Task: Look for space in Itapagé, Brazil from 10th June, 2023 to 25th June, 2023 for 4 adults in price range Rs.10000 to Rs.15000. Place can be private room with 4 bedrooms having 4 beds and 4 bathrooms. Property type can be house, flat, guest house, hotel. Amenities needed are: wifi, TV, free parkinig on premises, gym, breakfast. Booking option can be shelf check-in. Required host language is English.
Action: Mouse moved to (528, 128)
Screenshot: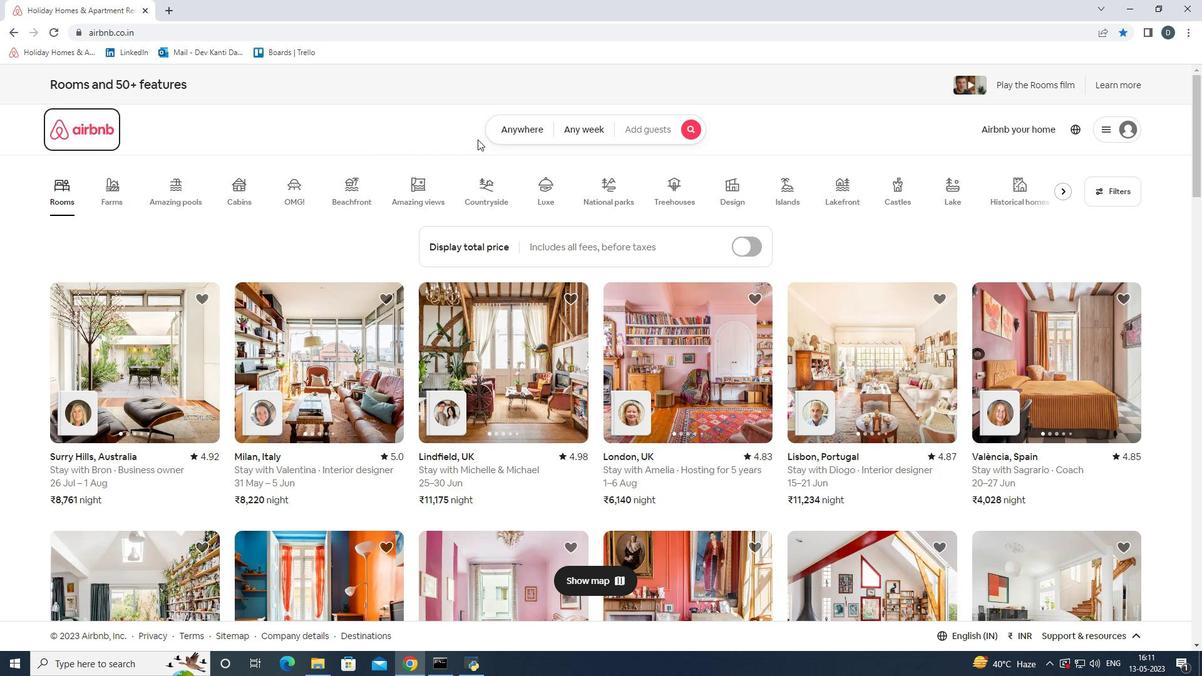
Action: Mouse pressed left at (528, 128)
Screenshot: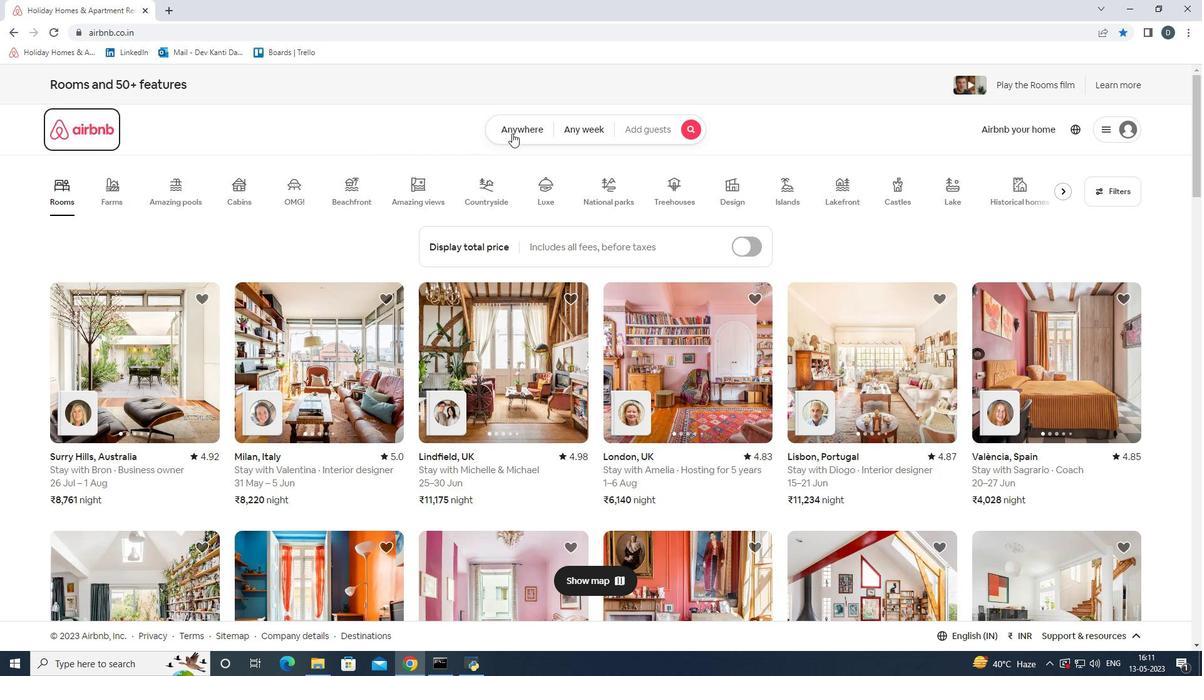 
Action: Mouse moved to (407, 169)
Screenshot: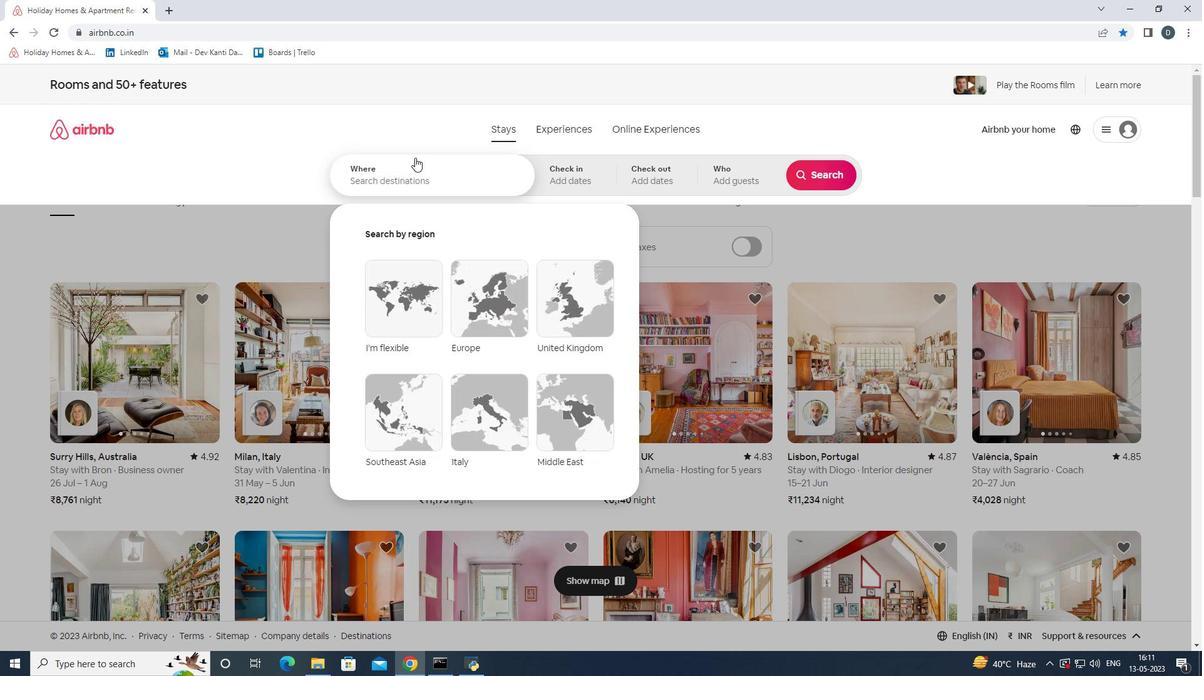 
Action: Mouse pressed left at (407, 169)
Screenshot: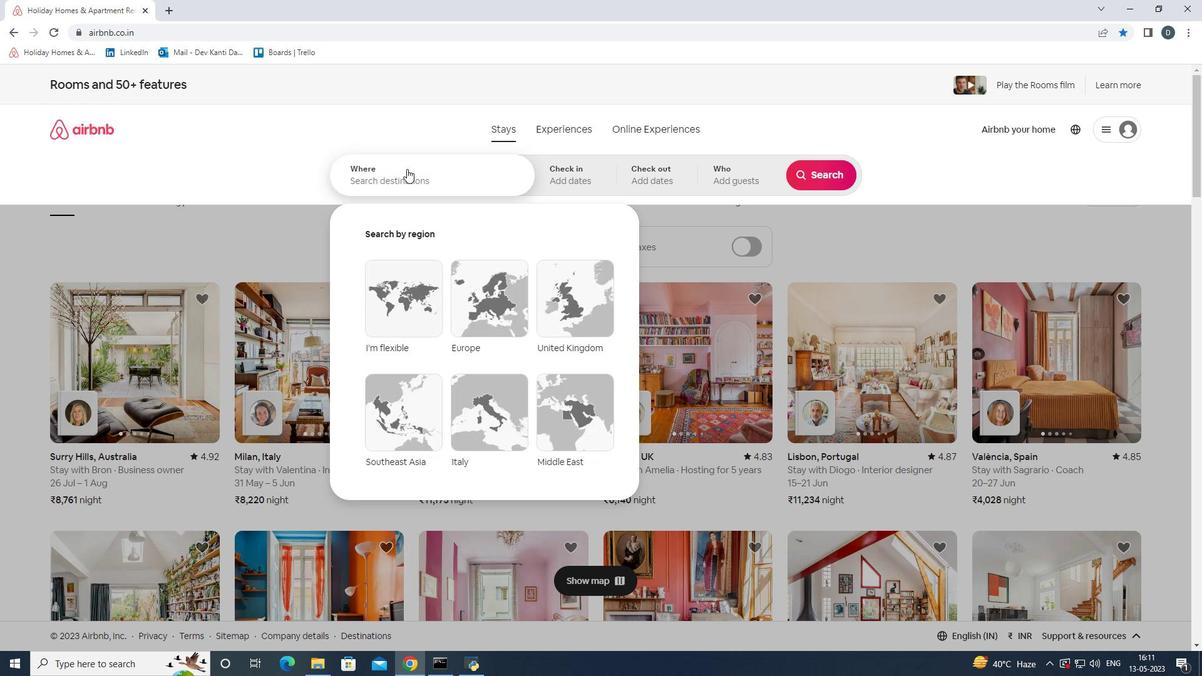 
Action: Key pressed <Key.shift>Itapage,ctrl+B<Key.shift>Brazil
Screenshot: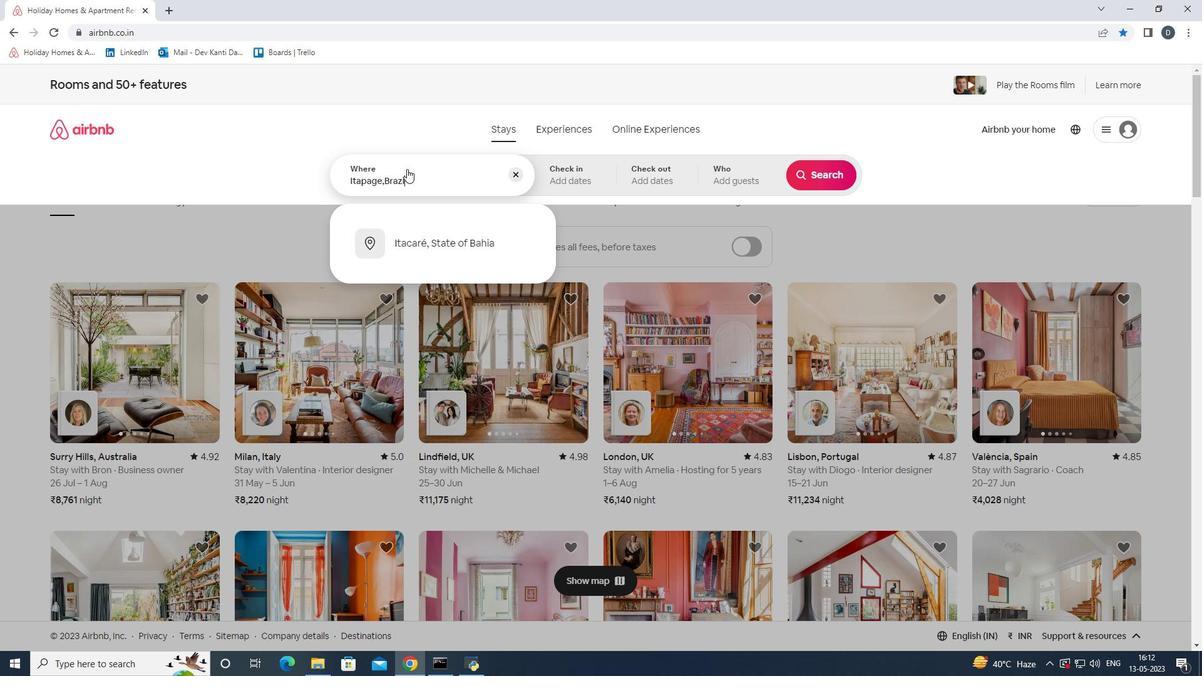 
Action: Mouse moved to (571, 179)
Screenshot: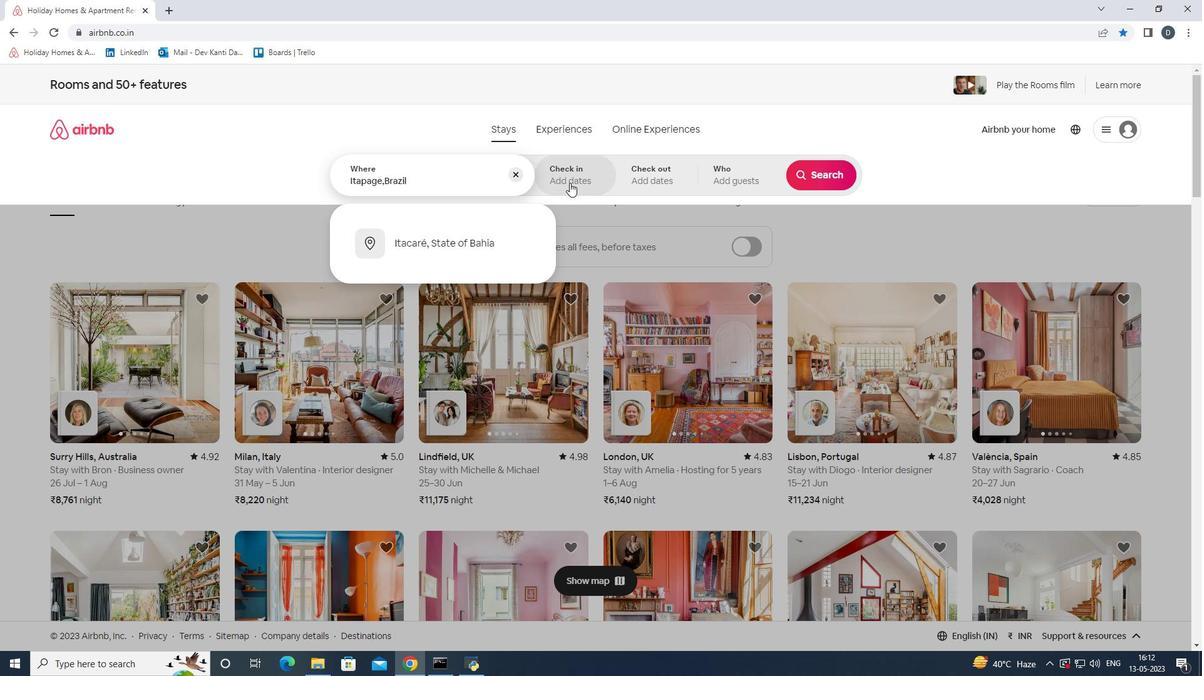
Action: Mouse pressed left at (571, 179)
Screenshot: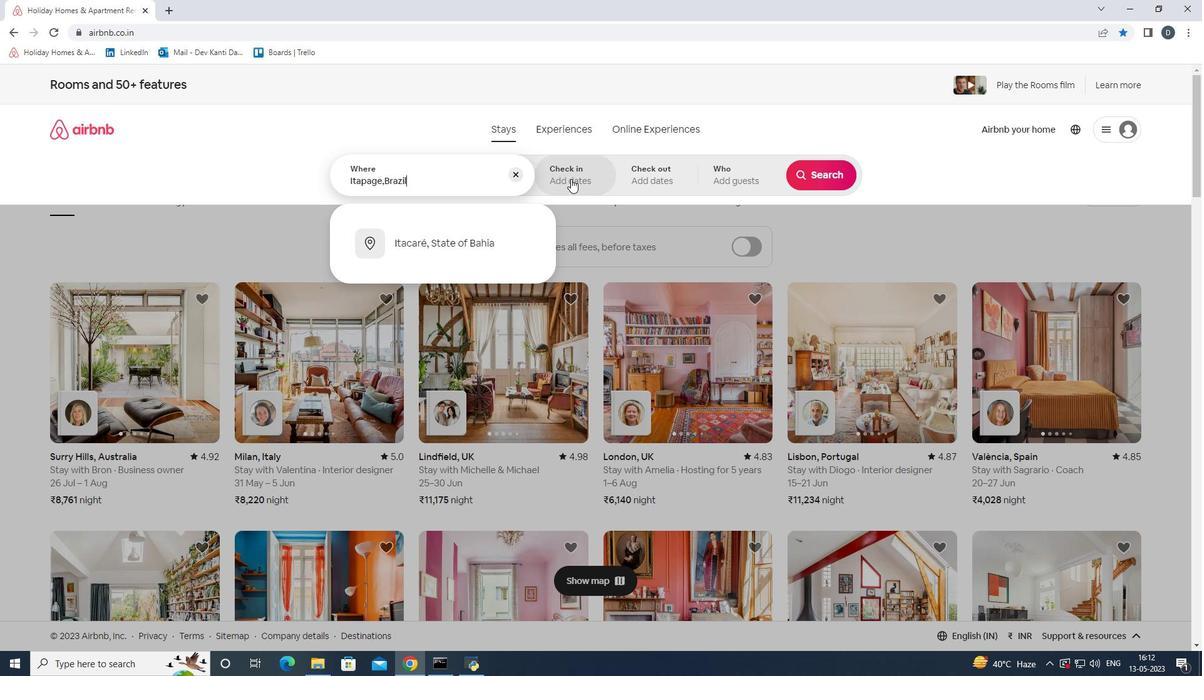 
Action: Mouse moved to (810, 357)
Screenshot: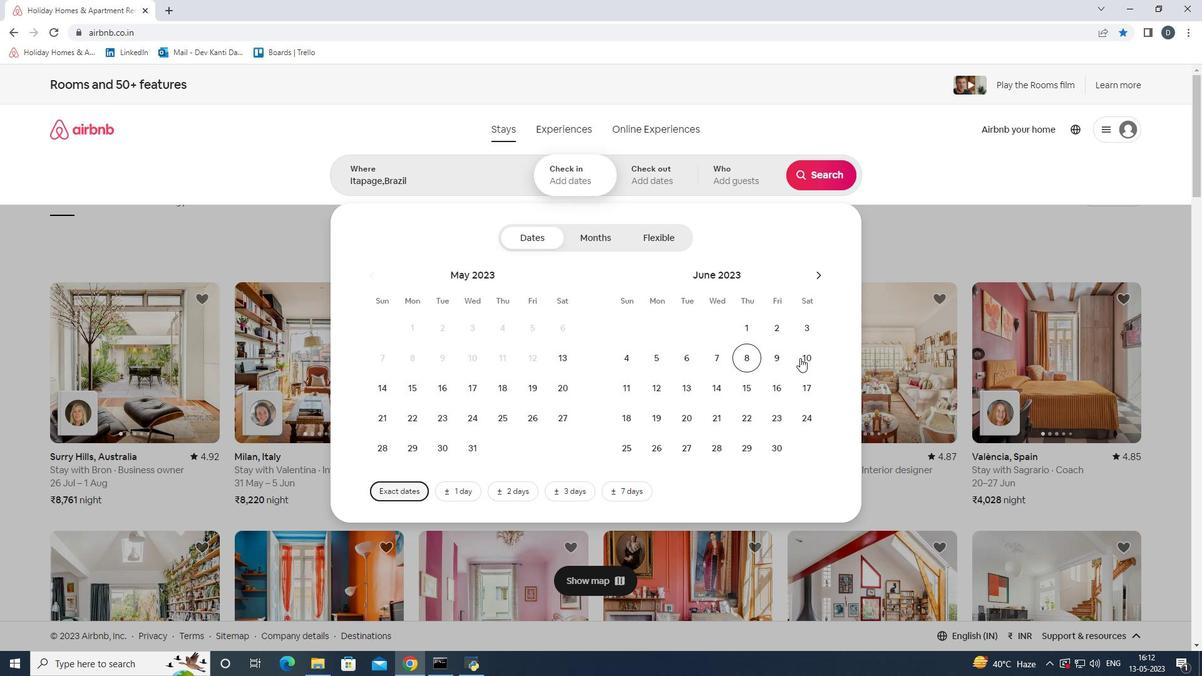 
Action: Mouse pressed left at (810, 357)
Screenshot: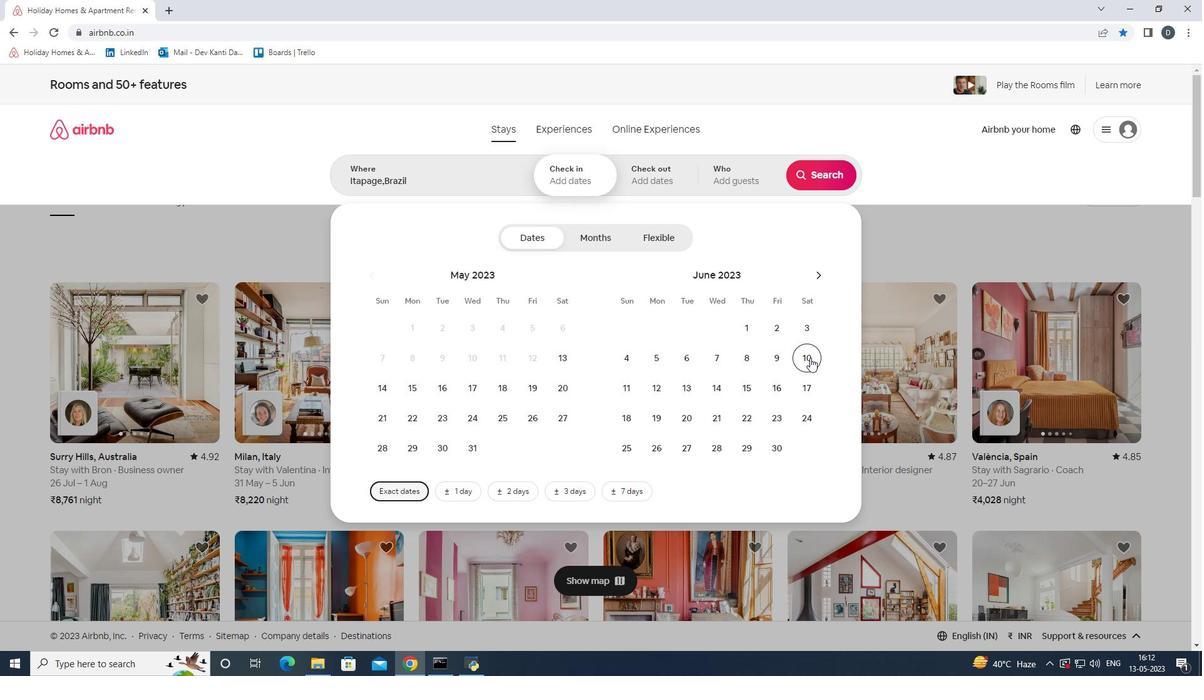 
Action: Mouse moved to (633, 441)
Screenshot: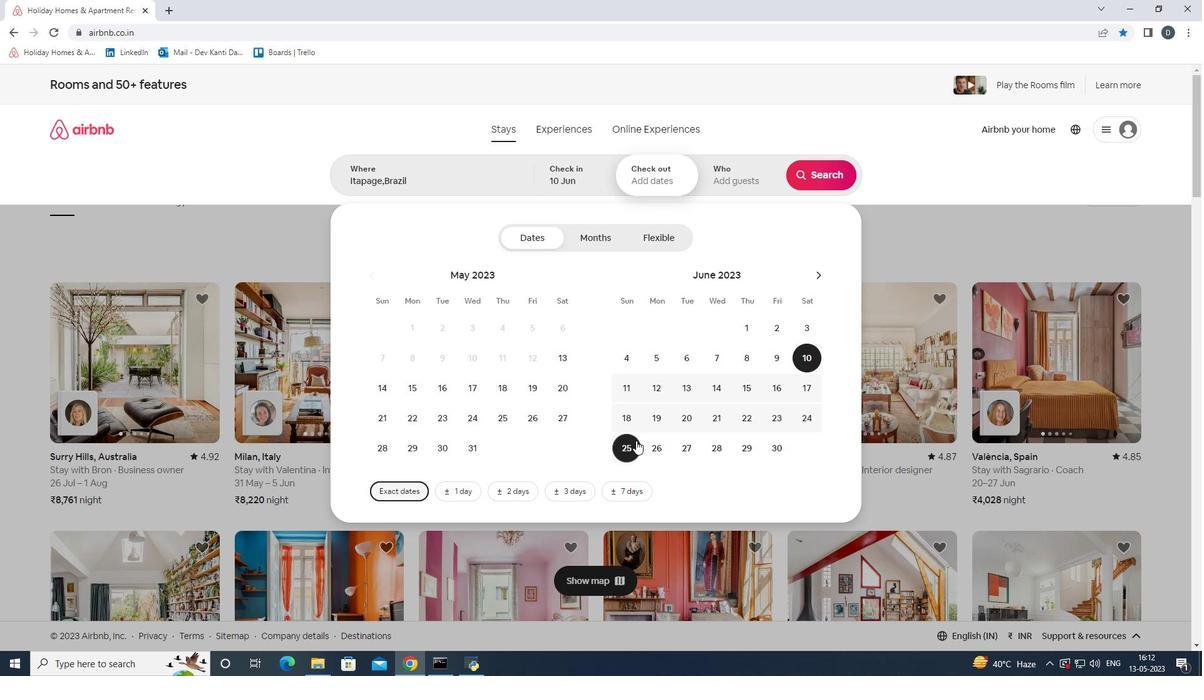 
Action: Mouse pressed left at (633, 441)
Screenshot: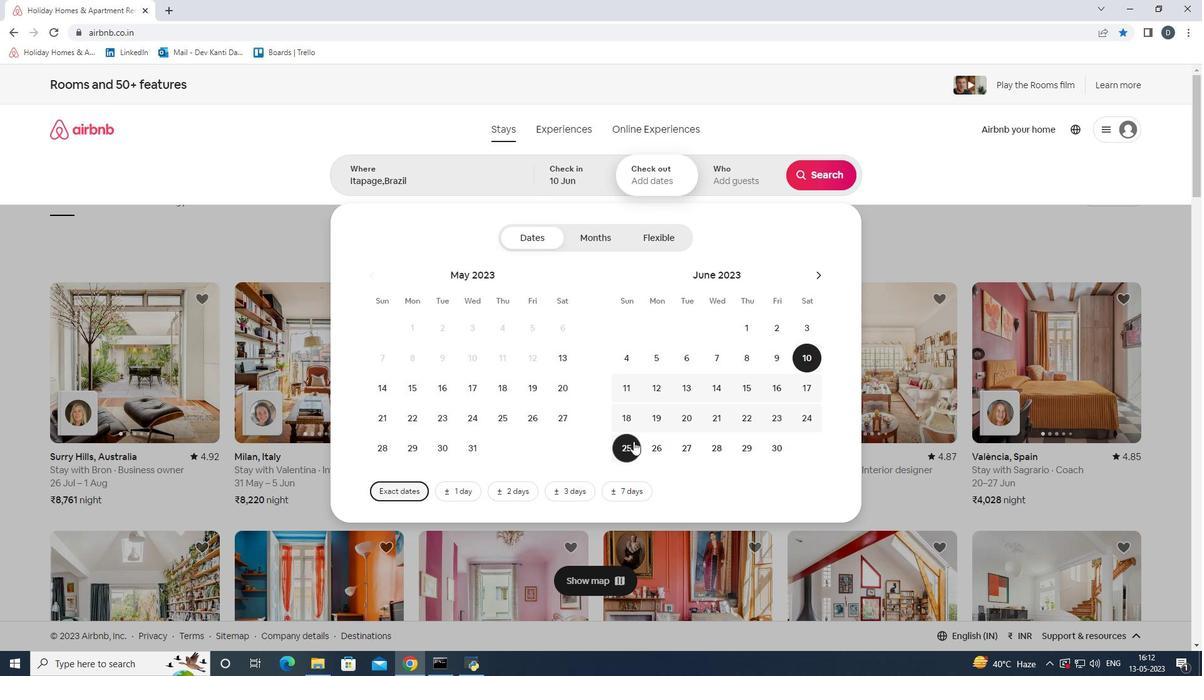 
Action: Mouse moved to (756, 182)
Screenshot: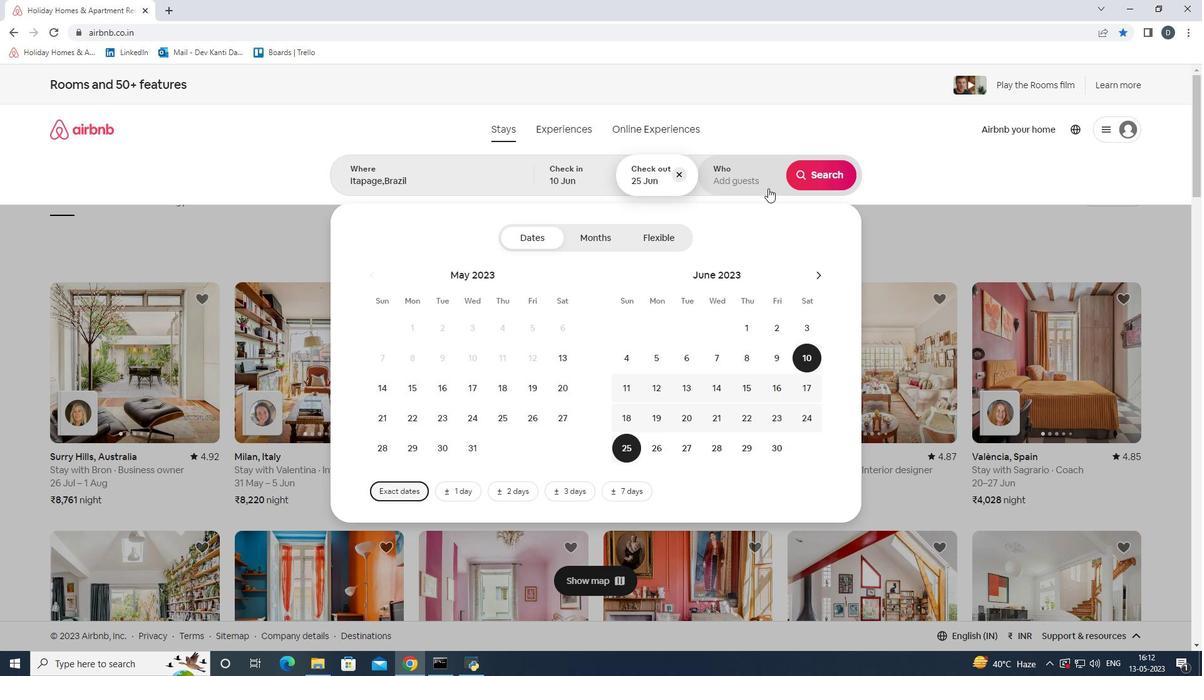 
Action: Mouse pressed left at (756, 182)
Screenshot: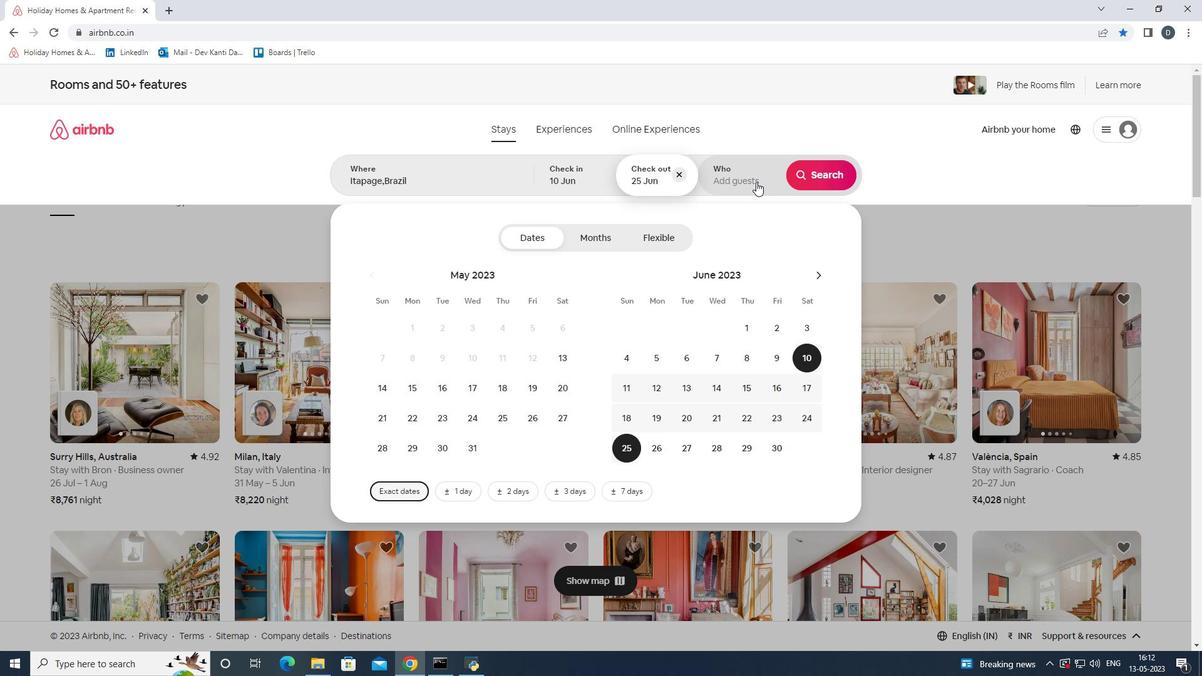 
Action: Mouse moved to (821, 242)
Screenshot: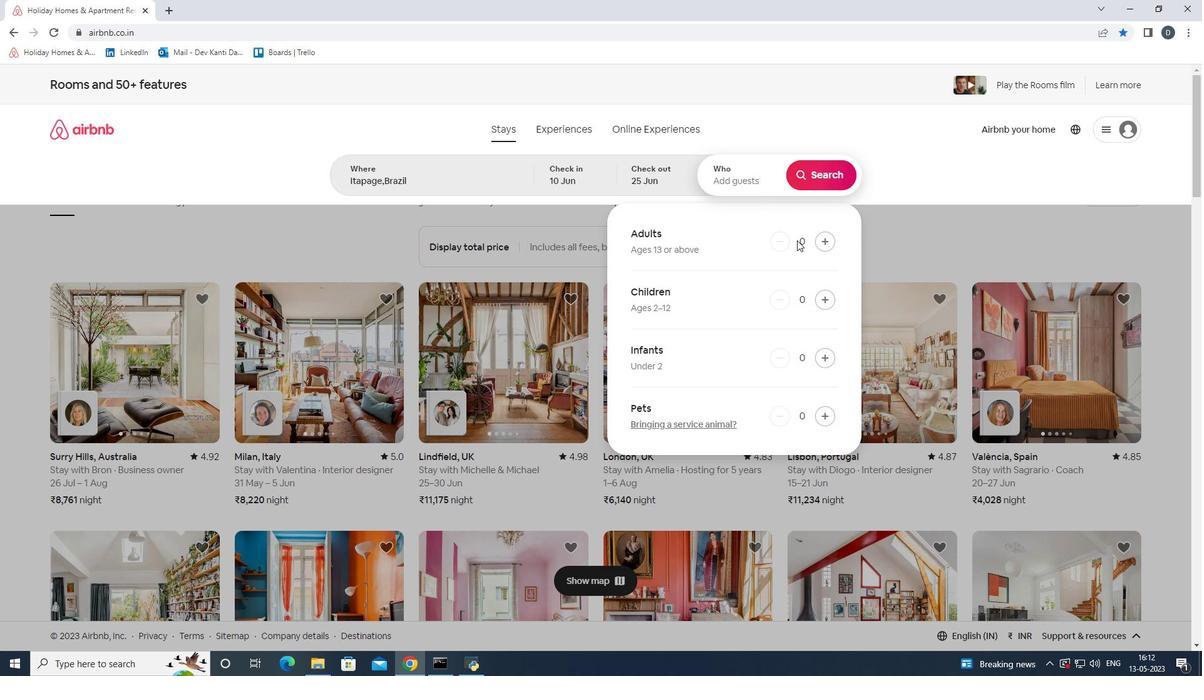 
Action: Mouse pressed left at (821, 242)
Screenshot: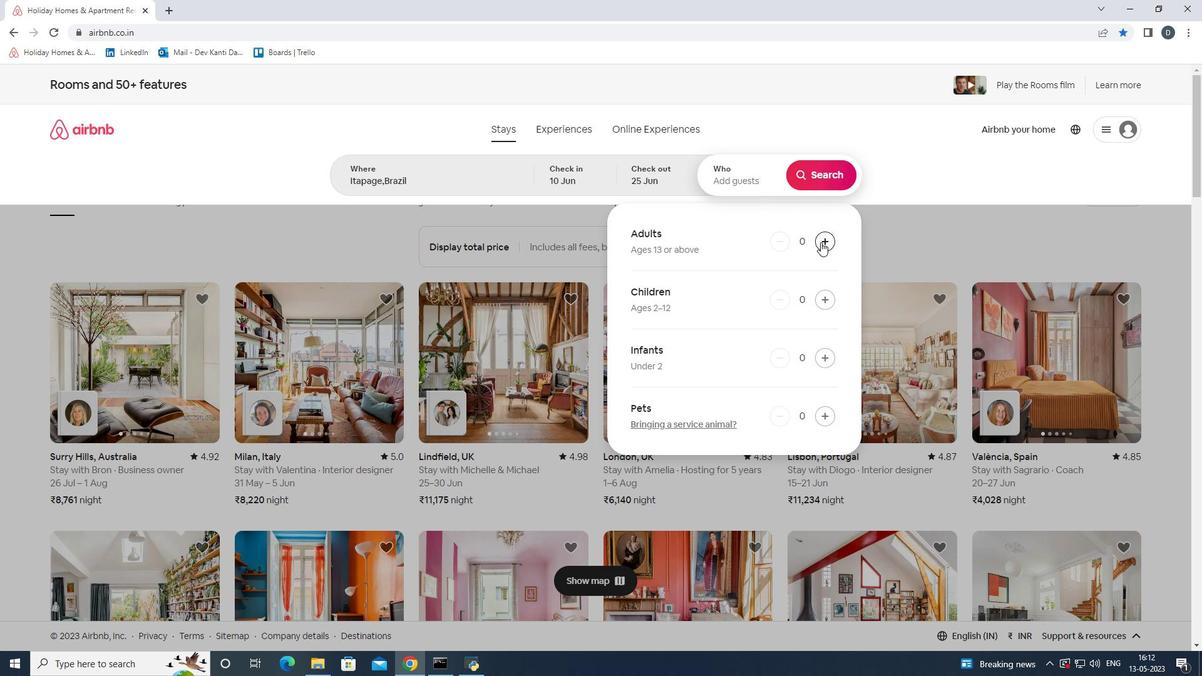 
Action: Mouse pressed left at (821, 242)
Screenshot: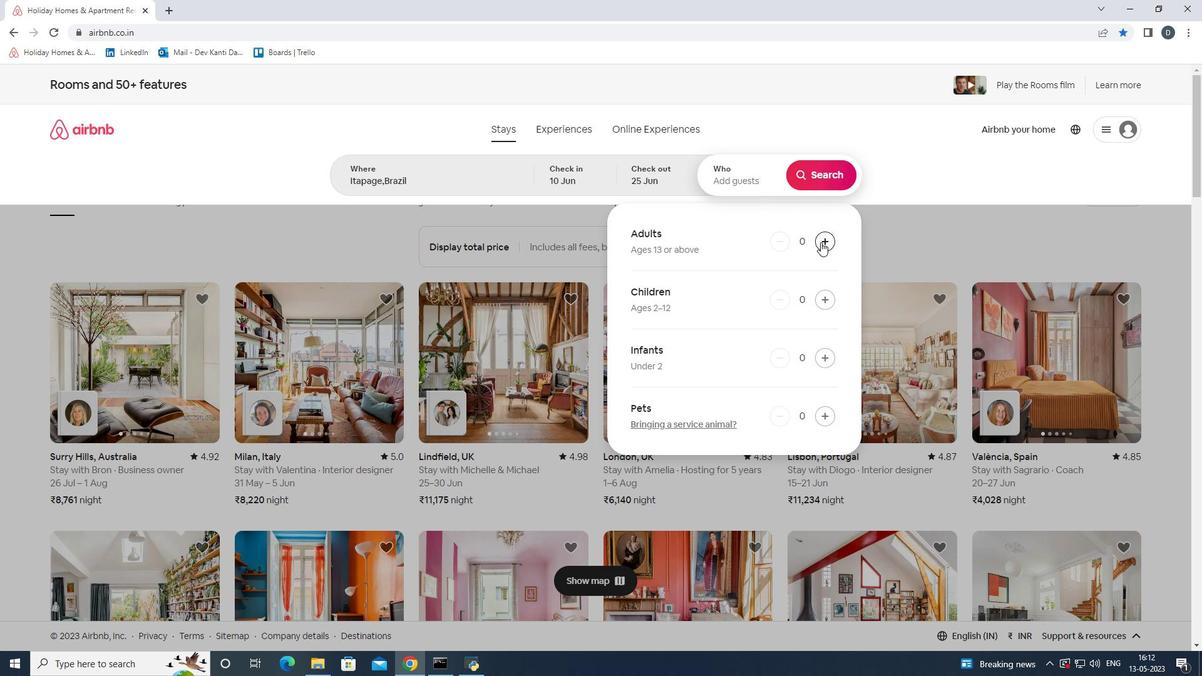 
Action: Mouse pressed left at (821, 242)
Screenshot: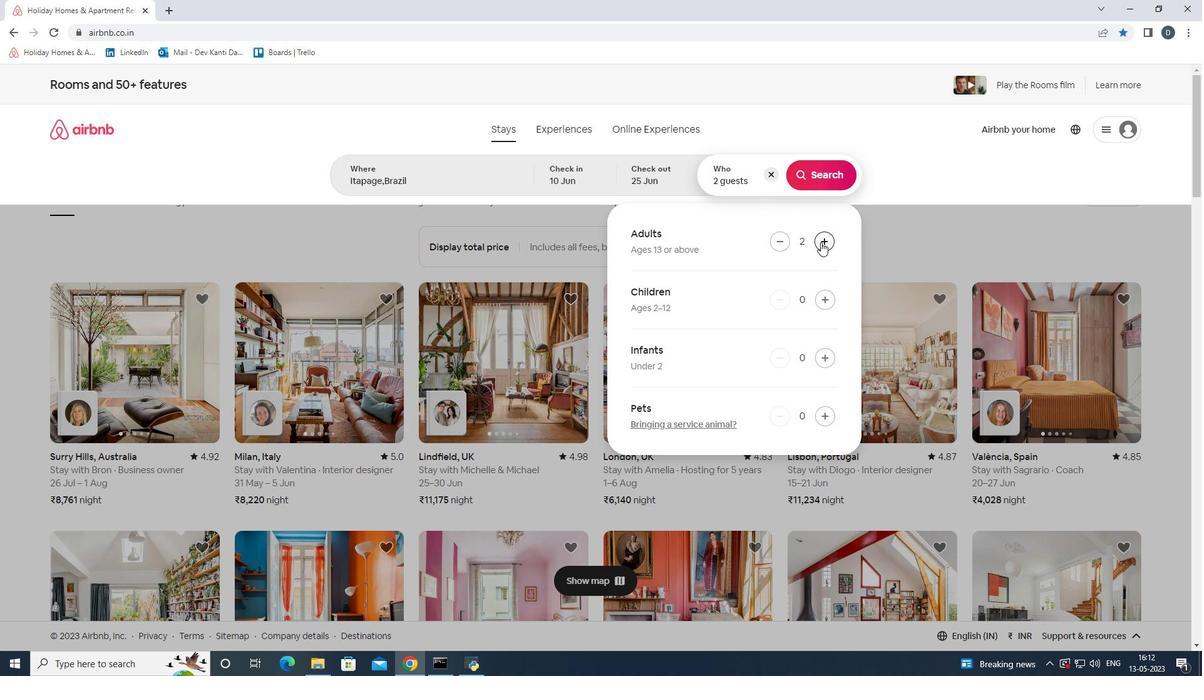
Action: Mouse pressed left at (821, 242)
Screenshot: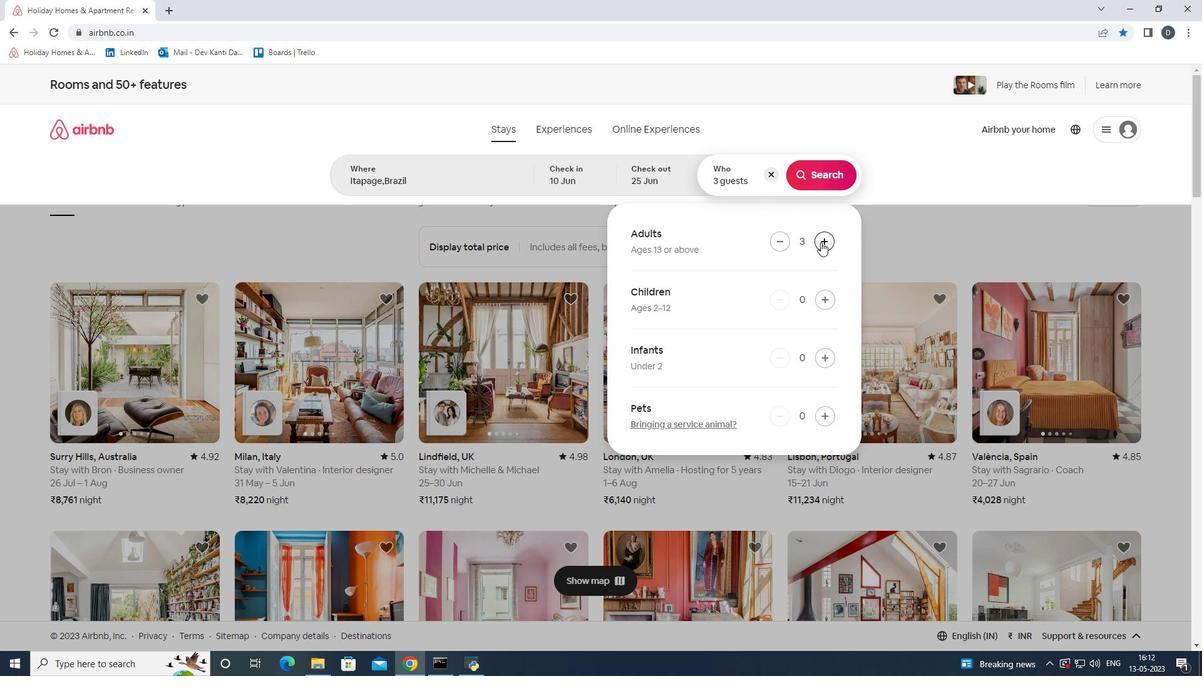 
Action: Mouse moved to (828, 174)
Screenshot: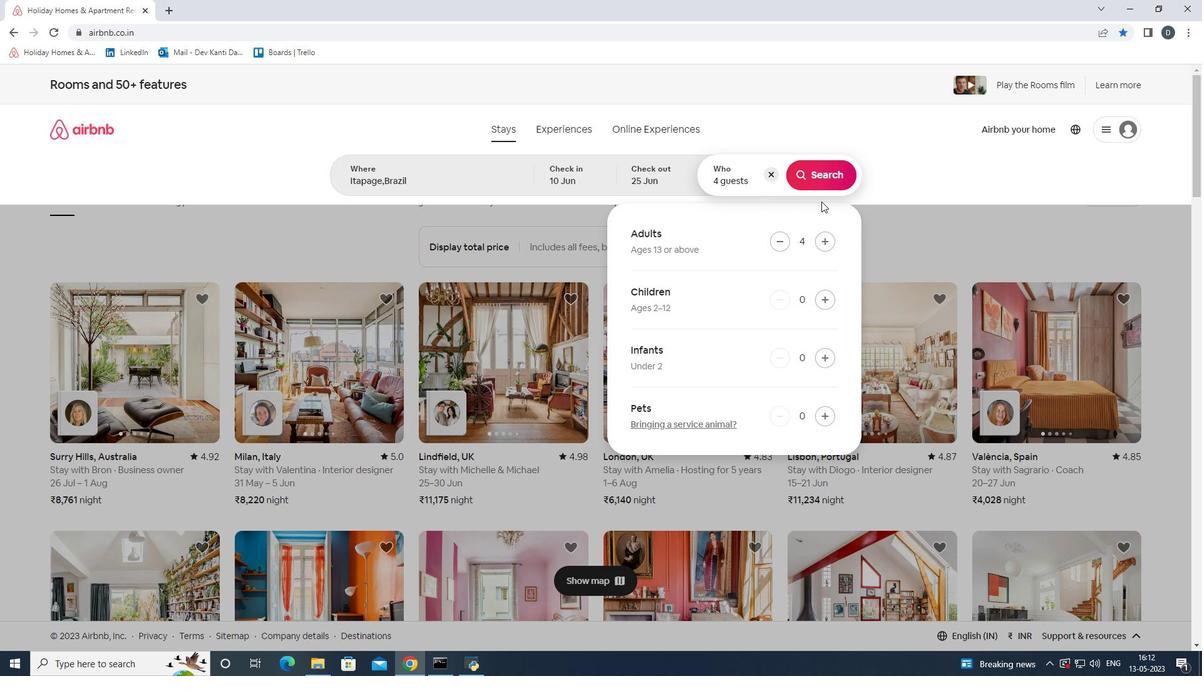 
Action: Mouse pressed left at (828, 174)
Screenshot: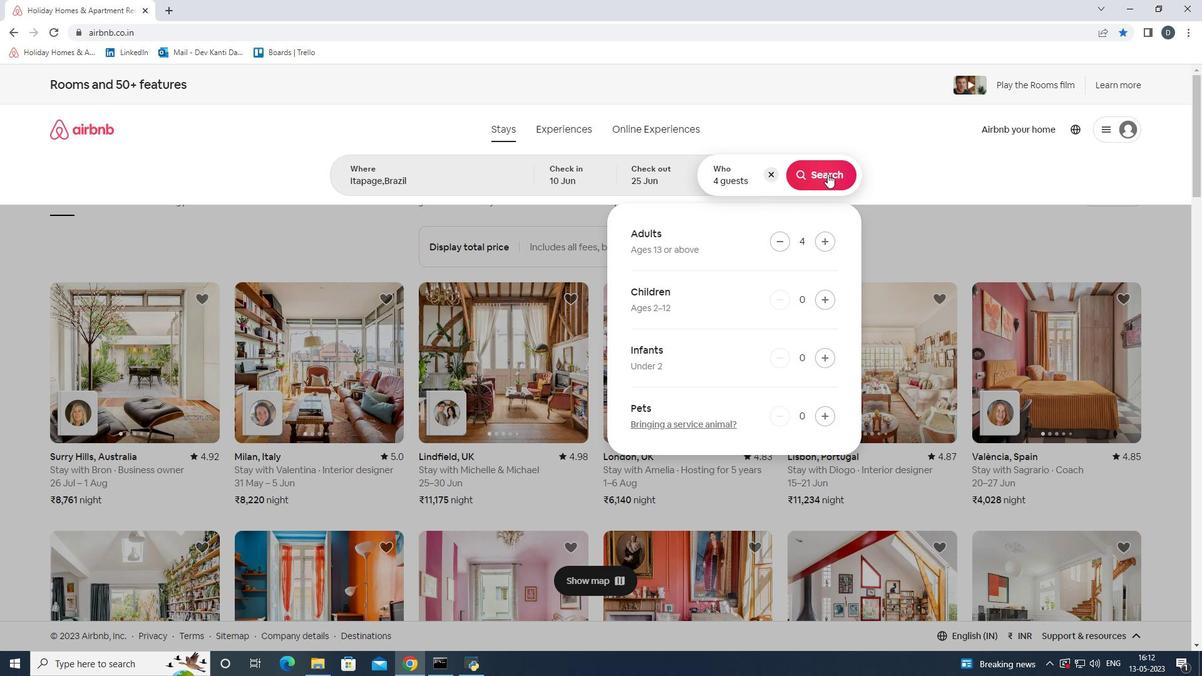 
Action: Mouse moved to (1164, 135)
Screenshot: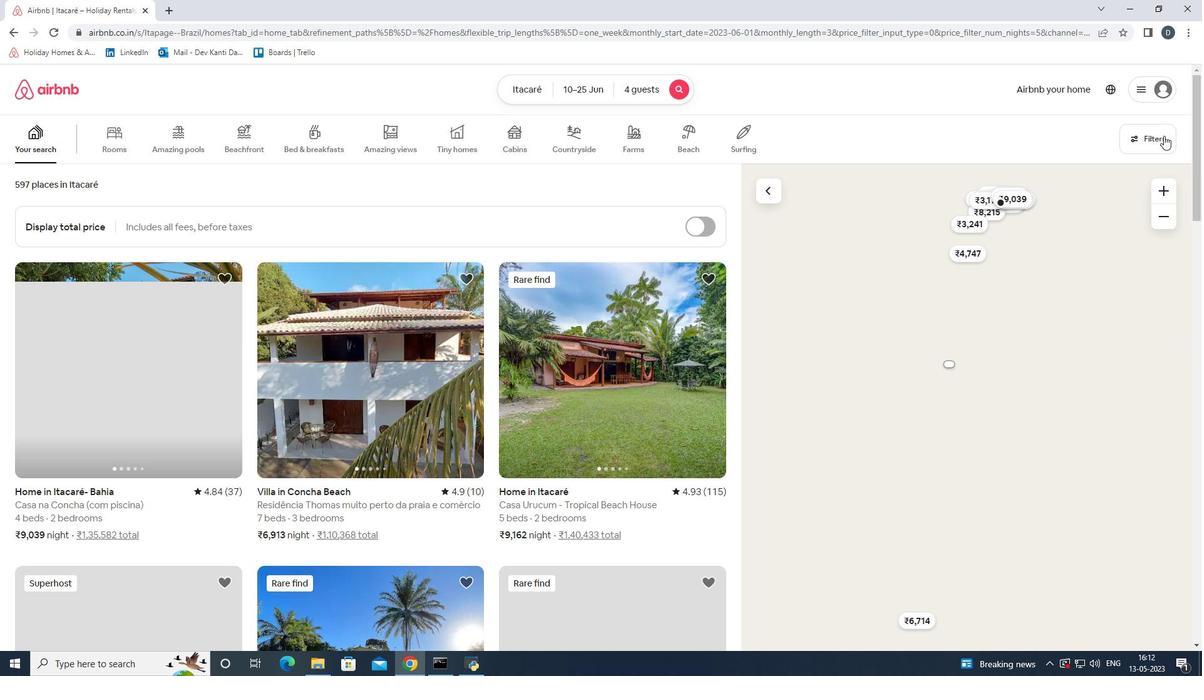 
Action: Mouse pressed left at (1164, 135)
Screenshot: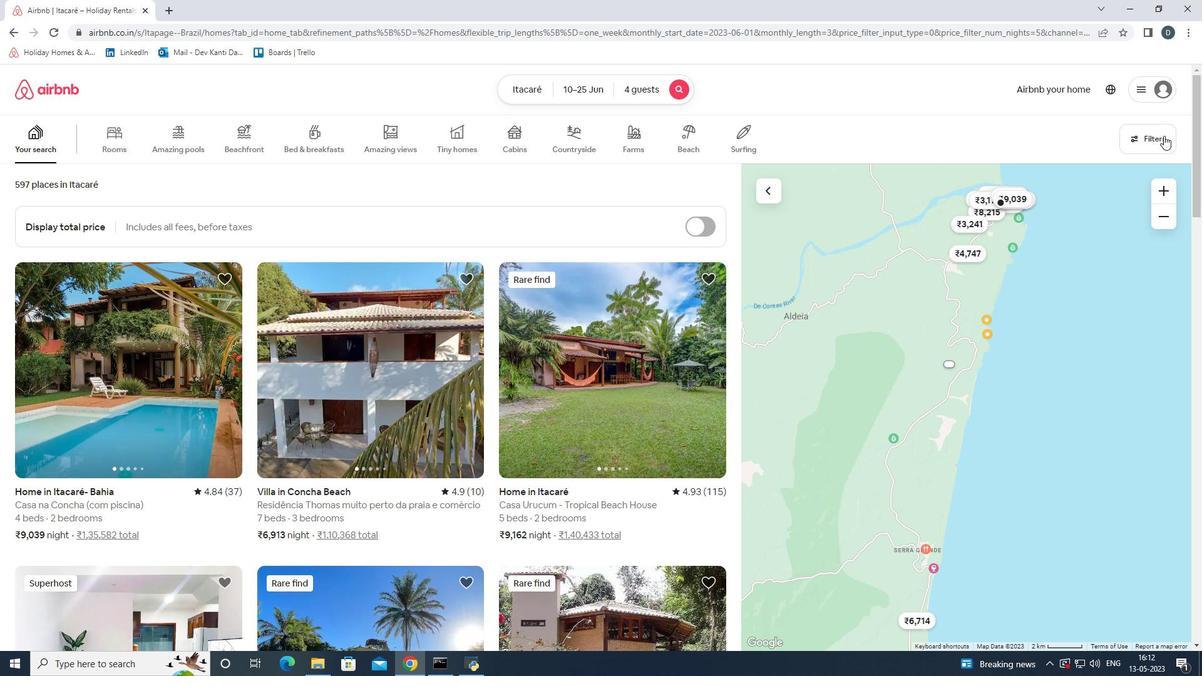 
Action: Mouse moved to (442, 300)
Screenshot: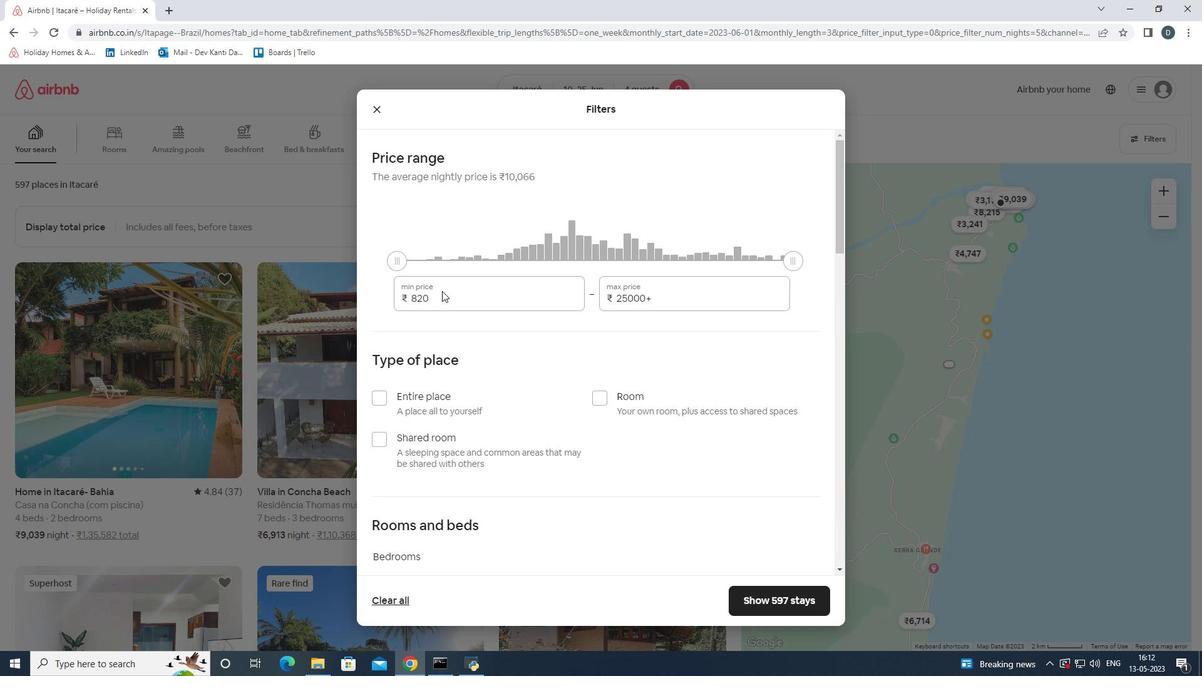 
Action: Mouse pressed left at (442, 300)
Screenshot: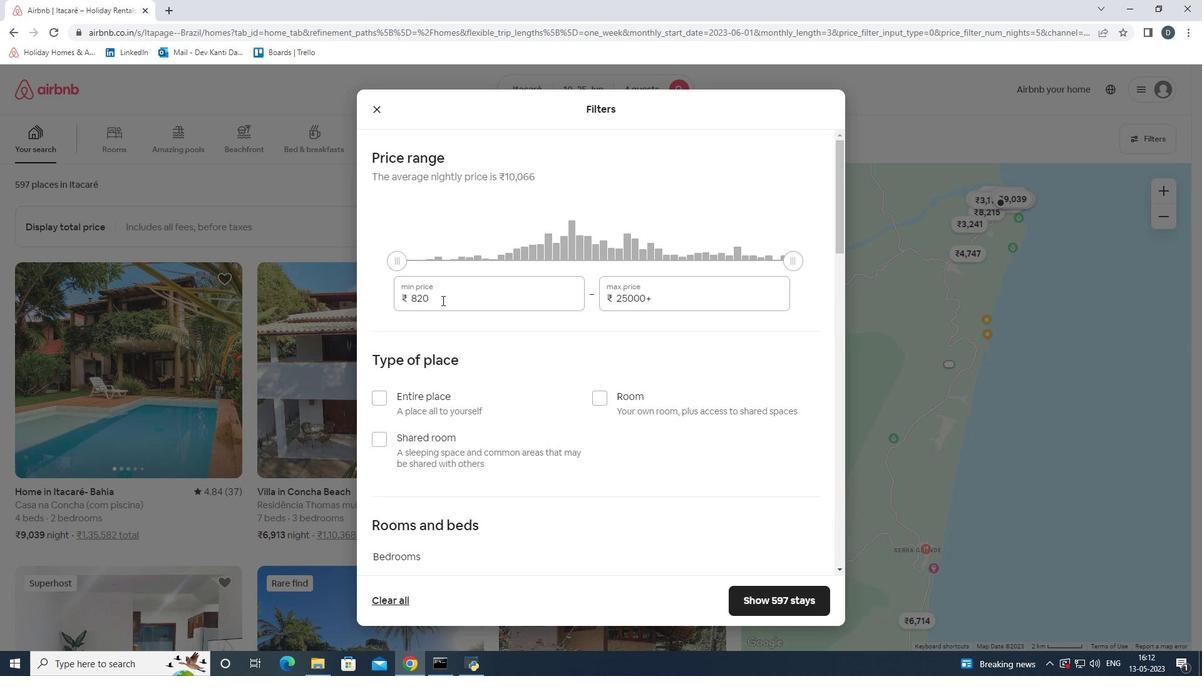 
Action: Mouse moved to (398, 298)
Screenshot: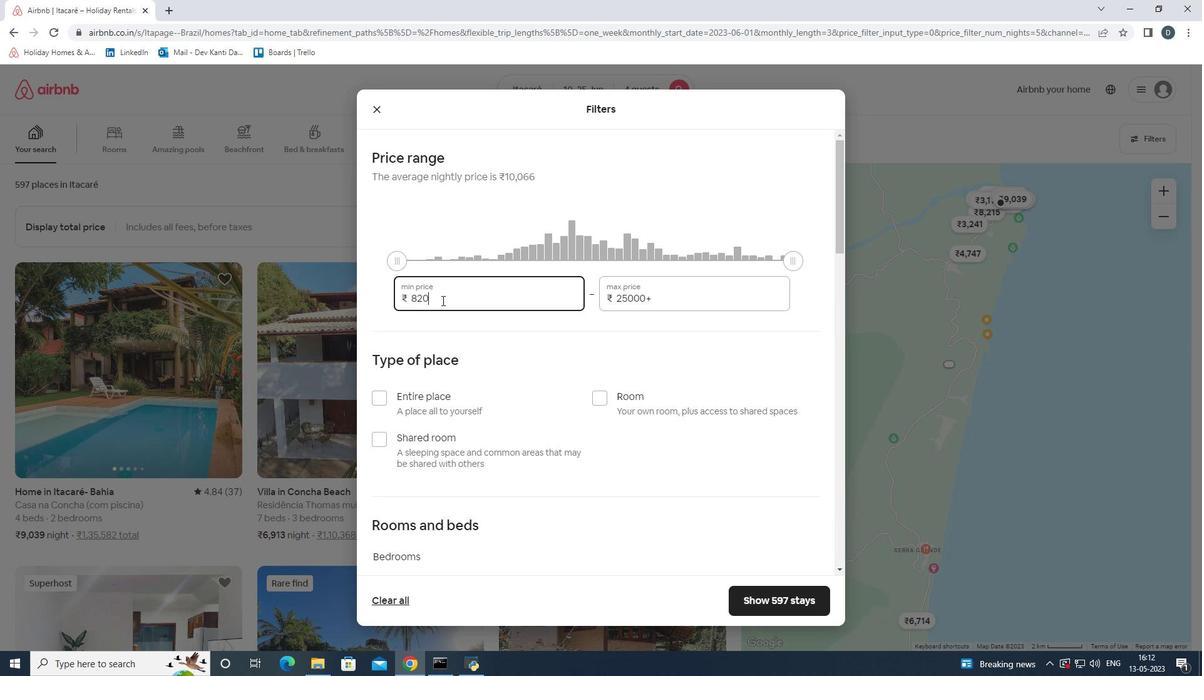 
Action: Key pressed 10000
Screenshot: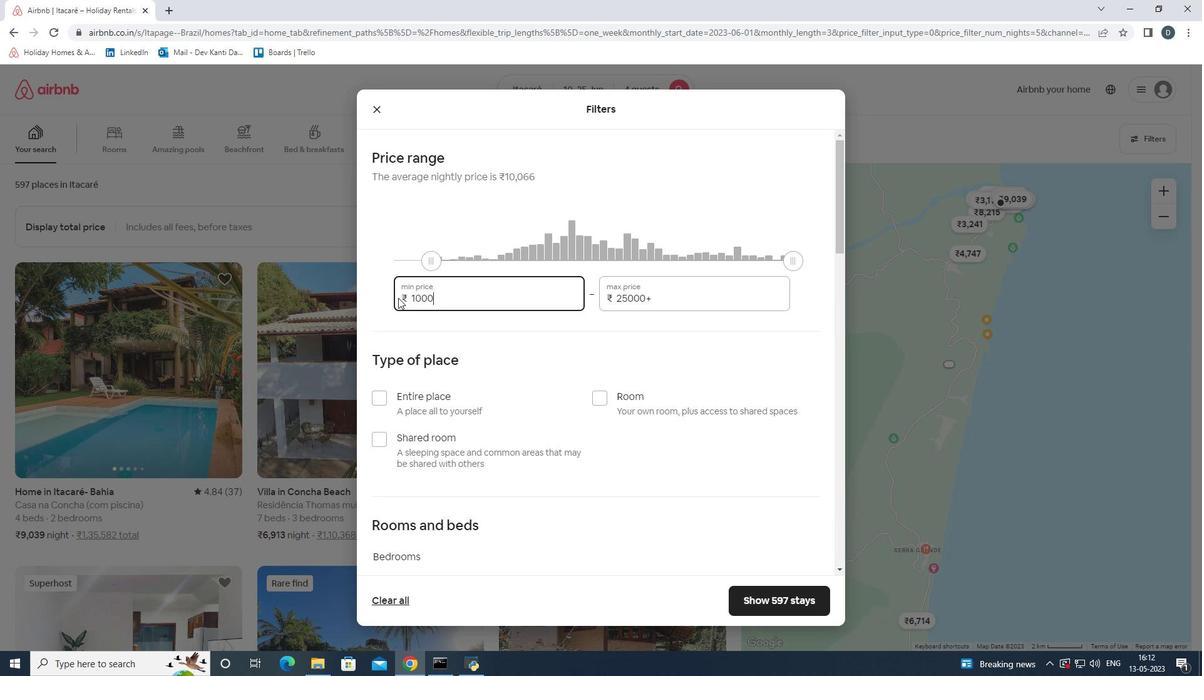 
Action: Mouse moved to (652, 298)
Screenshot: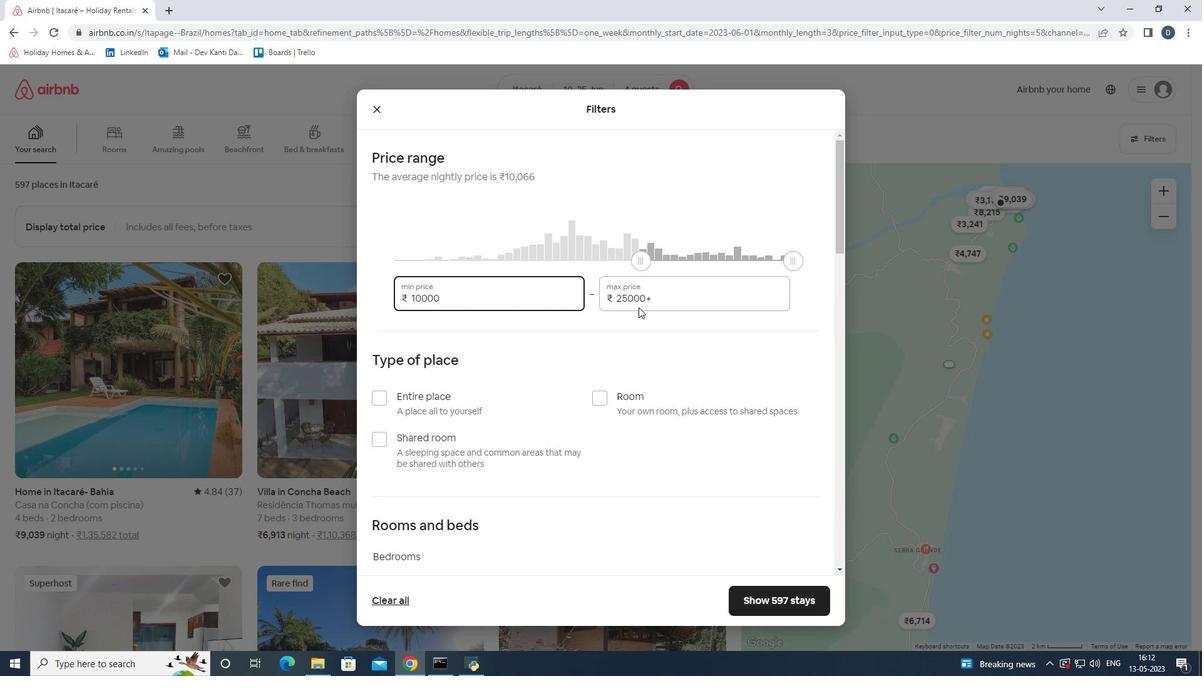 
Action: Mouse pressed left at (652, 298)
Screenshot: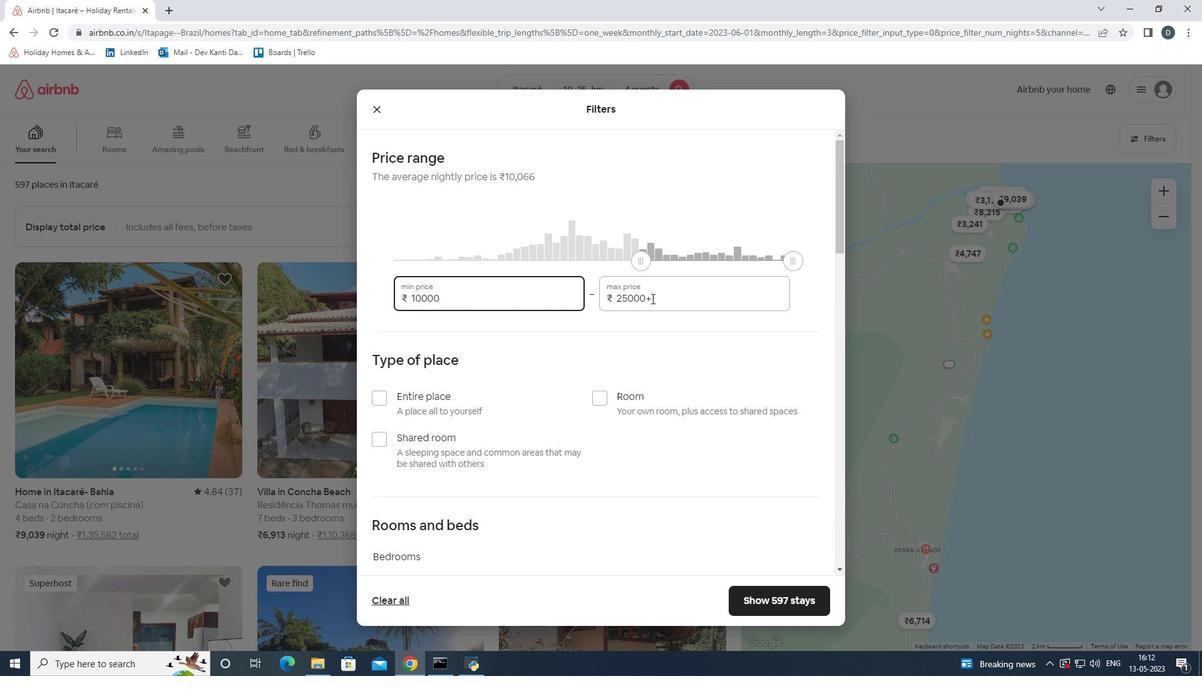 
Action: Mouse moved to (598, 292)
Screenshot: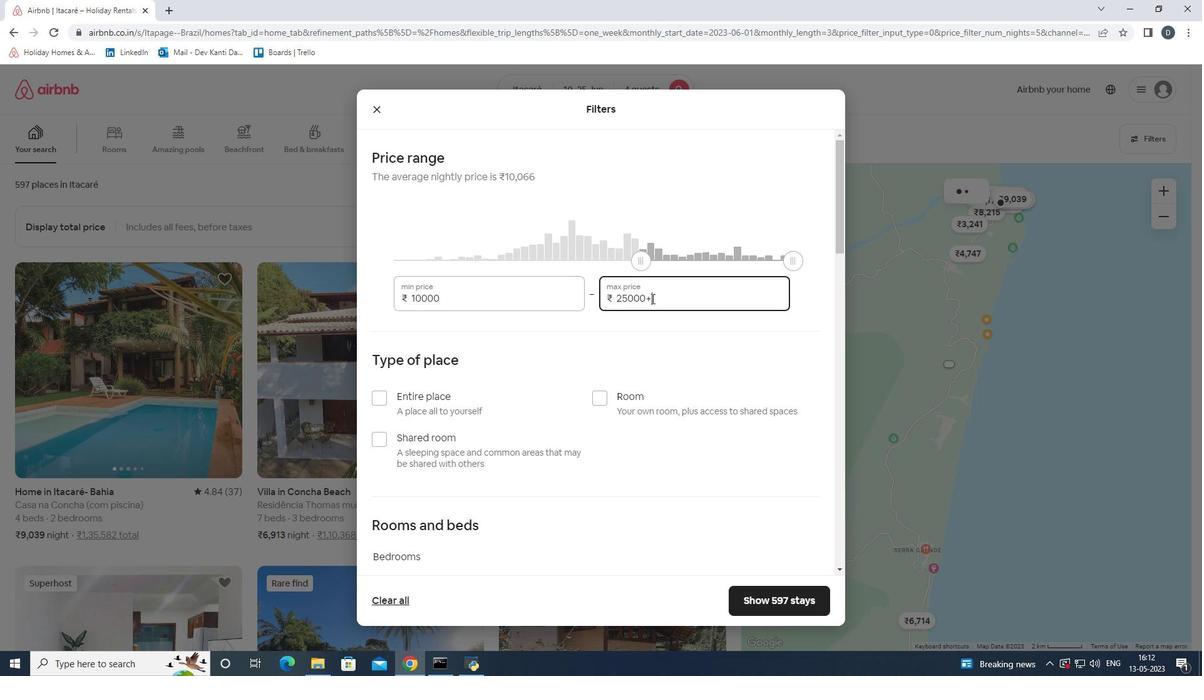 
Action: Key pressed 15000
Screenshot: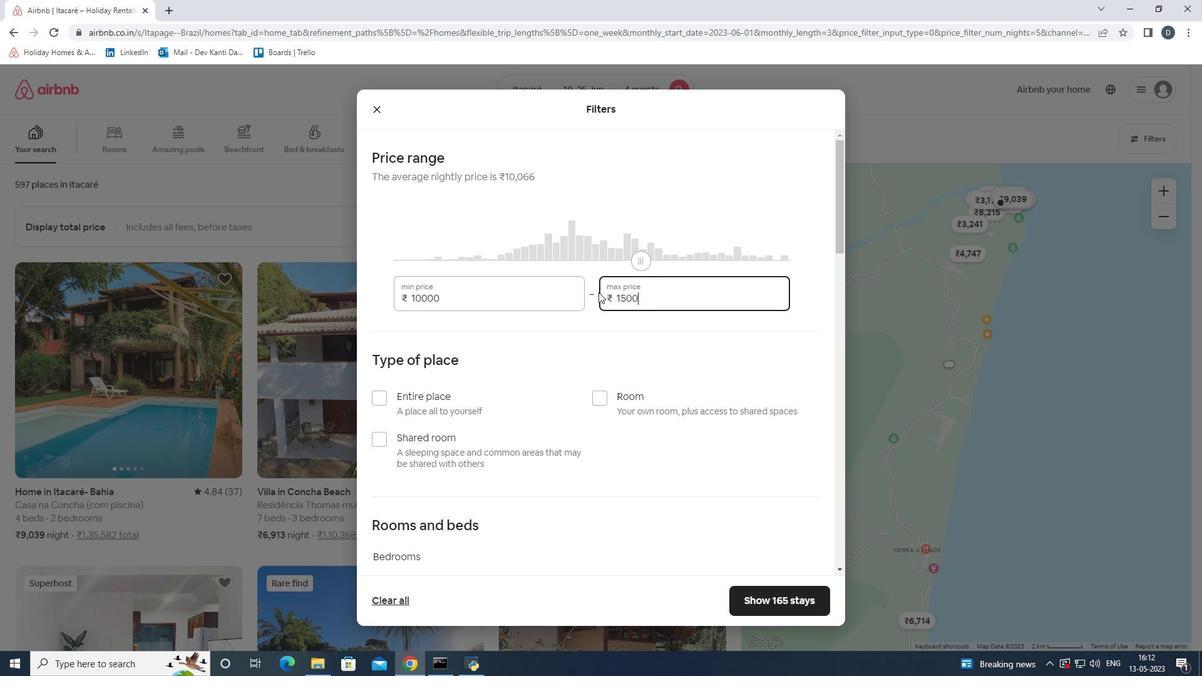 
Action: Mouse scrolled (598, 291) with delta (0, 0)
Screenshot: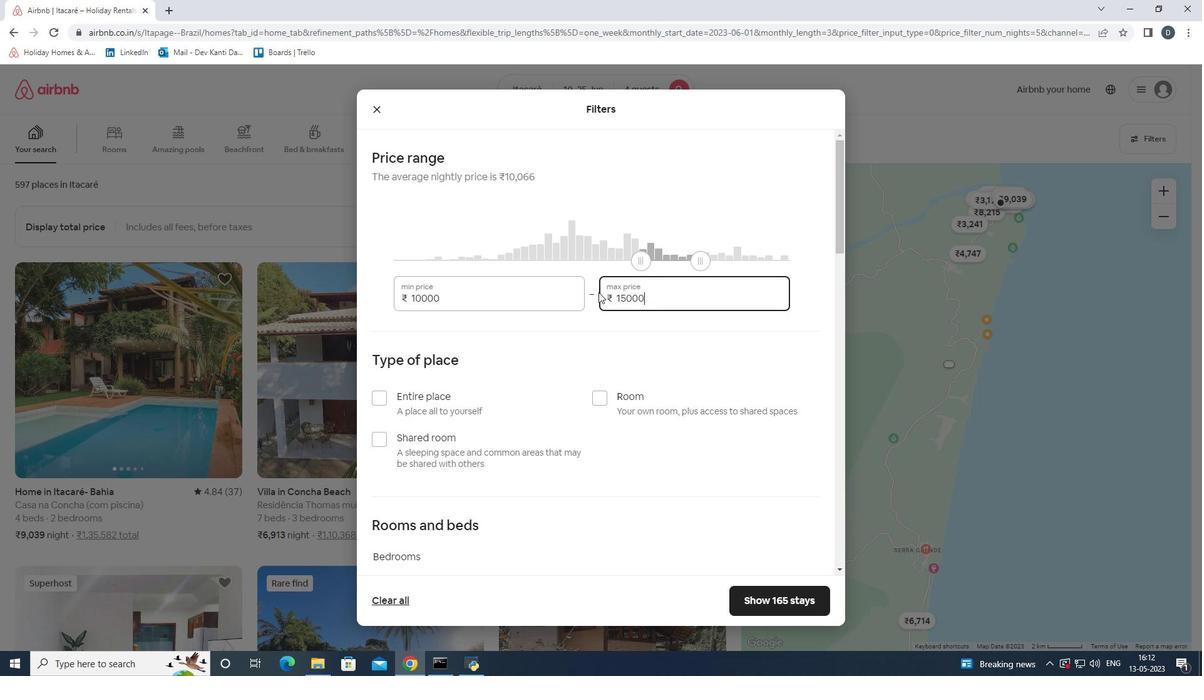 
Action: Mouse scrolled (598, 291) with delta (0, 0)
Screenshot: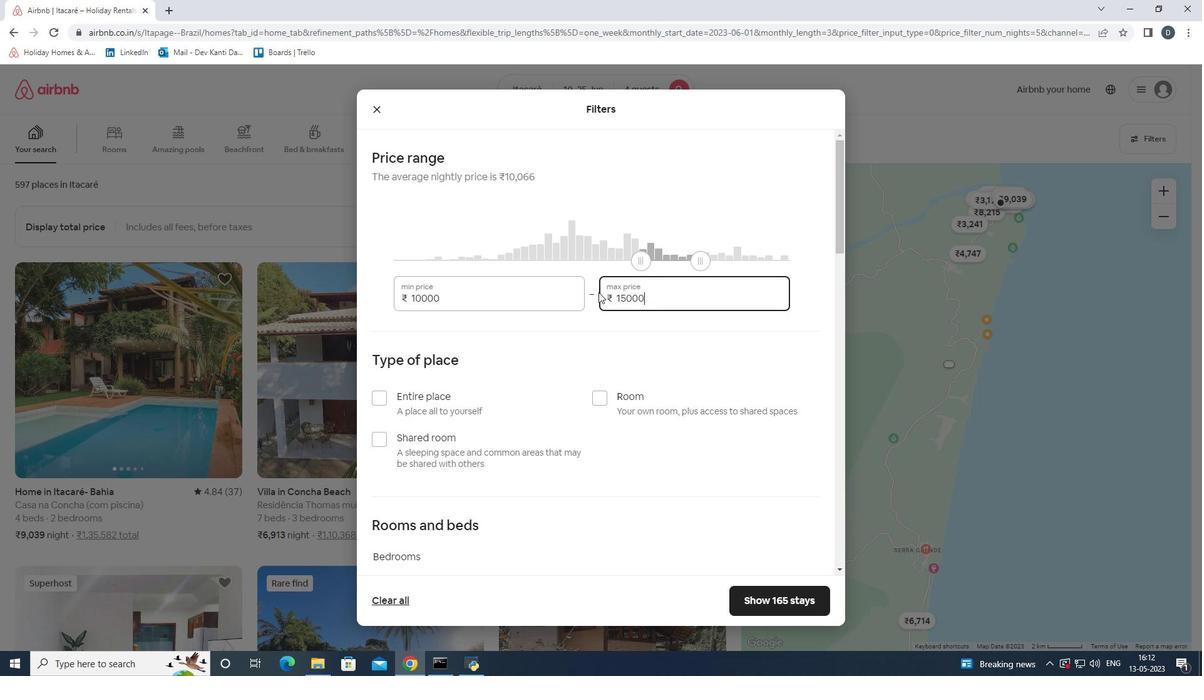
Action: Mouse moved to (598, 292)
Screenshot: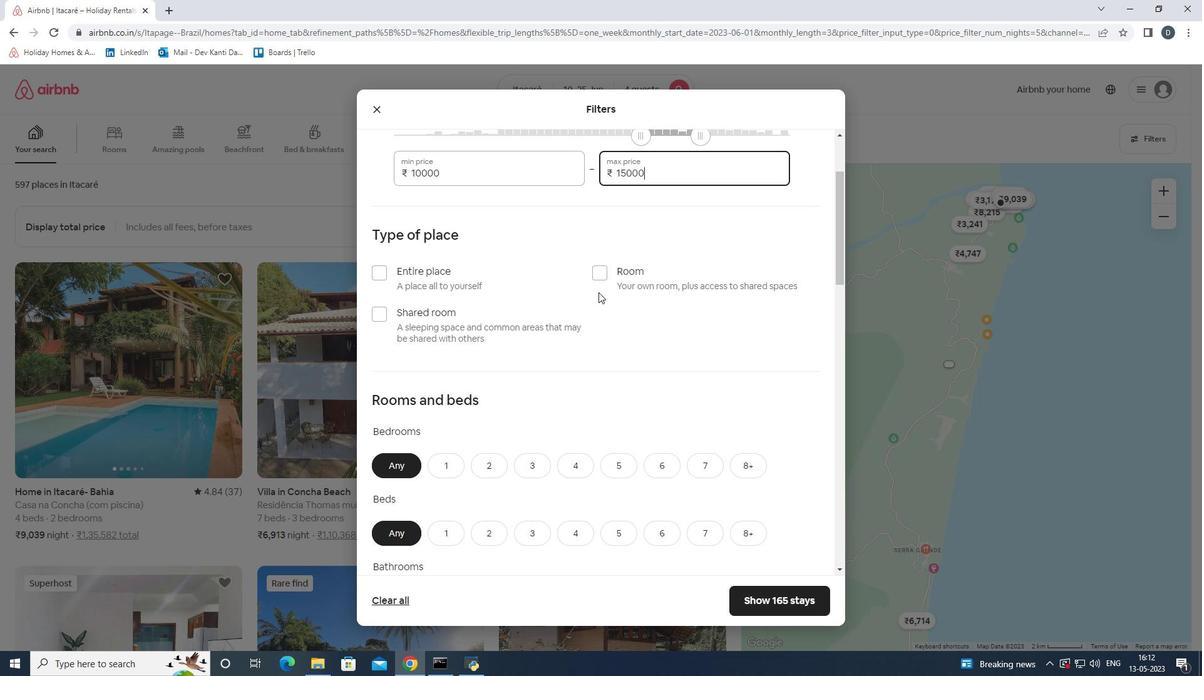 
Action: Mouse scrolled (598, 291) with delta (0, 0)
Screenshot: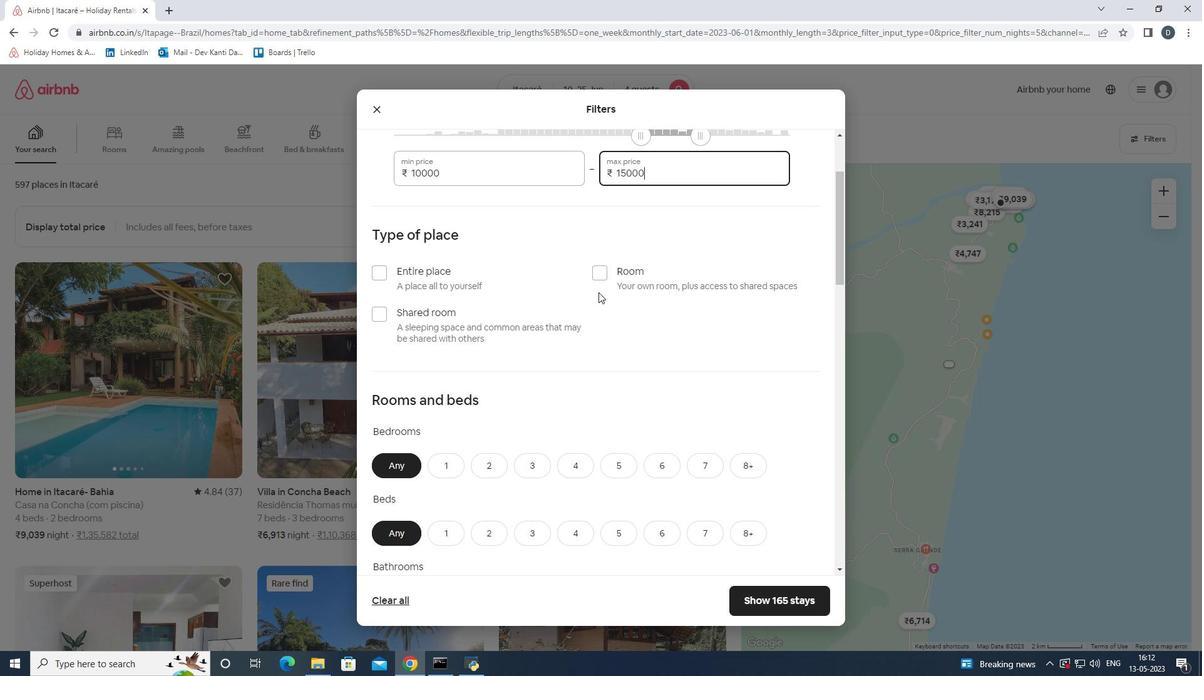 
Action: Mouse moved to (595, 292)
Screenshot: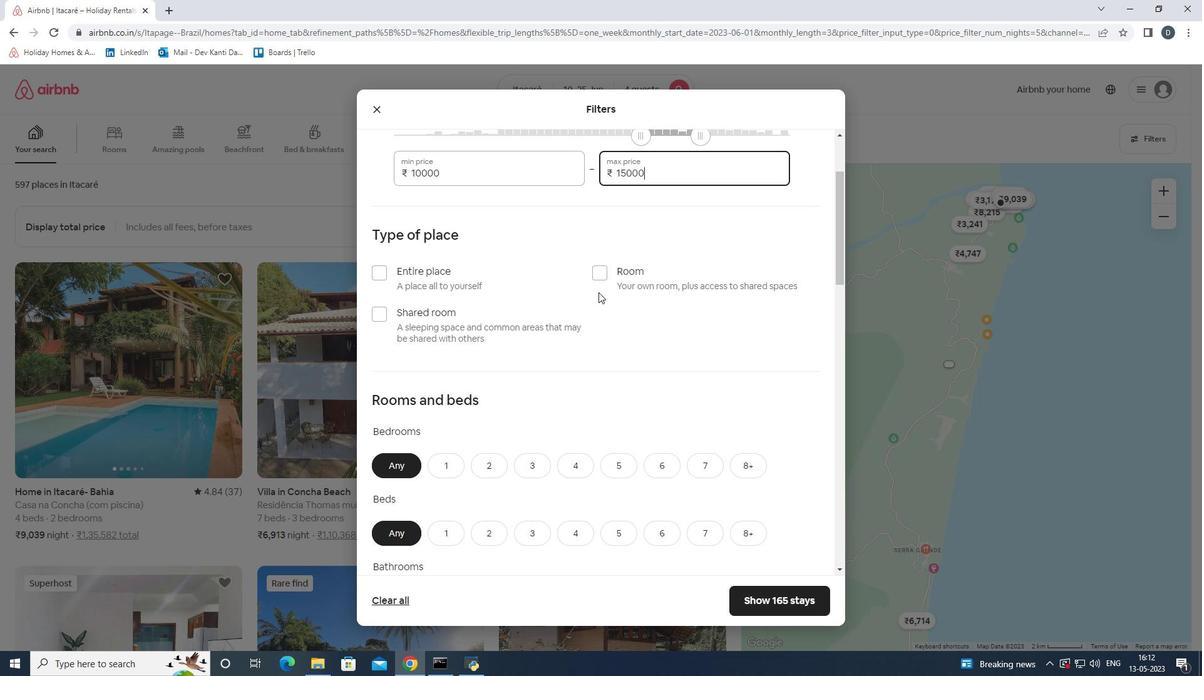 
Action: Mouse scrolled (595, 291) with delta (0, 0)
Screenshot: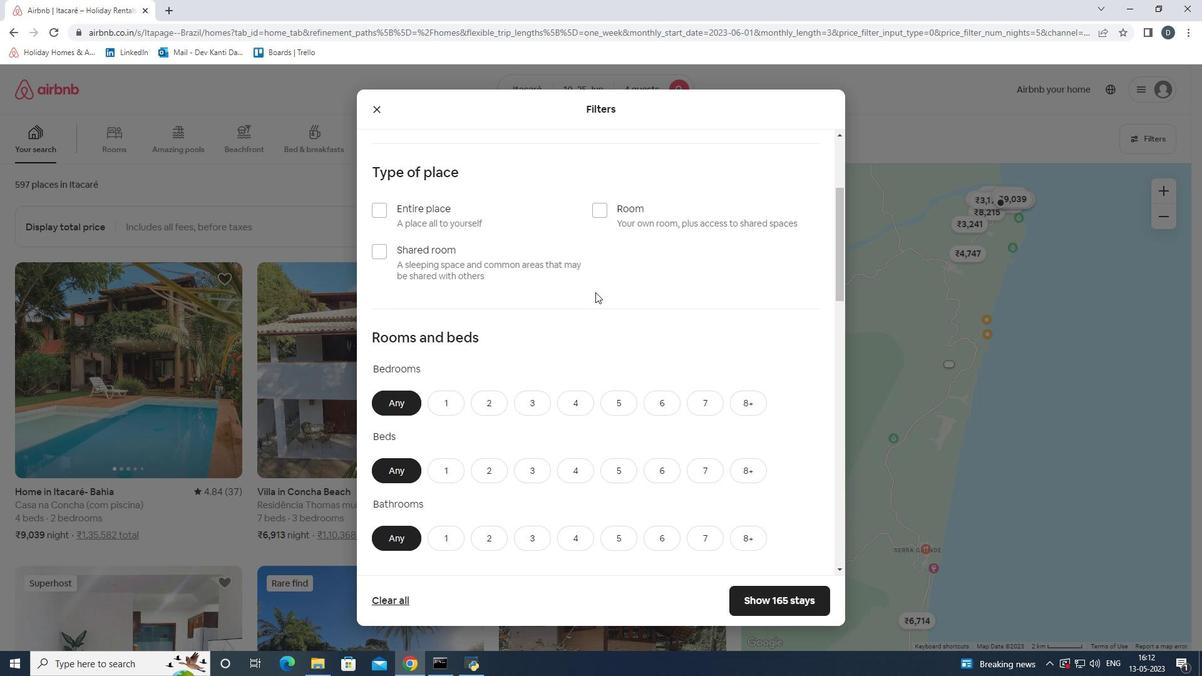 
Action: Mouse moved to (573, 332)
Screenshot: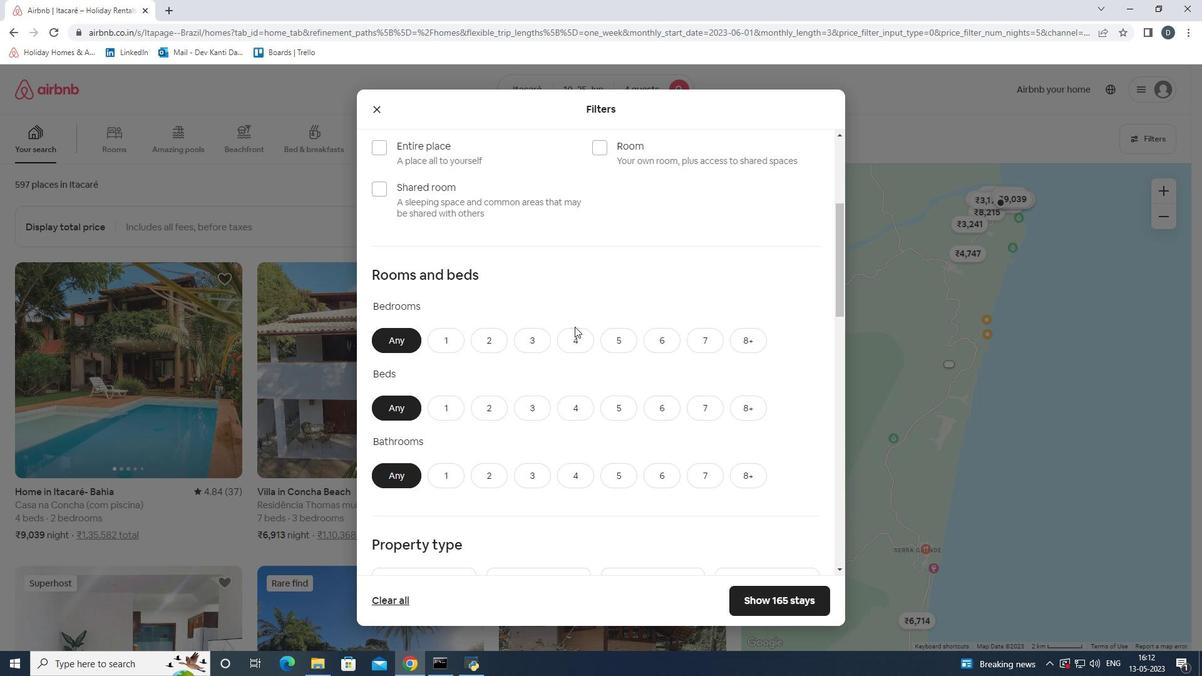 
Action: Mouse pressed left at (573, 332)
Screenshot: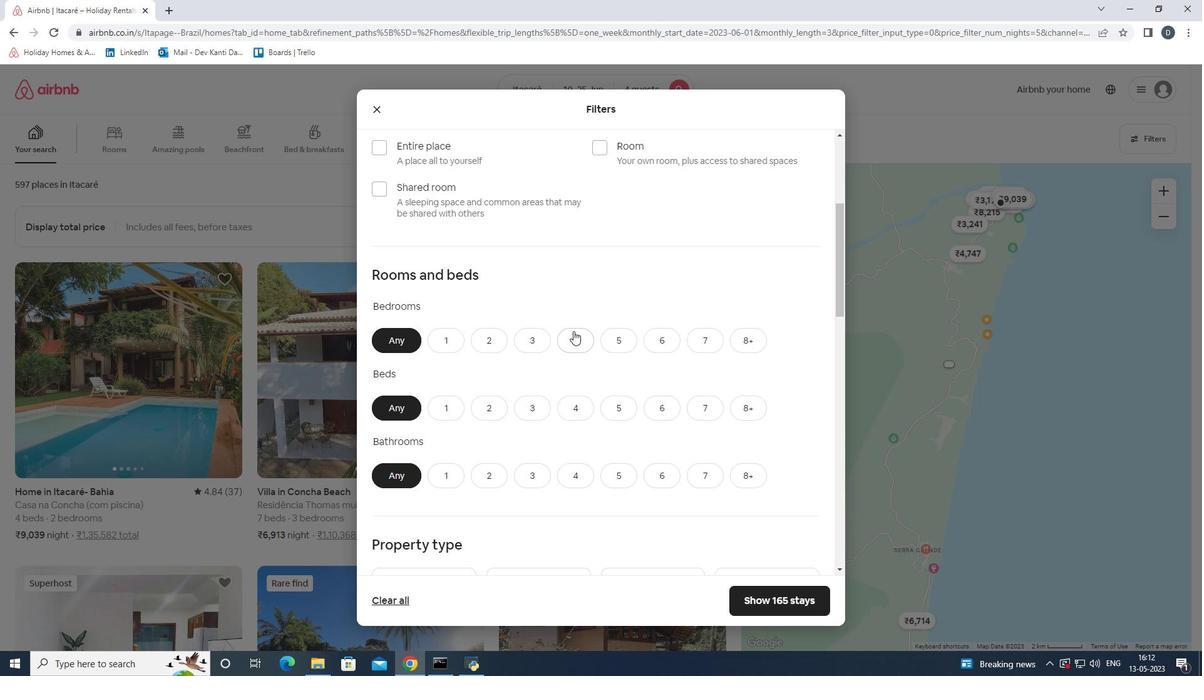 
Action: Mouse moved to (573, 397)
Screenshot: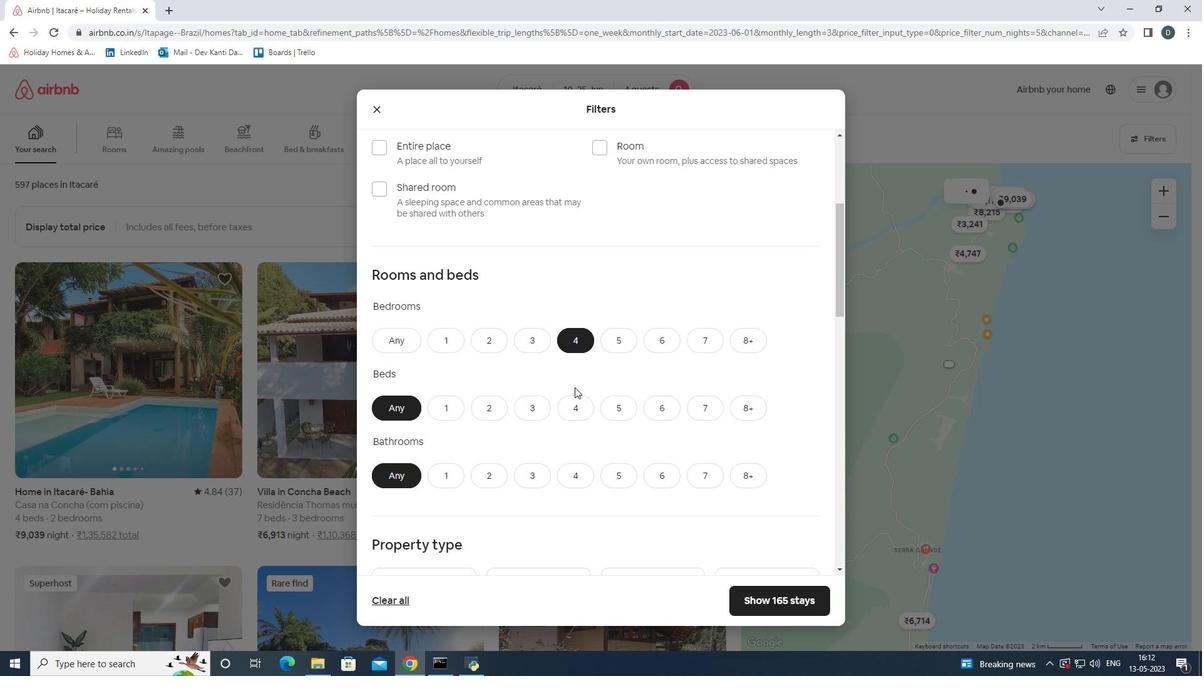 
Action: Mouse pressed left at (573, 397)
Screenshot: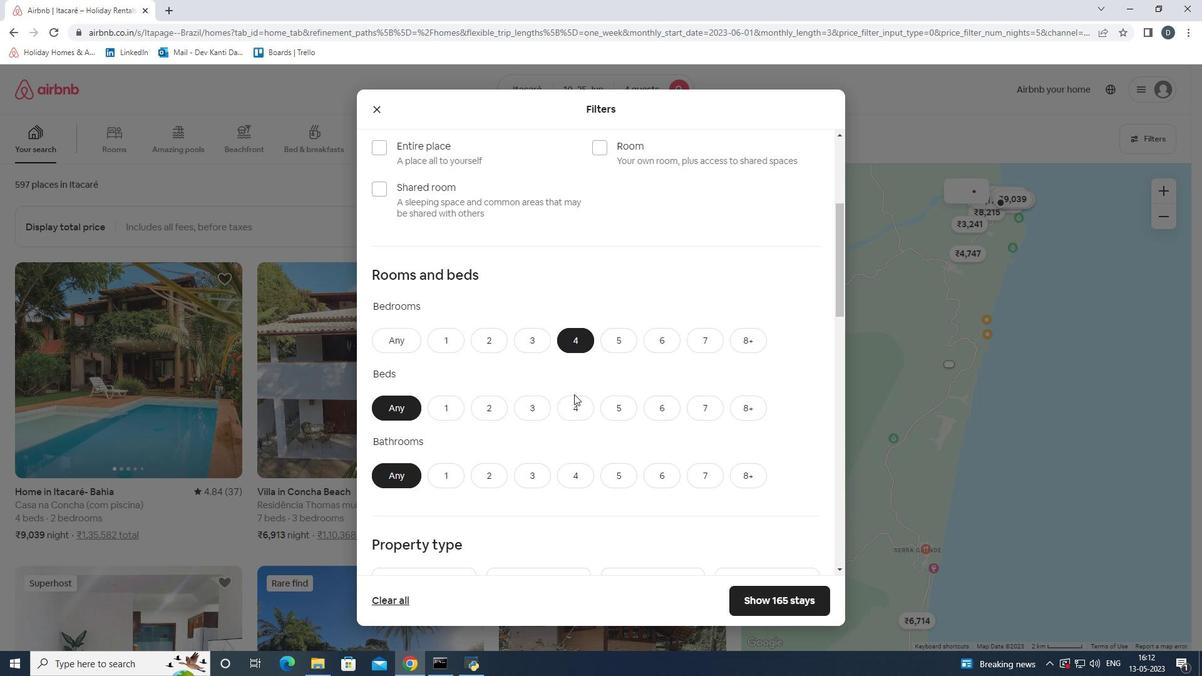 
Action: Mouse moved to (576, 474)
Screenshot: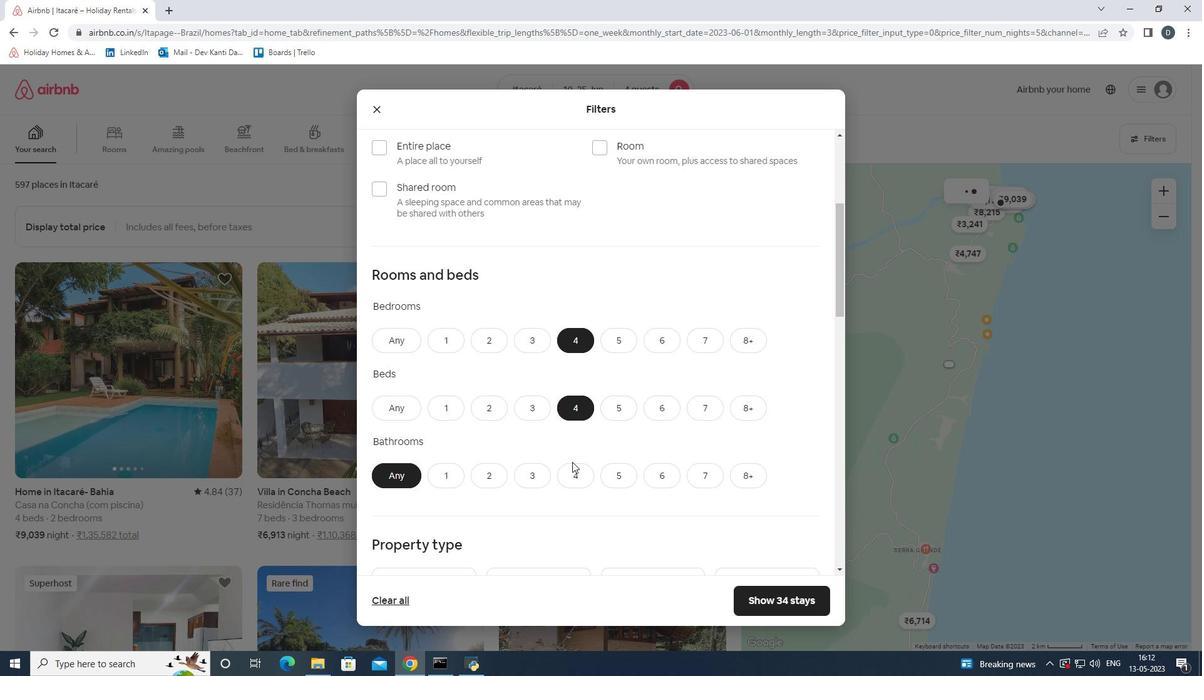 
Action: Mouse pressed left at (576, 474)
Screenshot: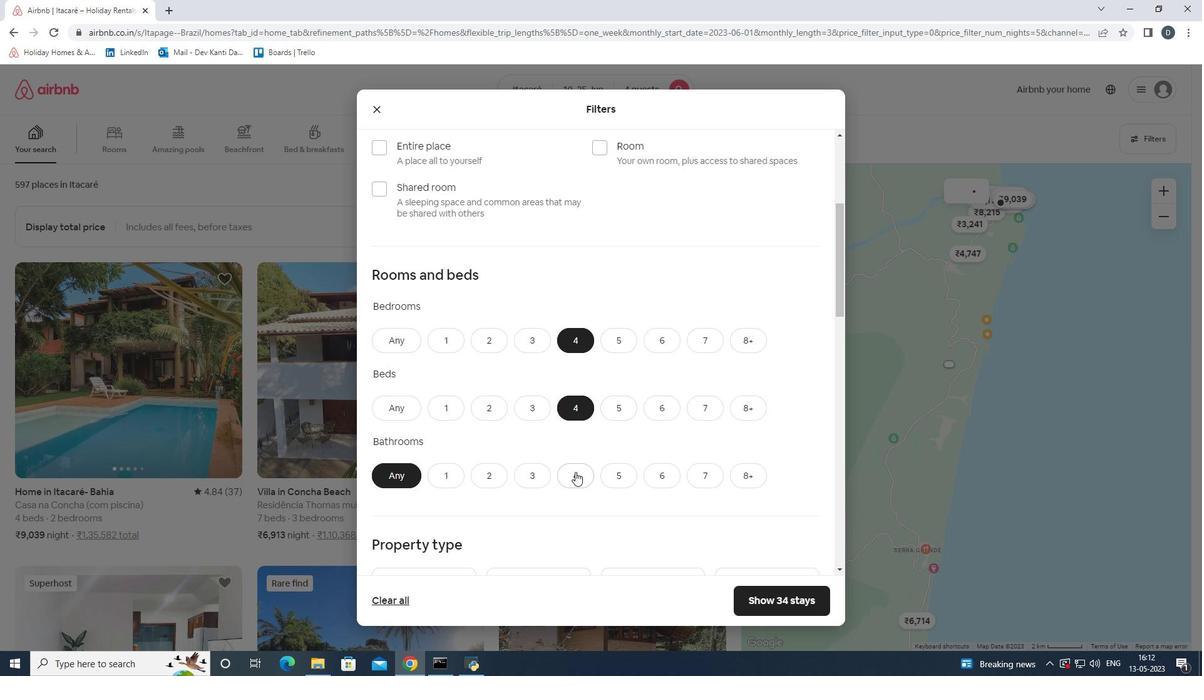 
Action: Mouse moved to (593, 388)
Screenshot: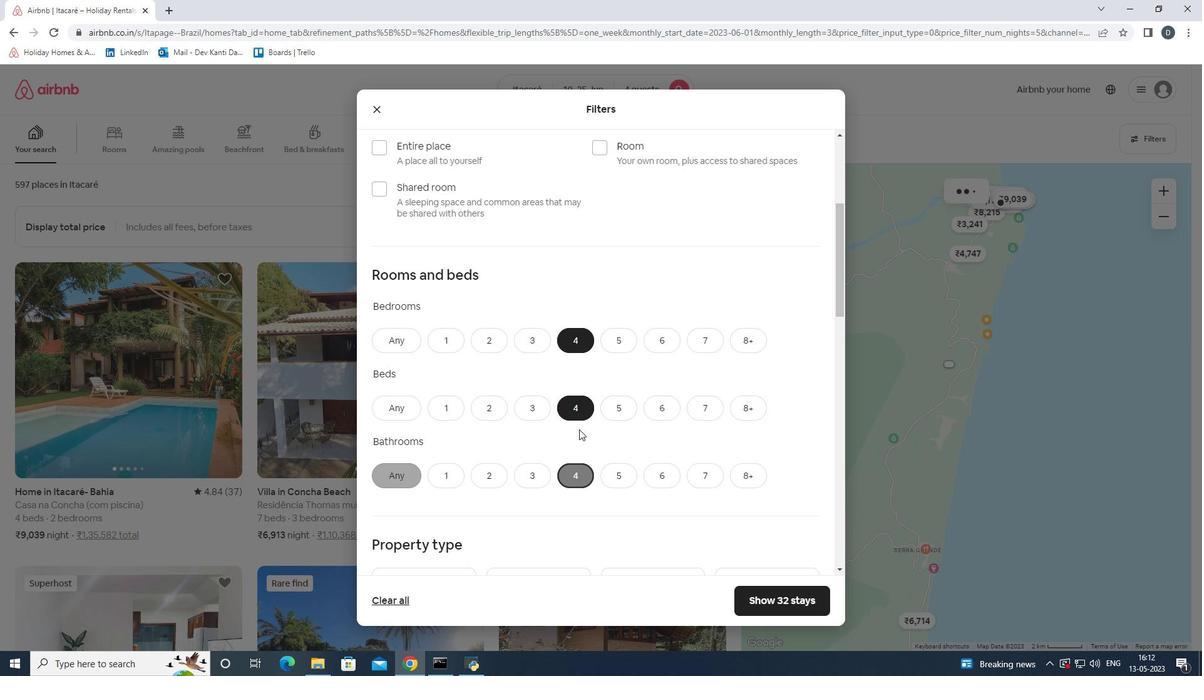 
Action: Mouse scrolled (593, 388) with delta (0, 0)
Screenshot: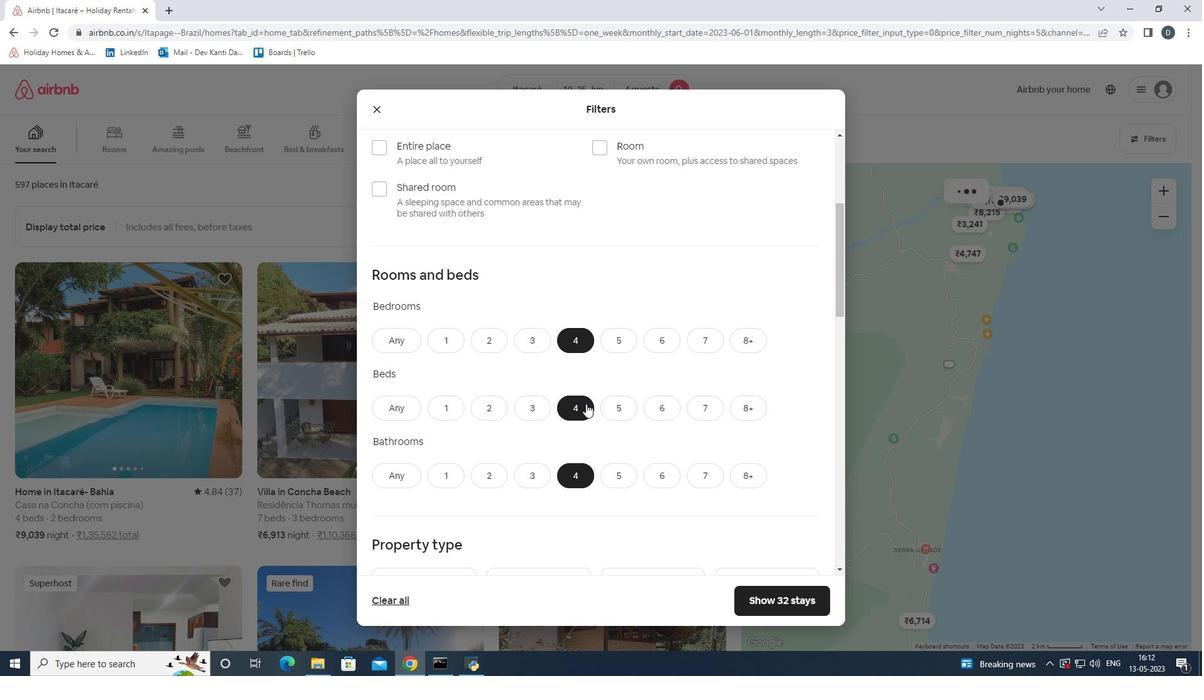 
Action: Mouse scrolled (593, 388) with delta (0, 0)
Screenshot: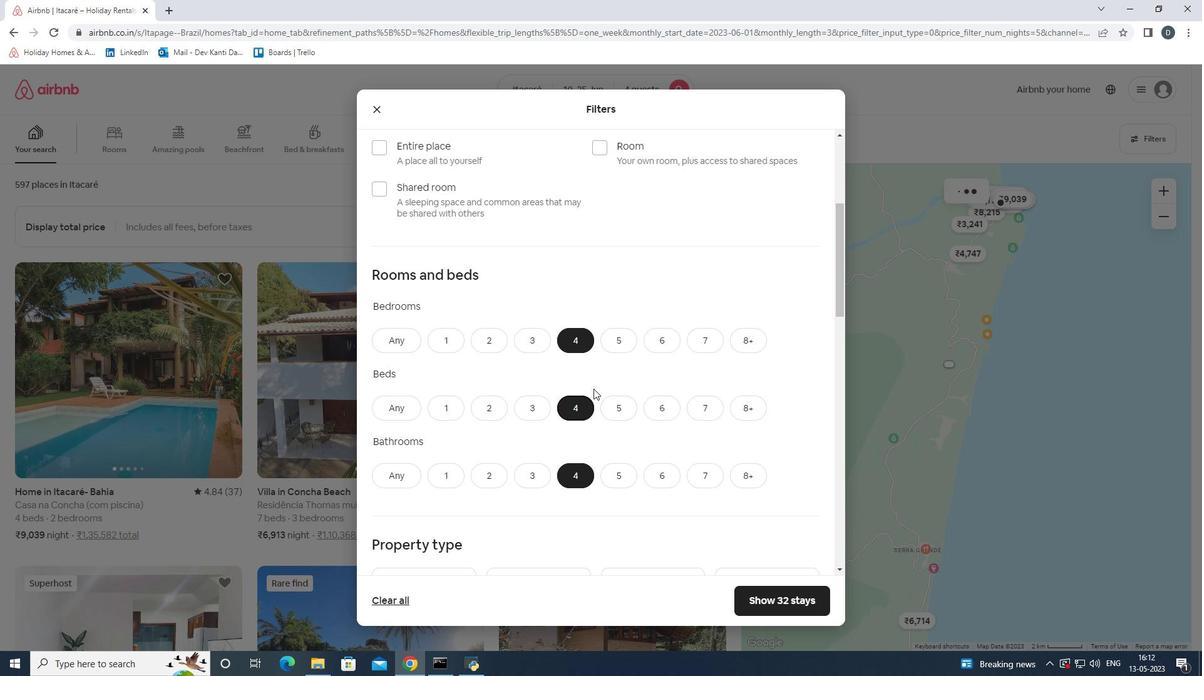 
Action: Mouse scrolled (593, 388) with delta (0, 0)
Screenshot: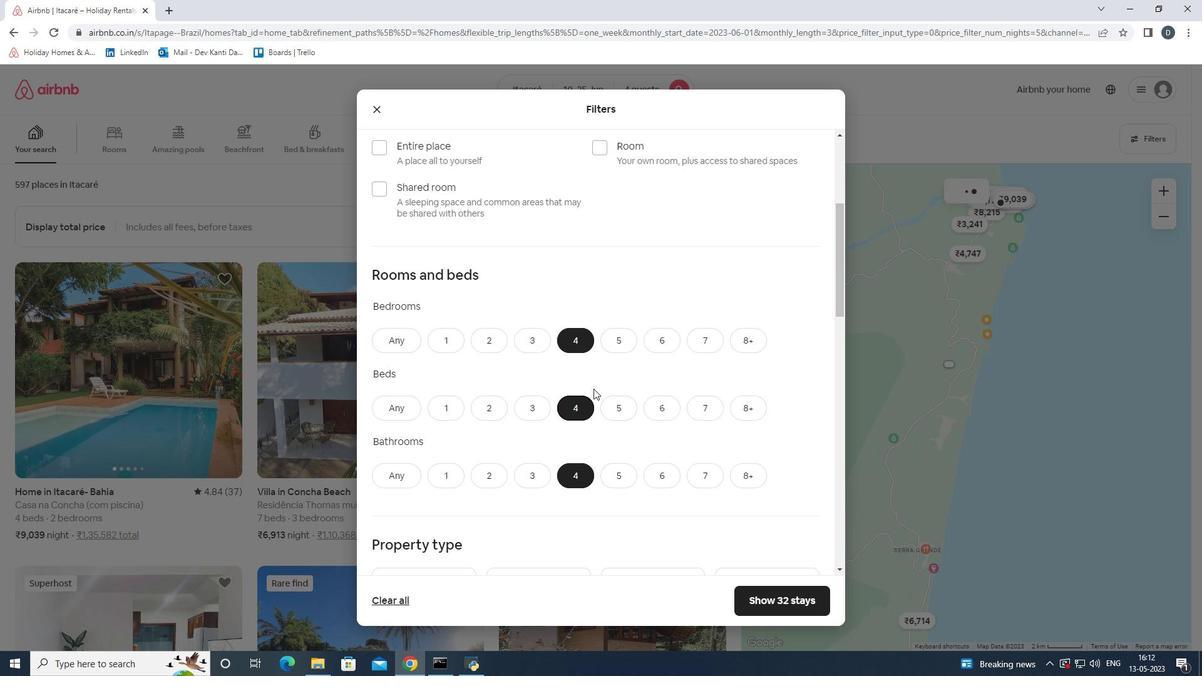 
Action: Mouse scrolled (593, 388) with delta (0, 0)
Screenshot: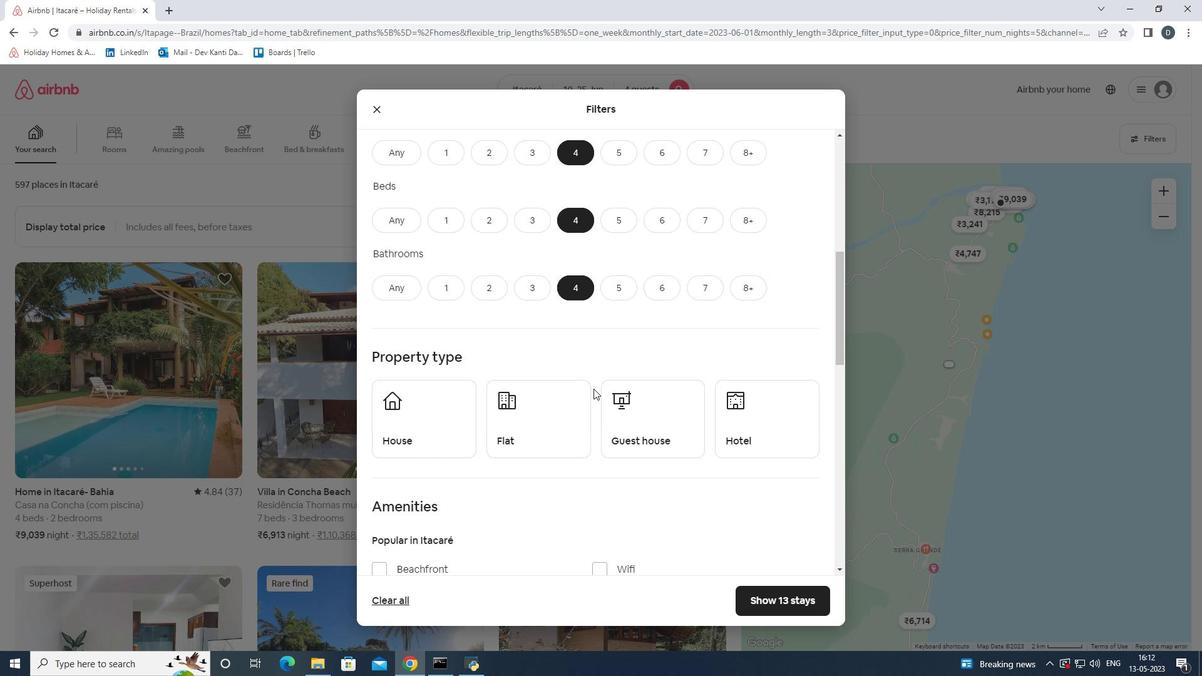 
Action: Mouse scrolled (593, 388) with delta (0, 0)
Screenshot: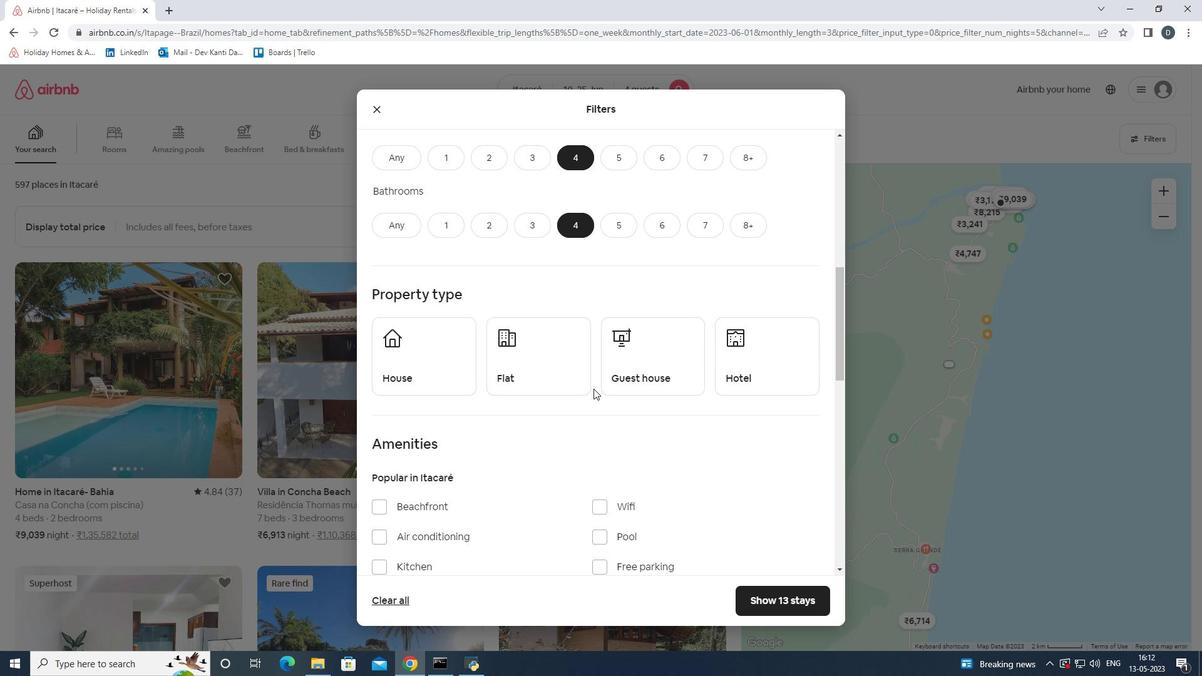 
Action: Mouse moved to (442, 277)
Screenshot: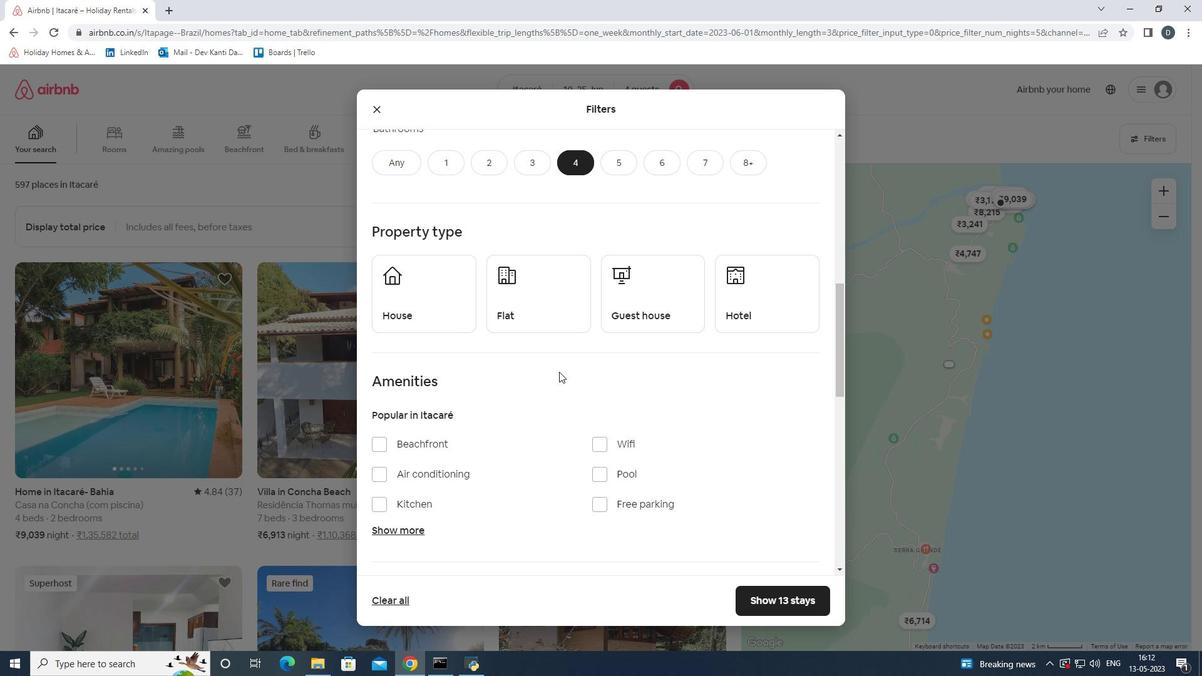 
Action: Mouse pressed left at (442, 277)
Screenshot: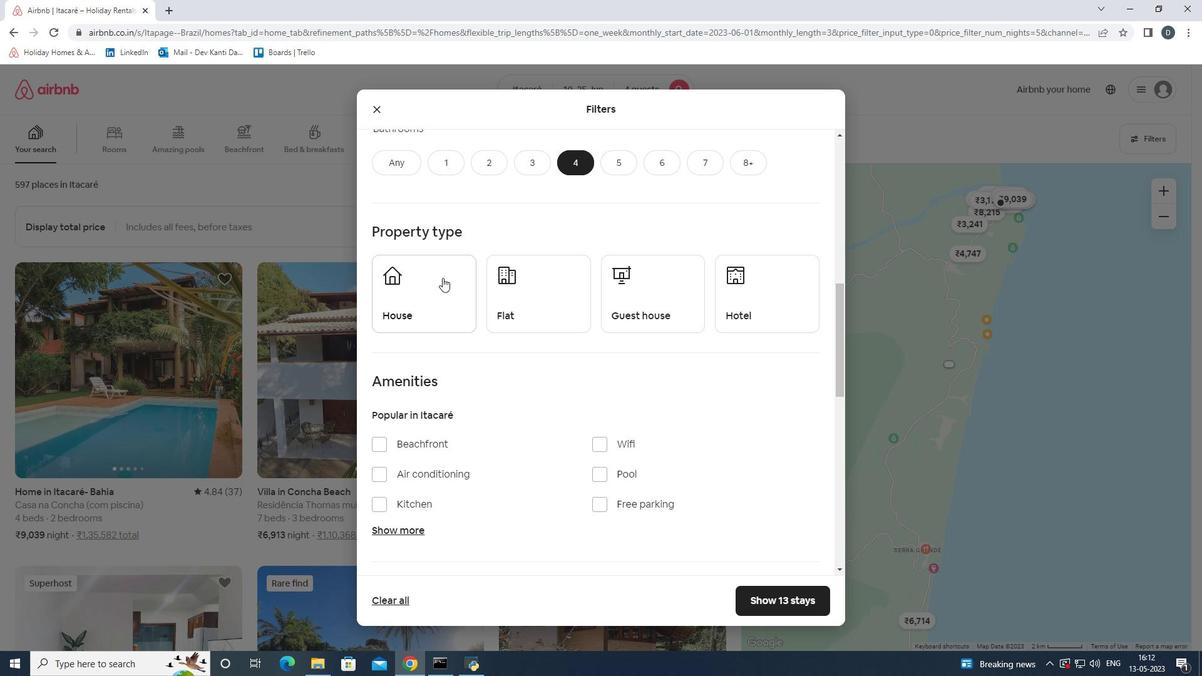 
Action: Mouse moved to (551, 300)
Screenshot: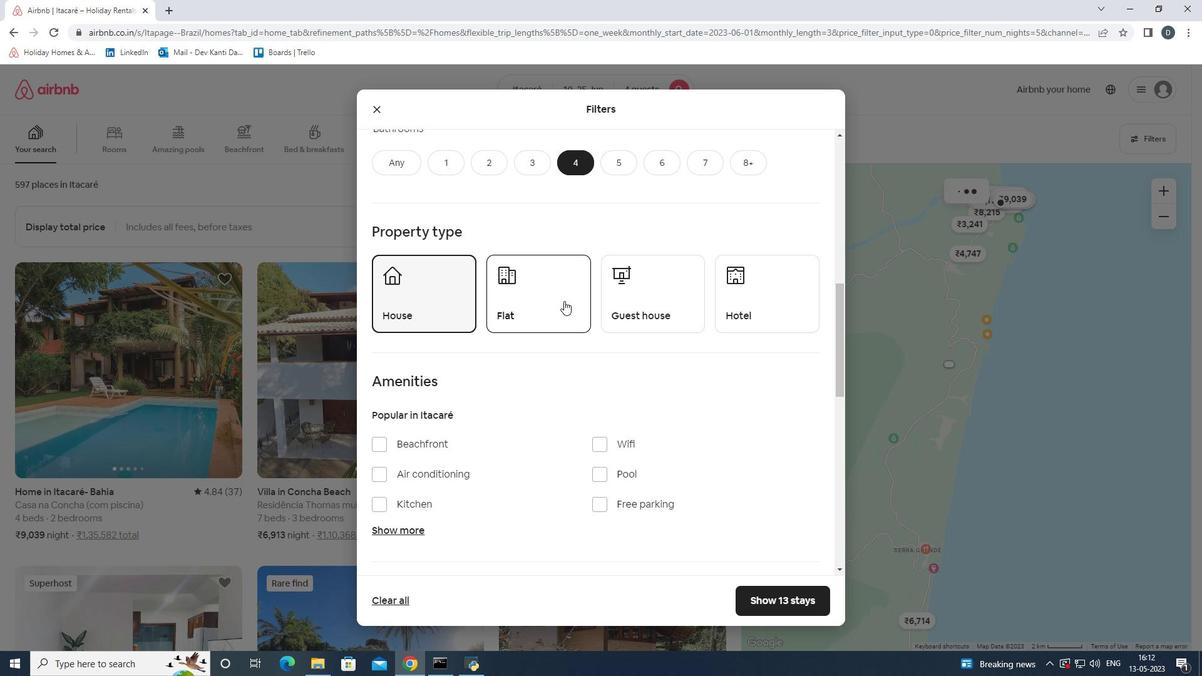 
Action: Mouse pressed left at (551, 300)
Screenshot: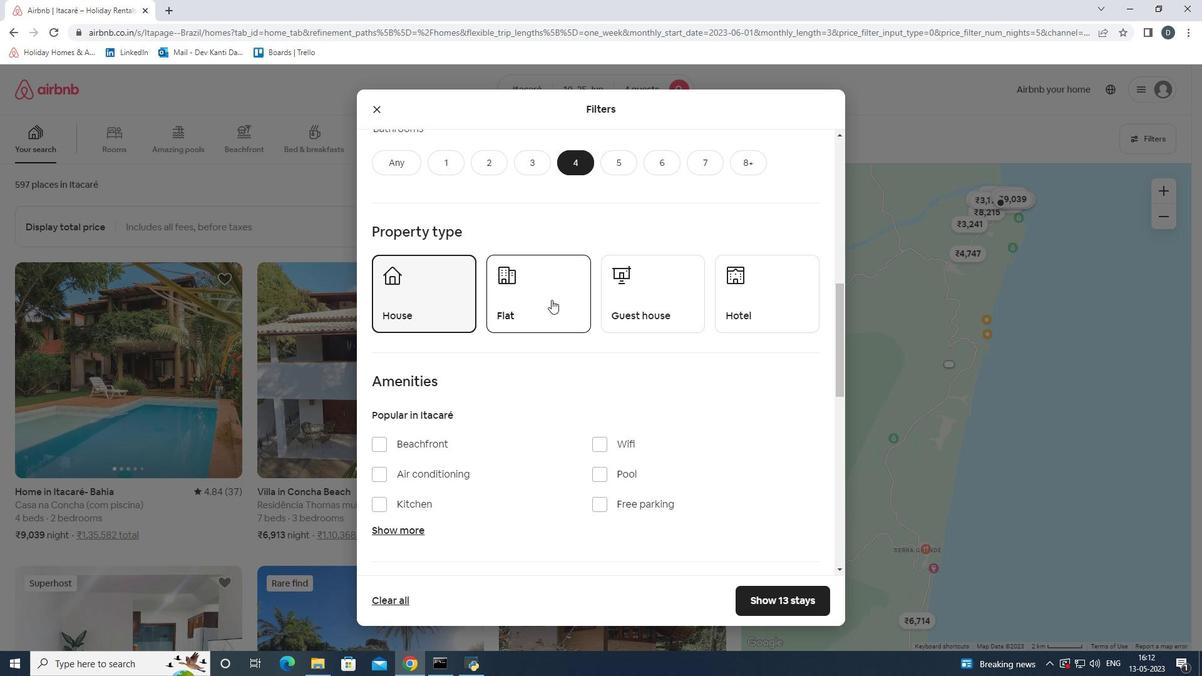 
Action: Mouse moved to (632, 302)
Screenshot: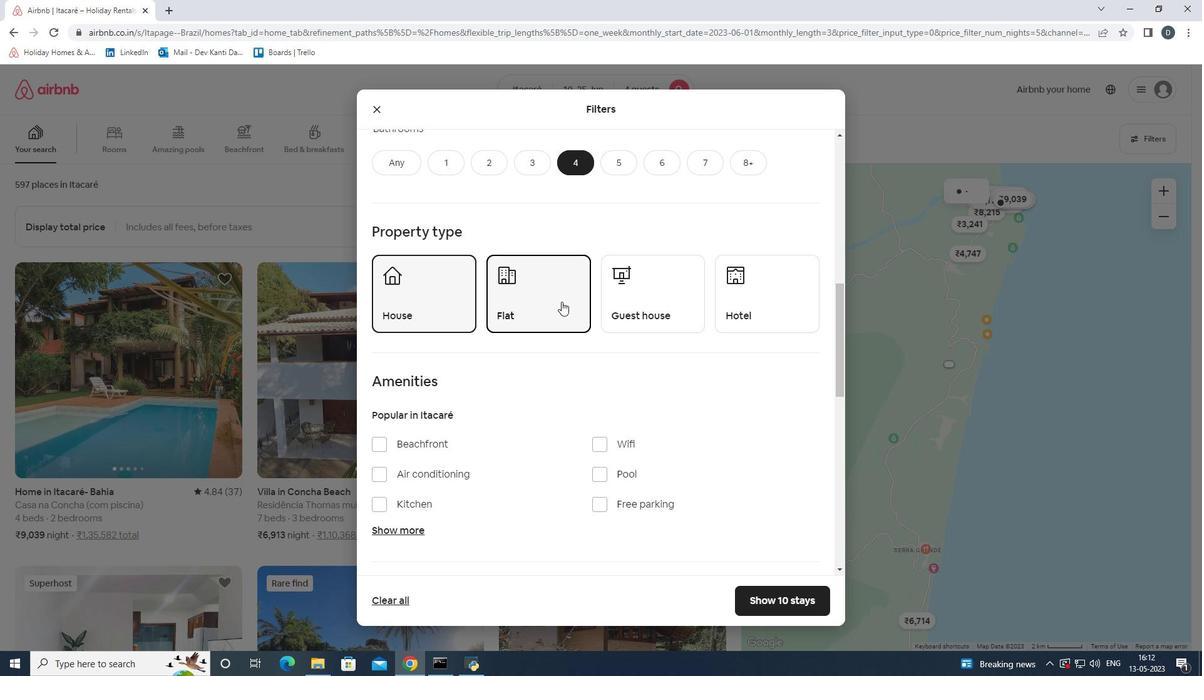 
Action: Mouse pressed left at (632, 302)
Screenshot: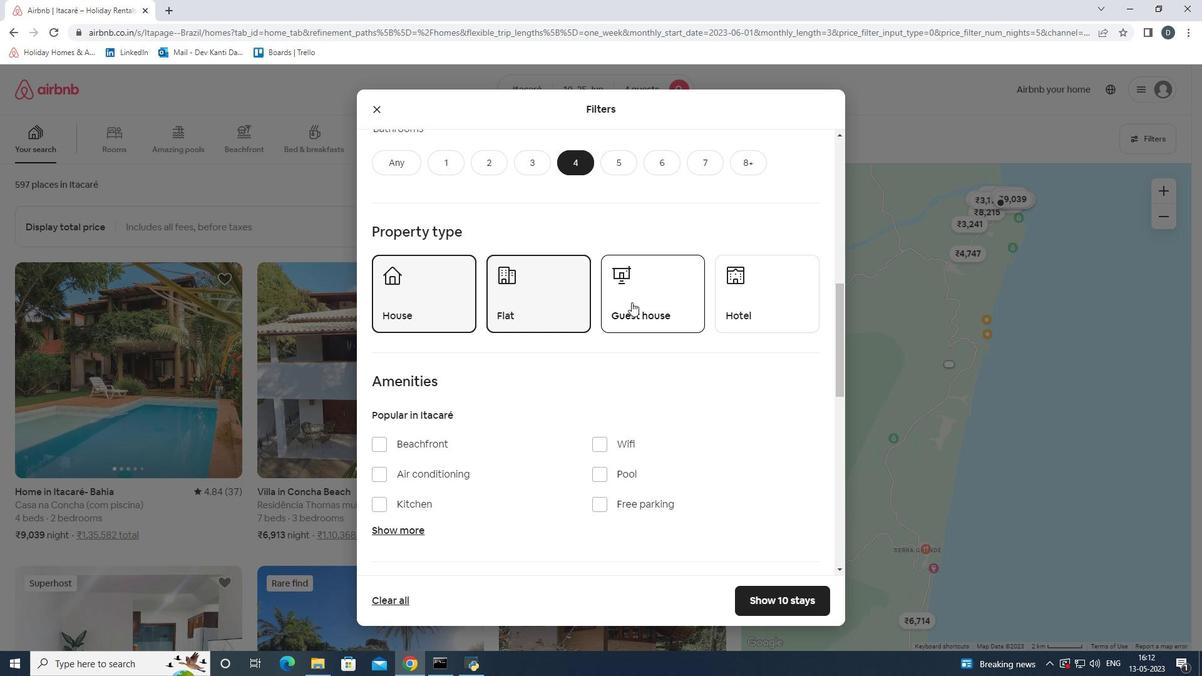 
Action: Mouse moved to (744, 306)
Screenshot: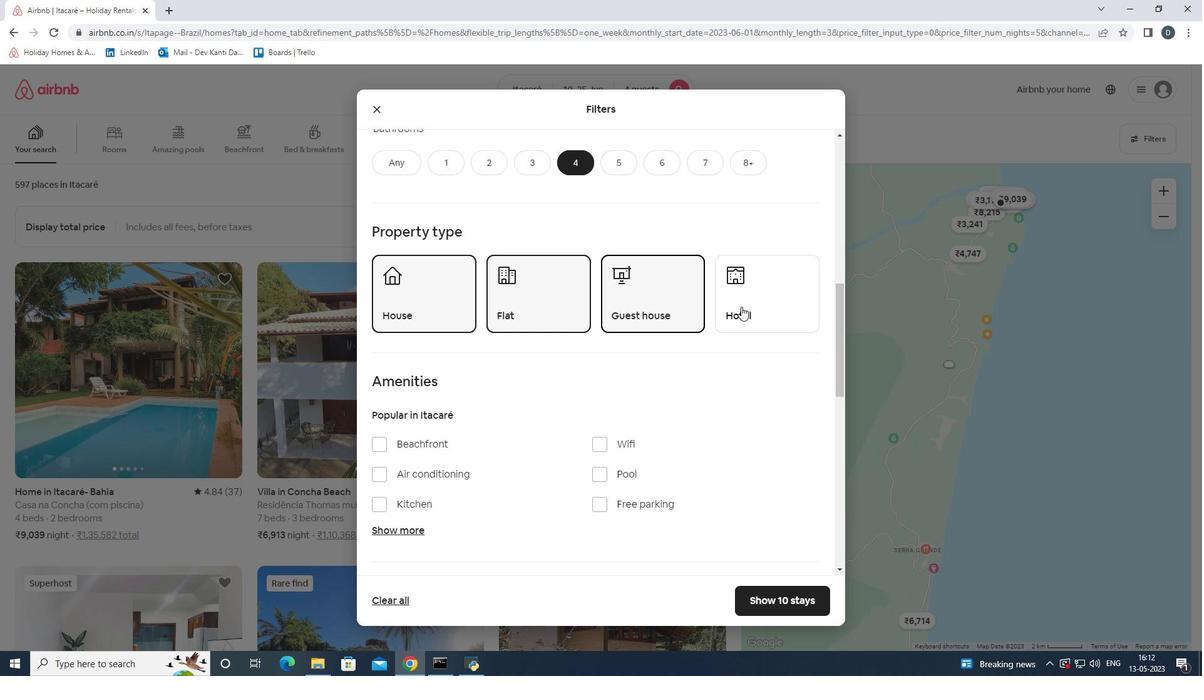 
Action: Mouse pressed left at (744, 306)
Screenshot: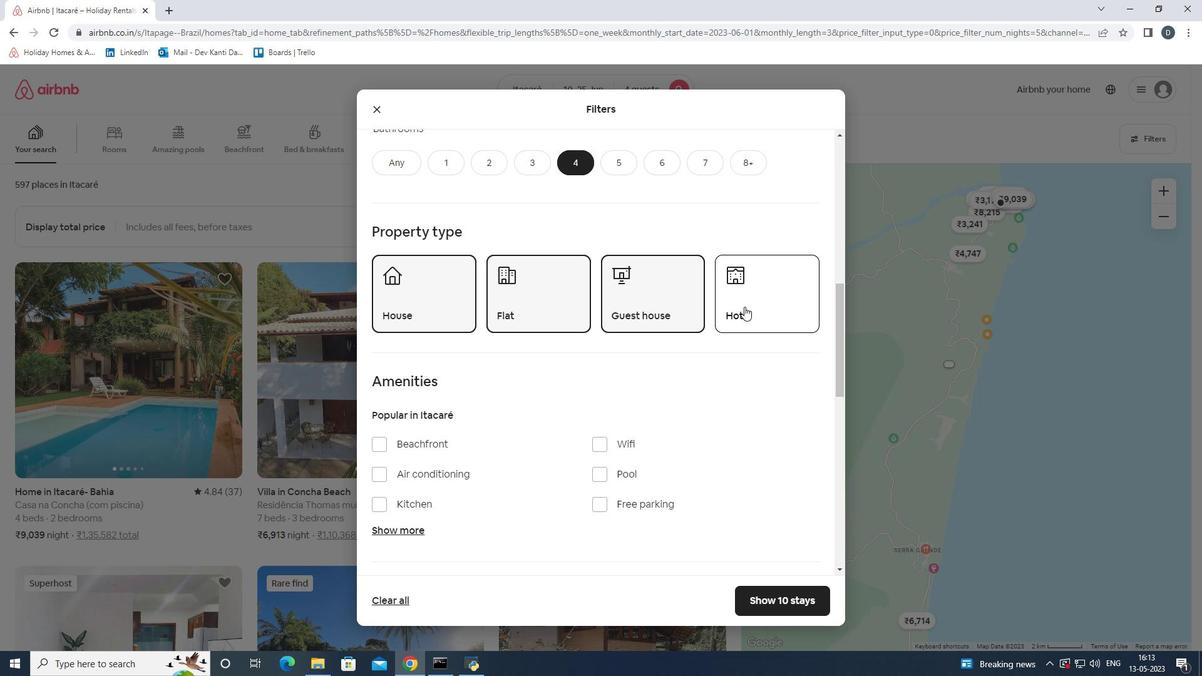 
Action: Mouse moved to (654, 328)
Screenshot: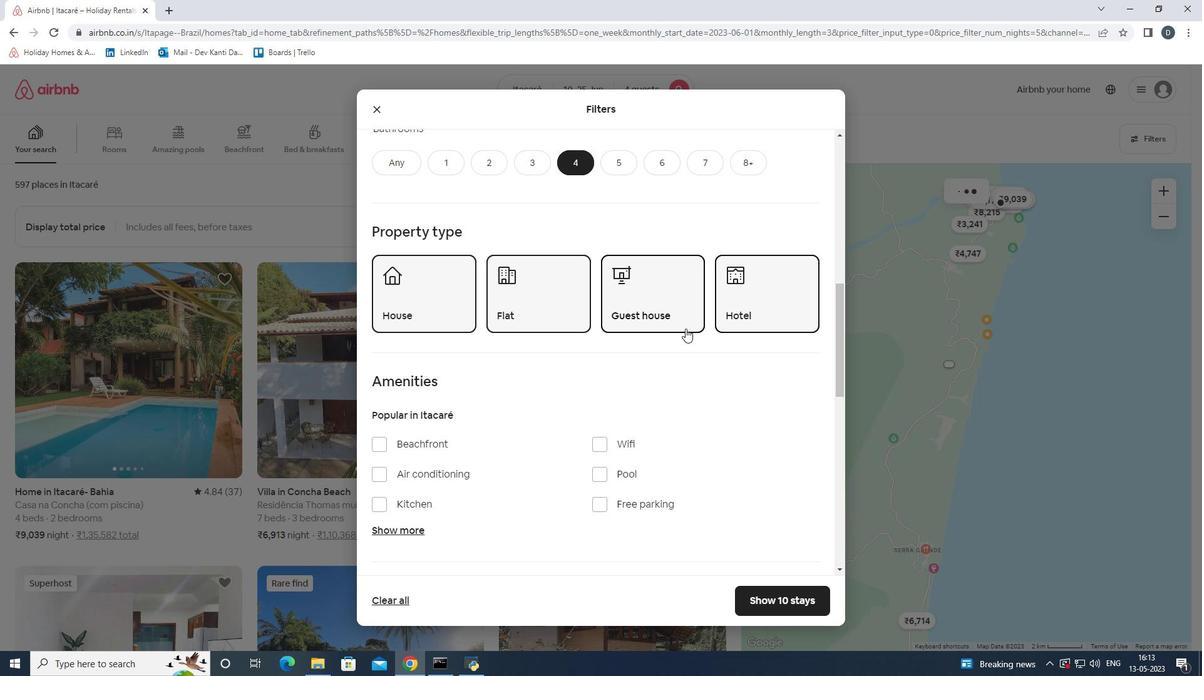 
Action: Mouse scrolled (654, 328) with delta (0, 0)
Screenshot: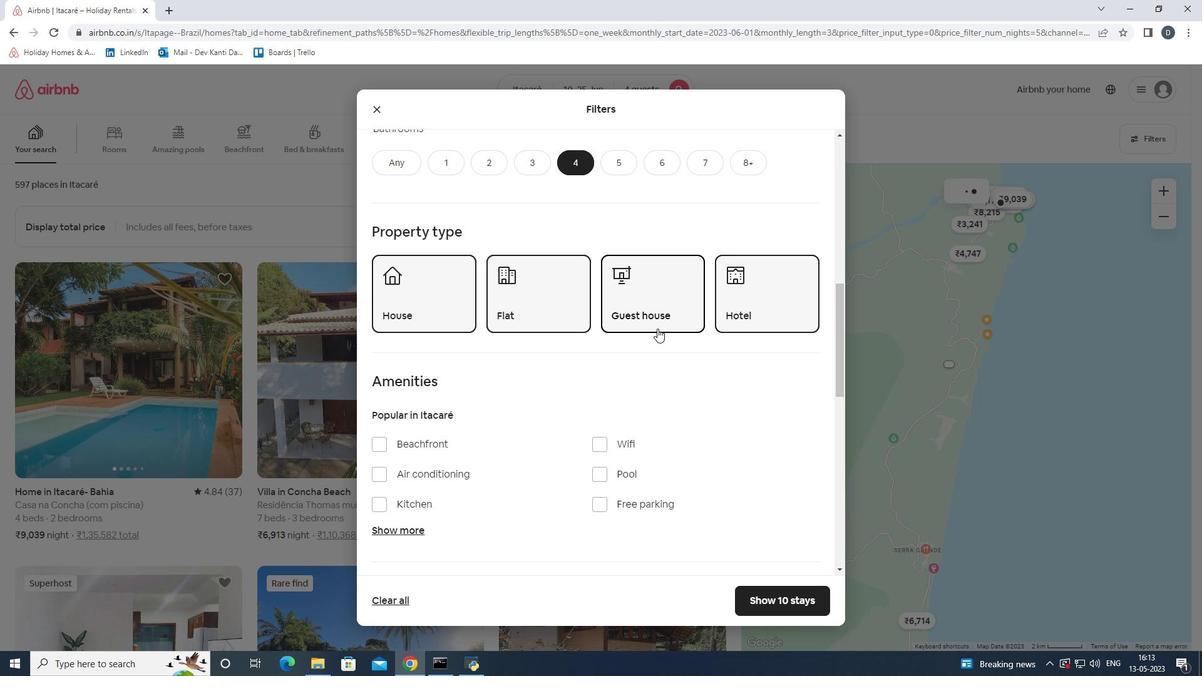 
Action: Mouse scrolled (654, 328) with delta (0, 0)
Screenshot: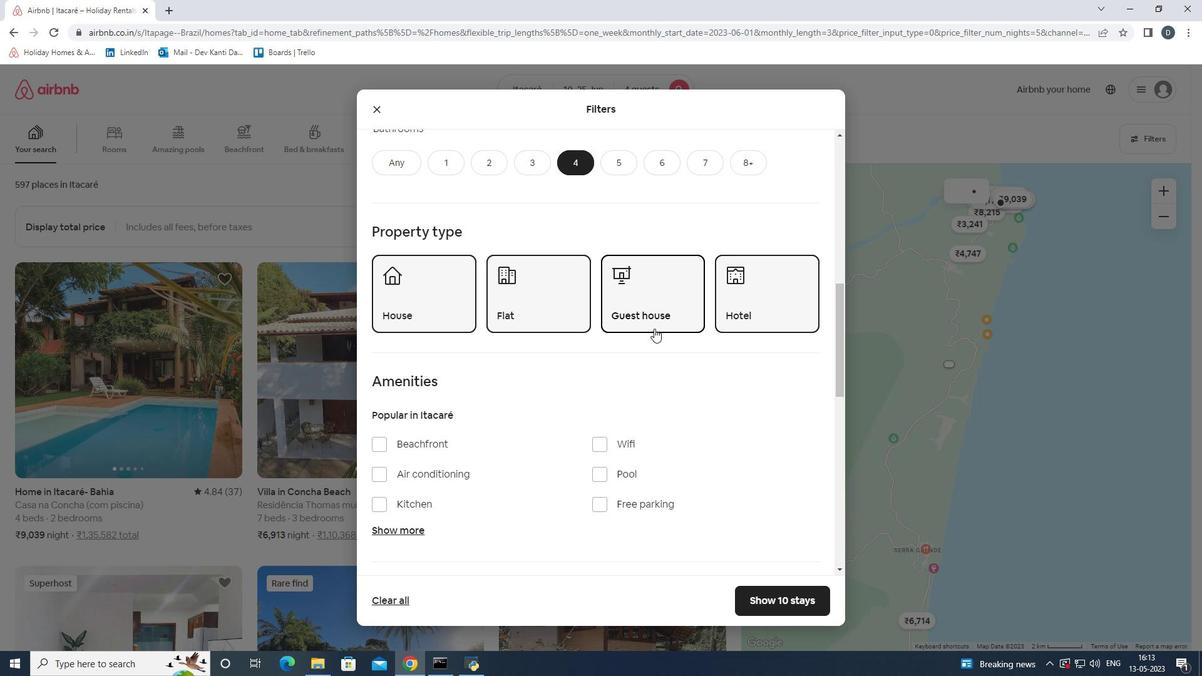 
Action: Mouse scrolled (654, 328) with delta (0, 0)
Screenshot: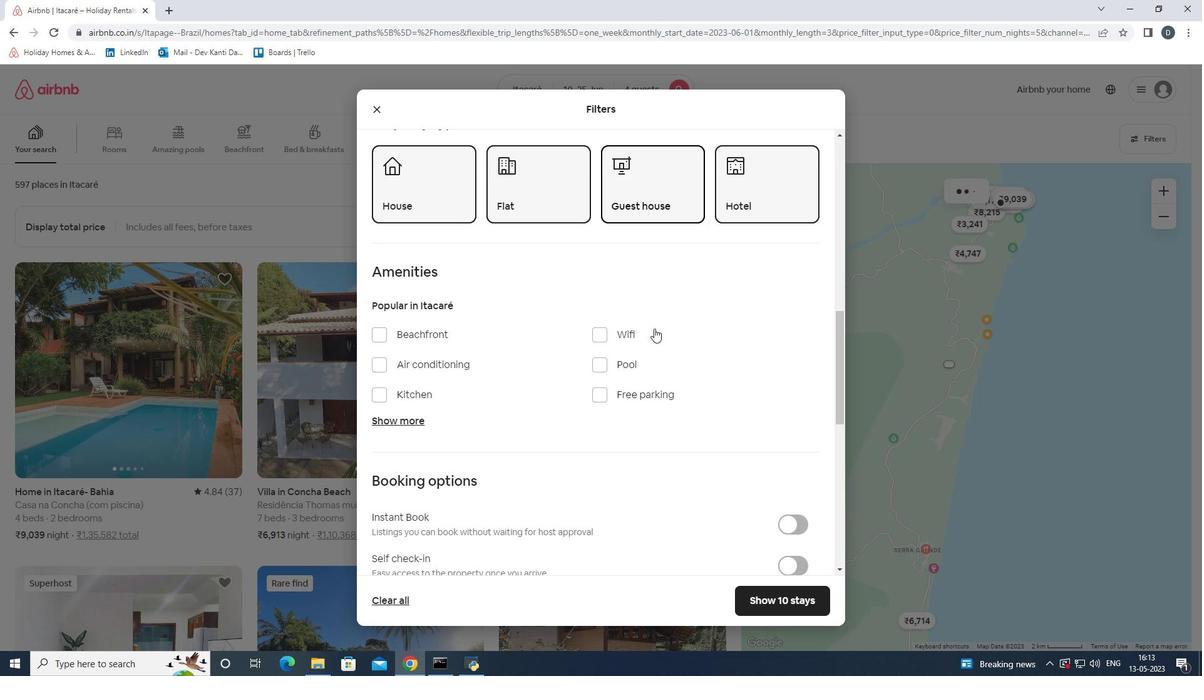 
Action: Mouse moved to (388, 342)
Screenshot: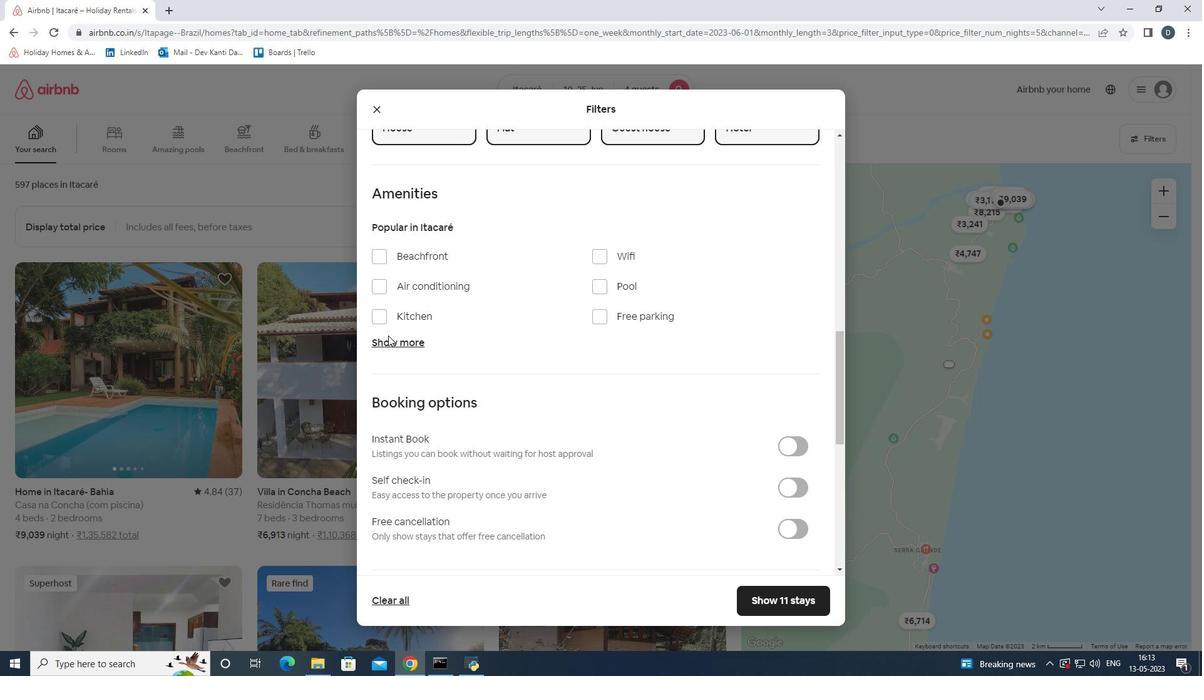 
Action: Mouse pressed left at (388, 342)
Screenshot: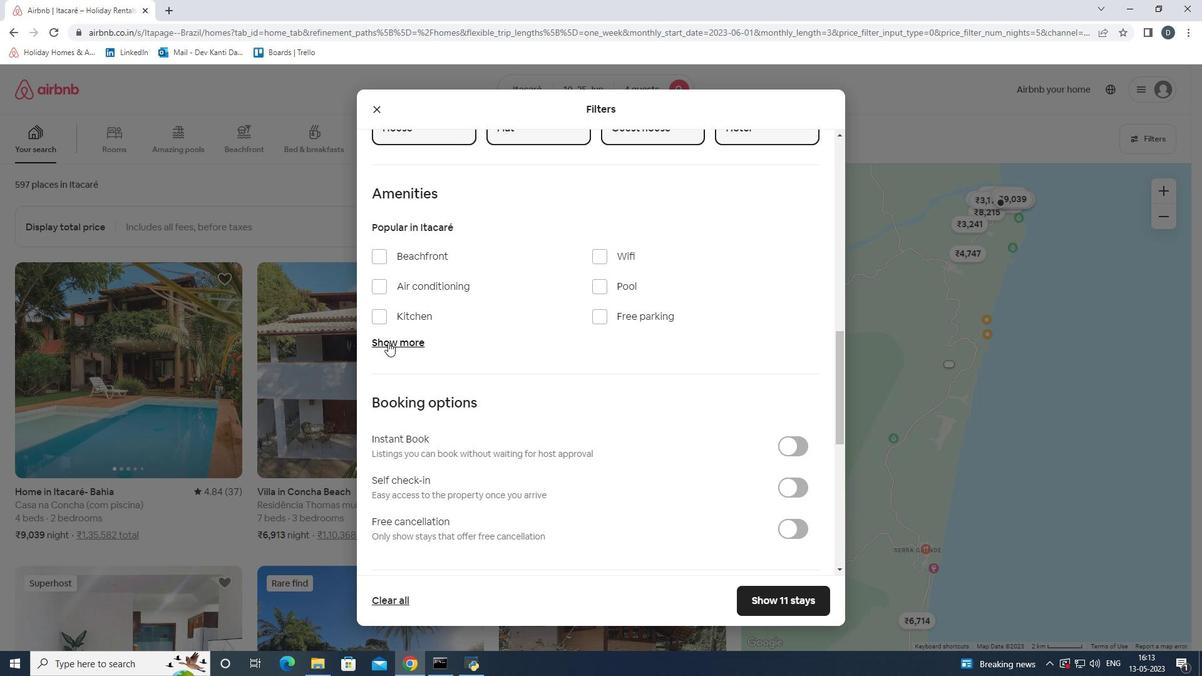 
Action: Mouse moved to (600, 256)
Screenshot: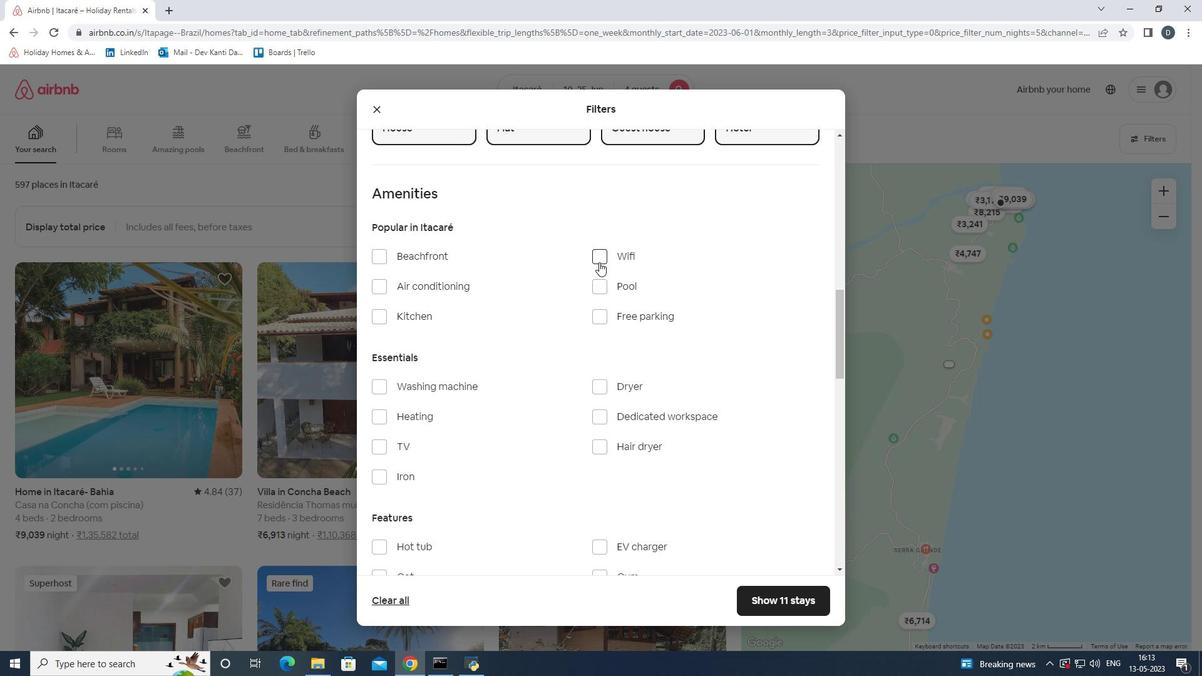 
Action: Mouse pressed left at (600, 256)
Screenshot: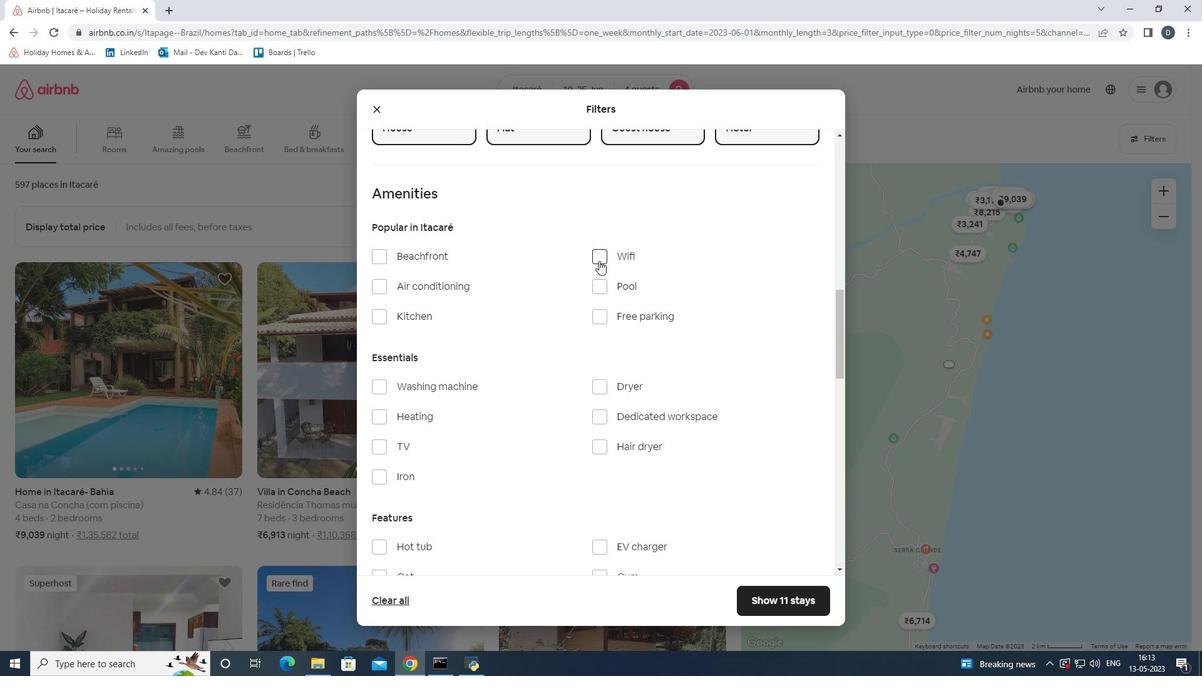 
Action: Mouse moved to (382, 447)
Screenshot: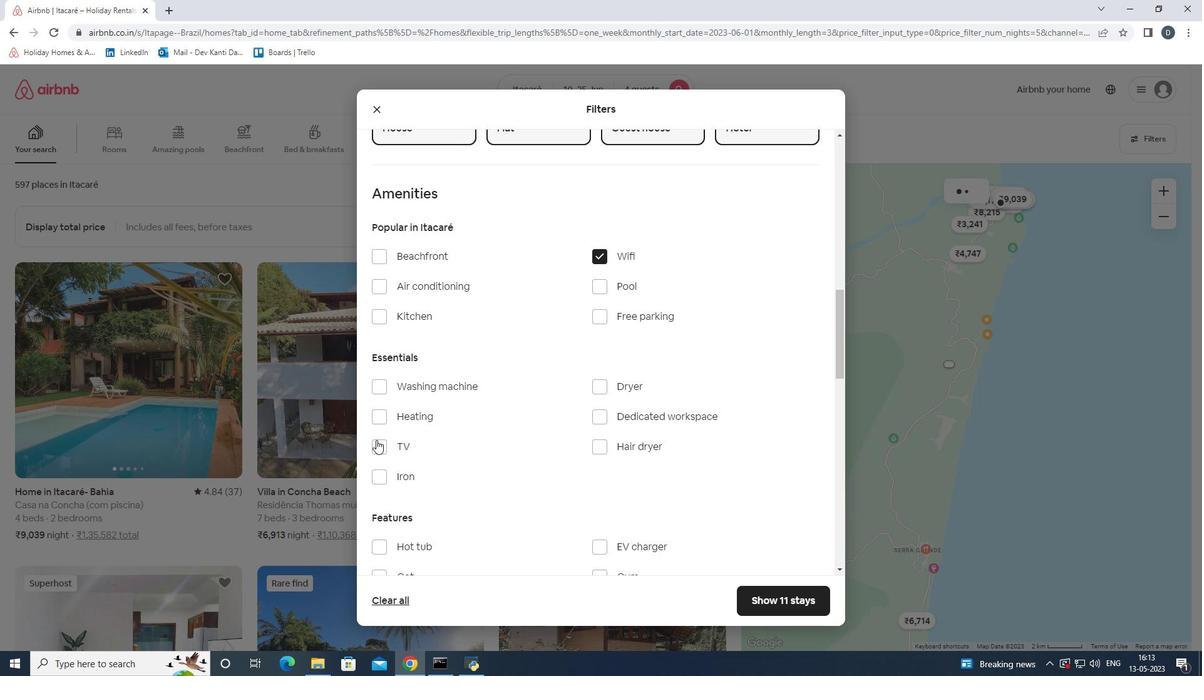 
Action: Mouse pressed left at (382, 447)
Screenshot: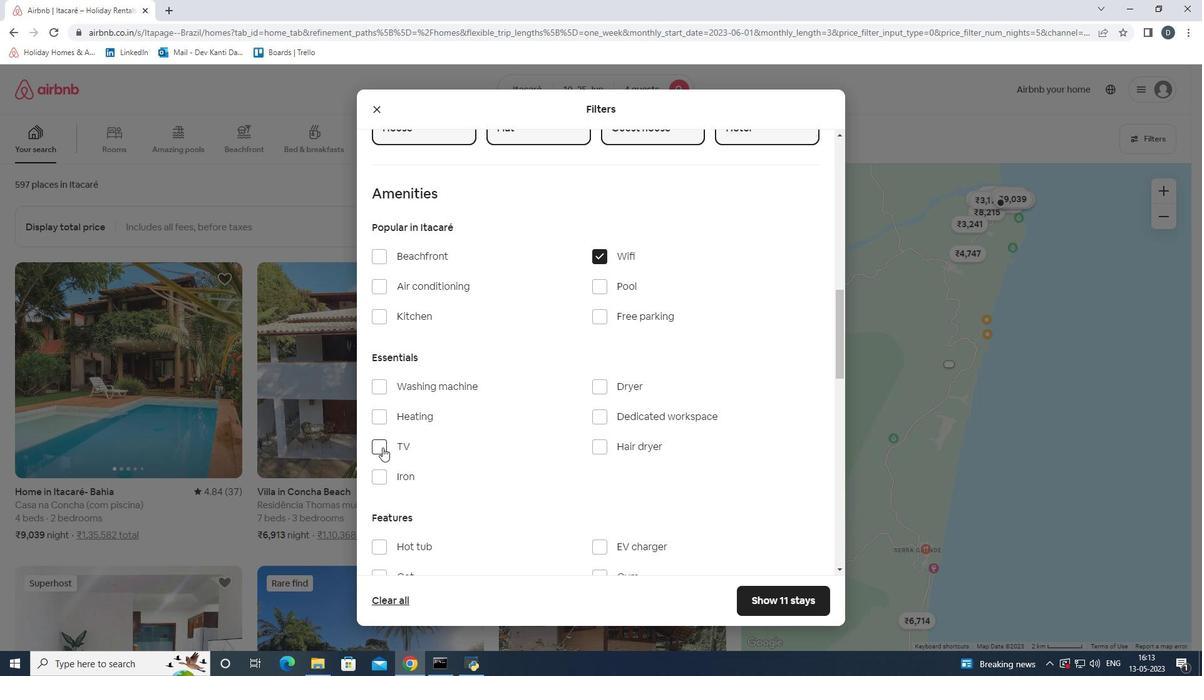 
Action: Mouse moved to (595, 313)
Screenshot: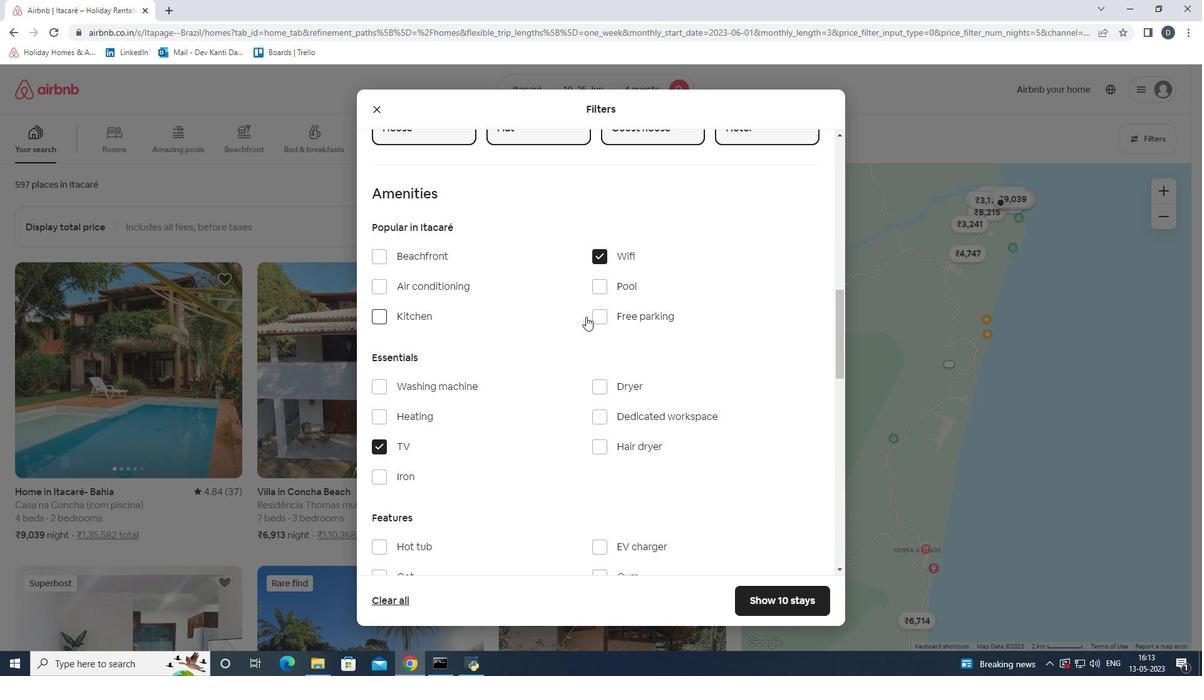 
Action: Mouse pressed left at (595, 313)
Screenshot: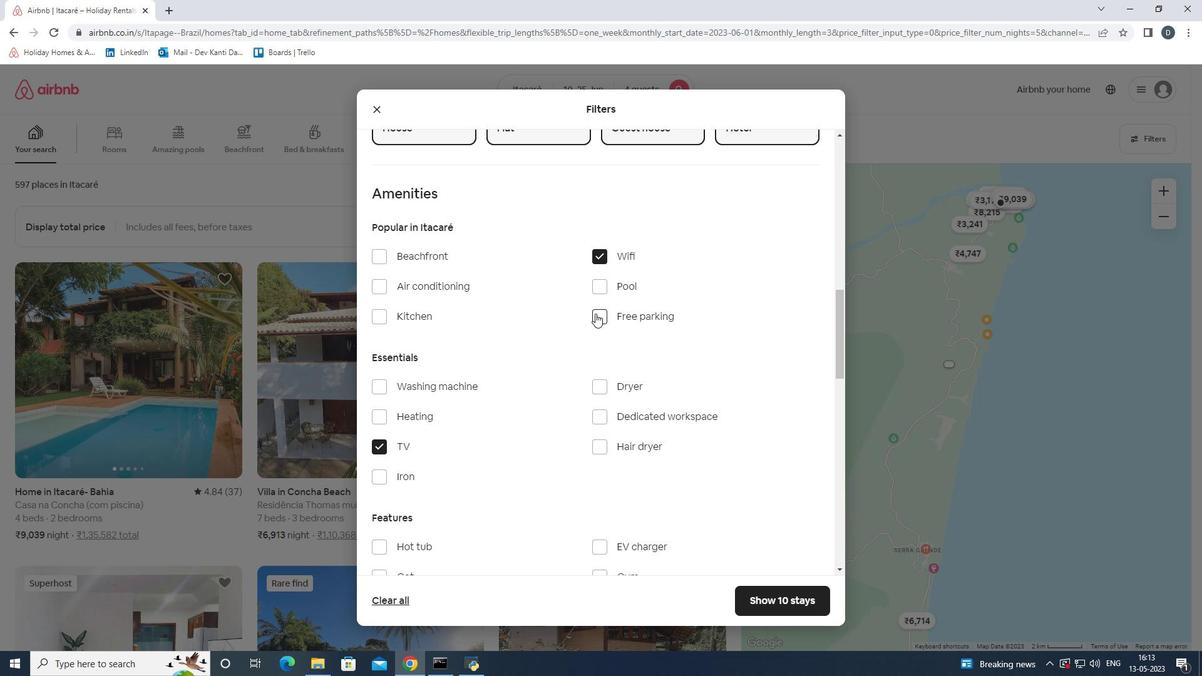 
Action: Mouse moved to (543, 390)
Screenshot: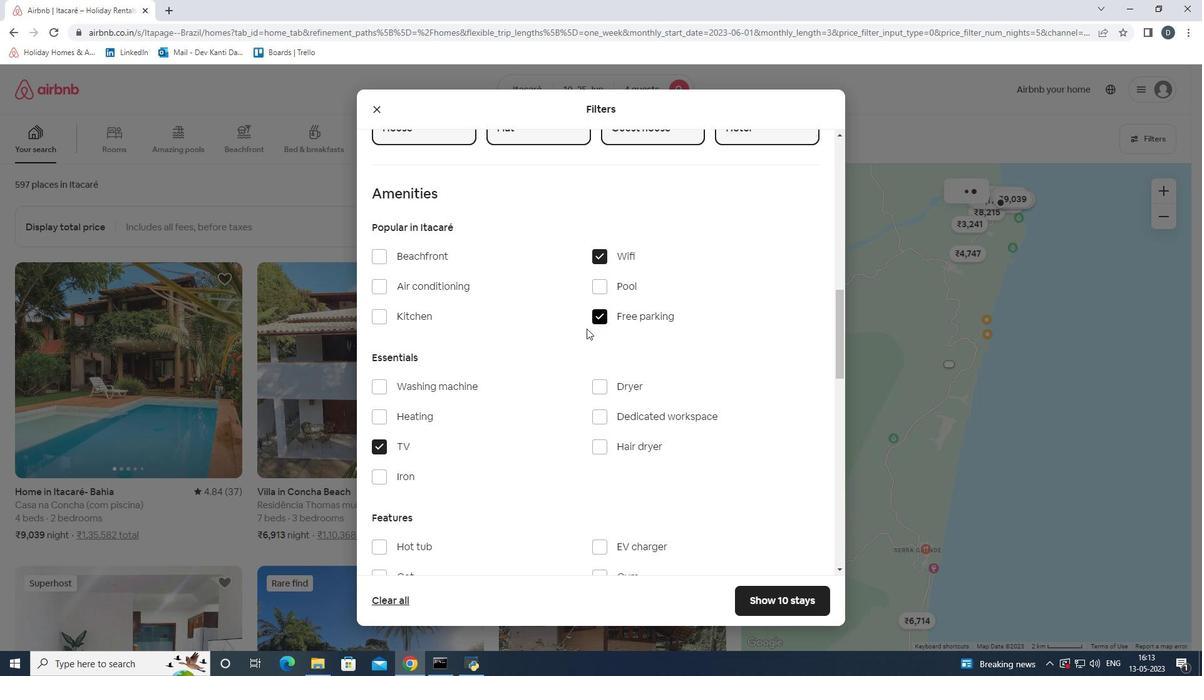 
Action: Mouse scrolled (543, 389) with delta (0, 0)
Screenshot: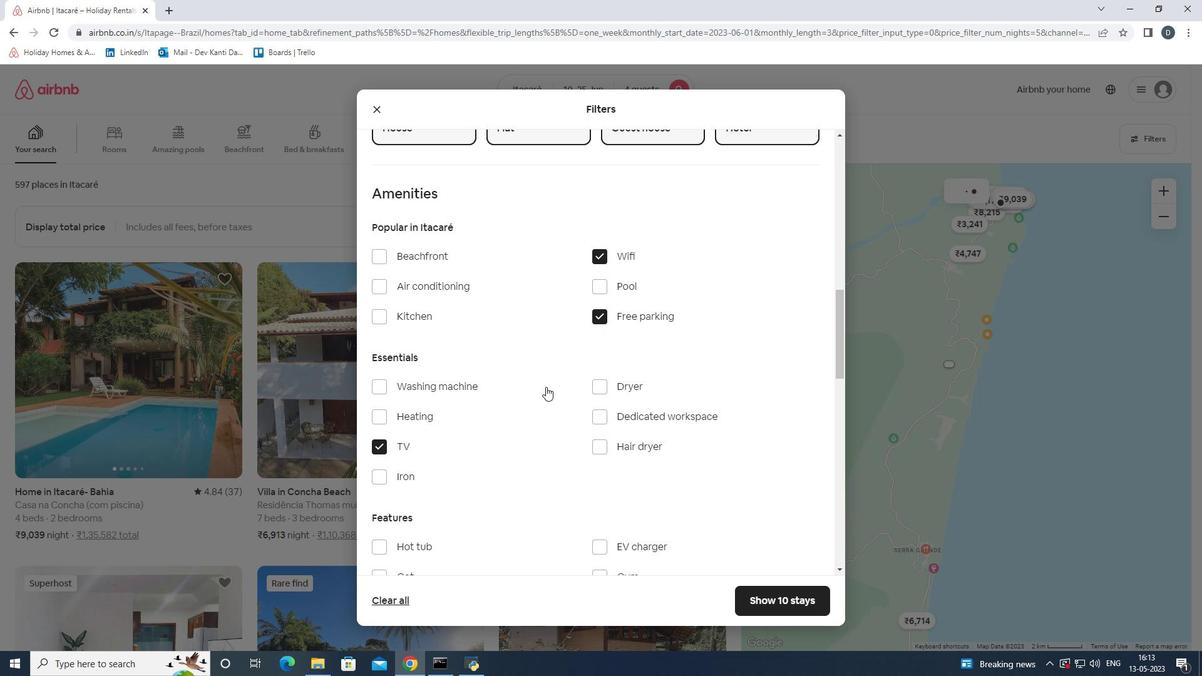 
Action: Mouse scrolled (543, 389) with delta (0, 0)
Screenshot: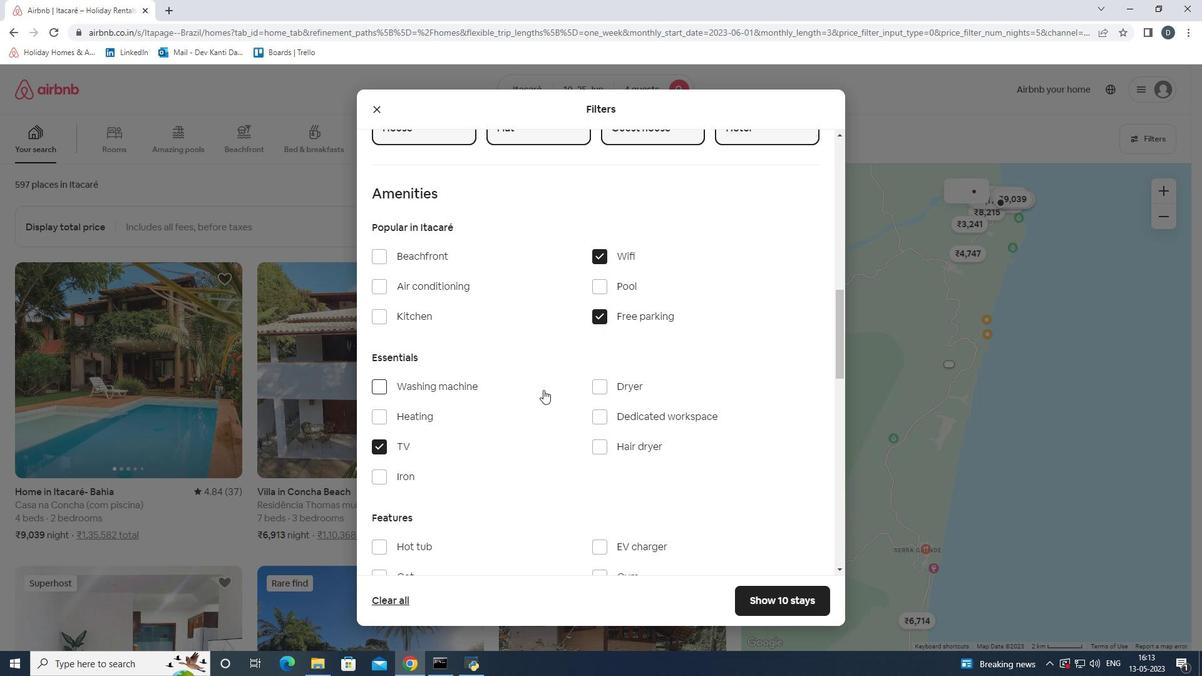 
Action: Mouse scrolled (543, 389) with delta (0, 0)
Screenshot: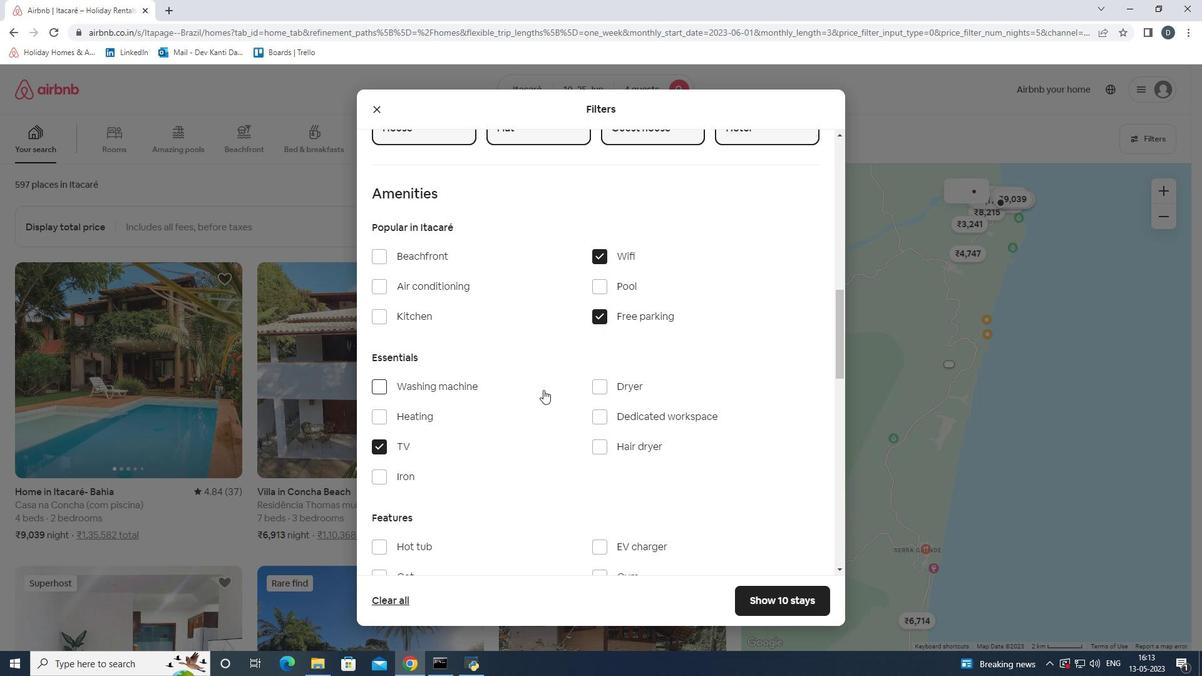 
Action: Mouse scrolled (543, 389) with delta (0, 0)
Screenshot: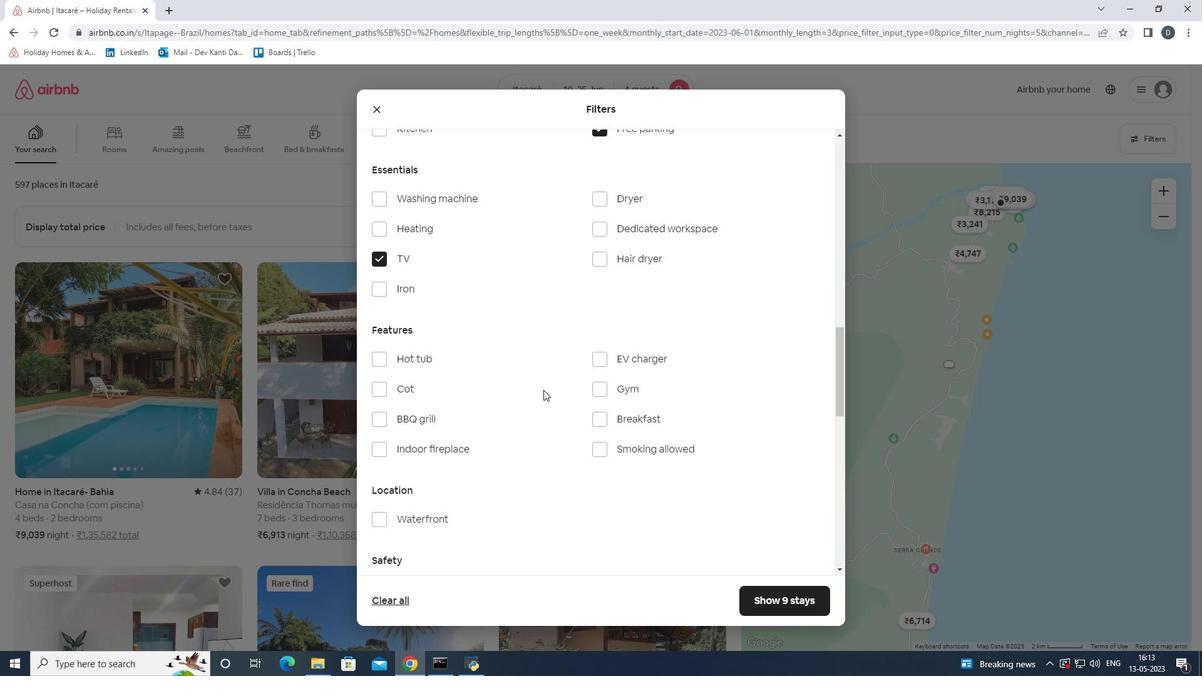 
Action: Mouse moved to (598, 326)
Screenshot: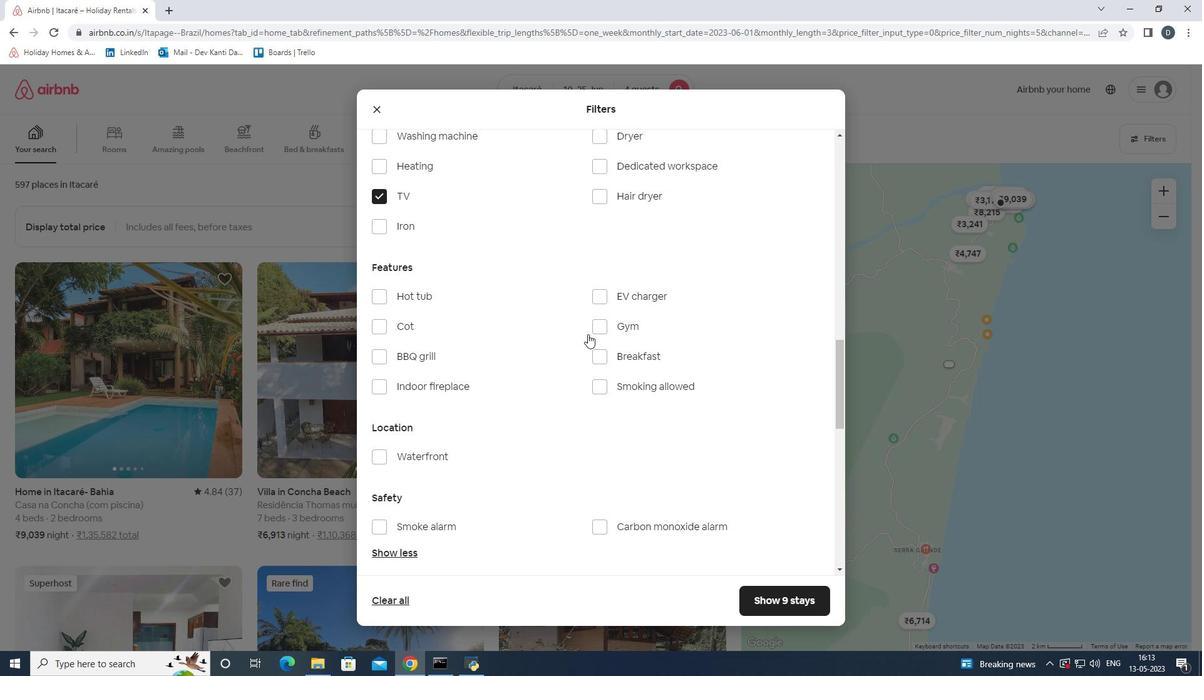 
Action: Mouse pressed left at (598, 326)
Screenshot: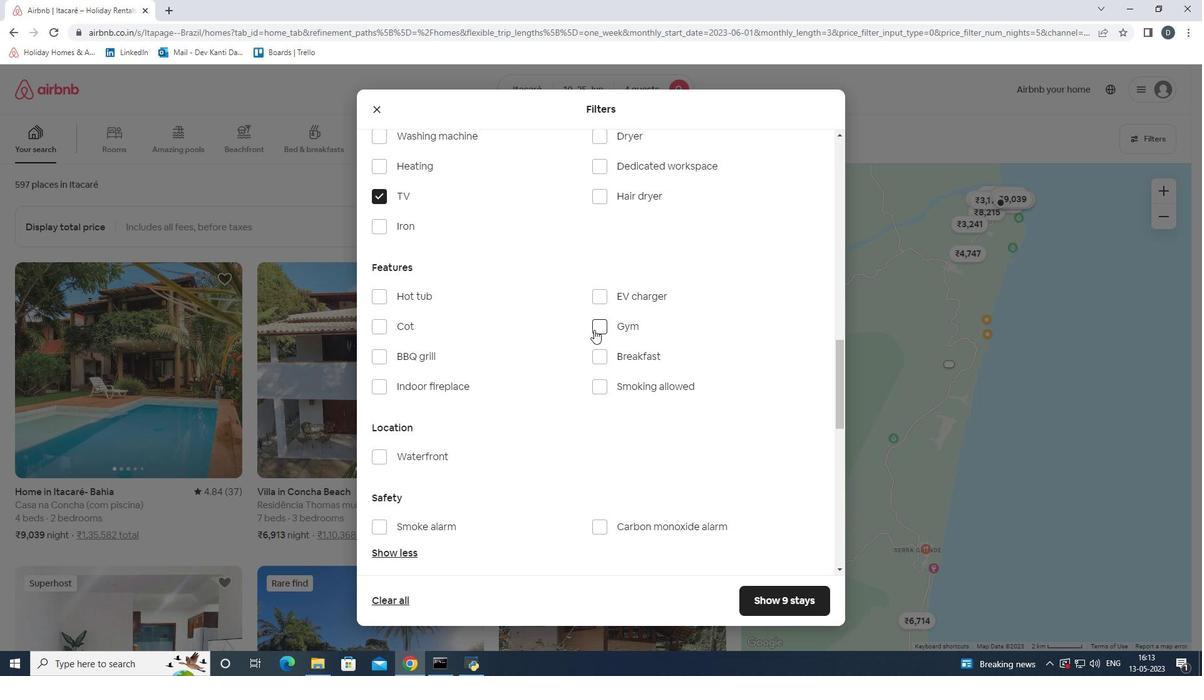 
Action: Mouse moved to (603, 355)
Screenshot: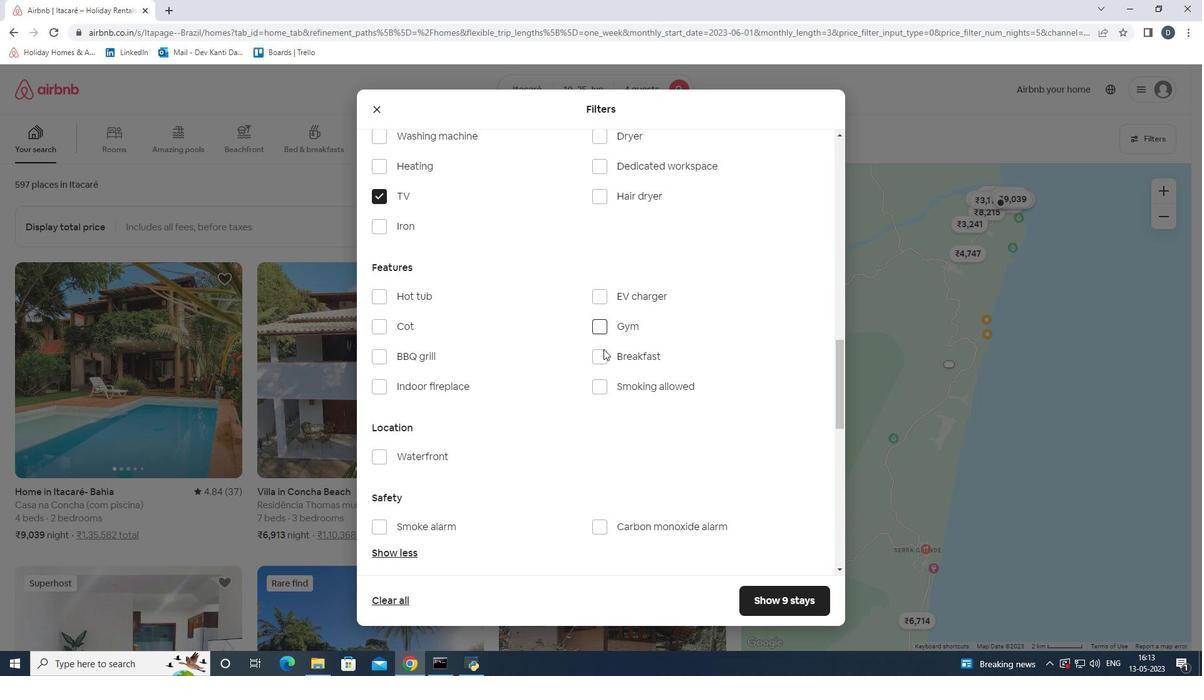 
Action: Mouse pressed left at (603, 355)
Screenshot: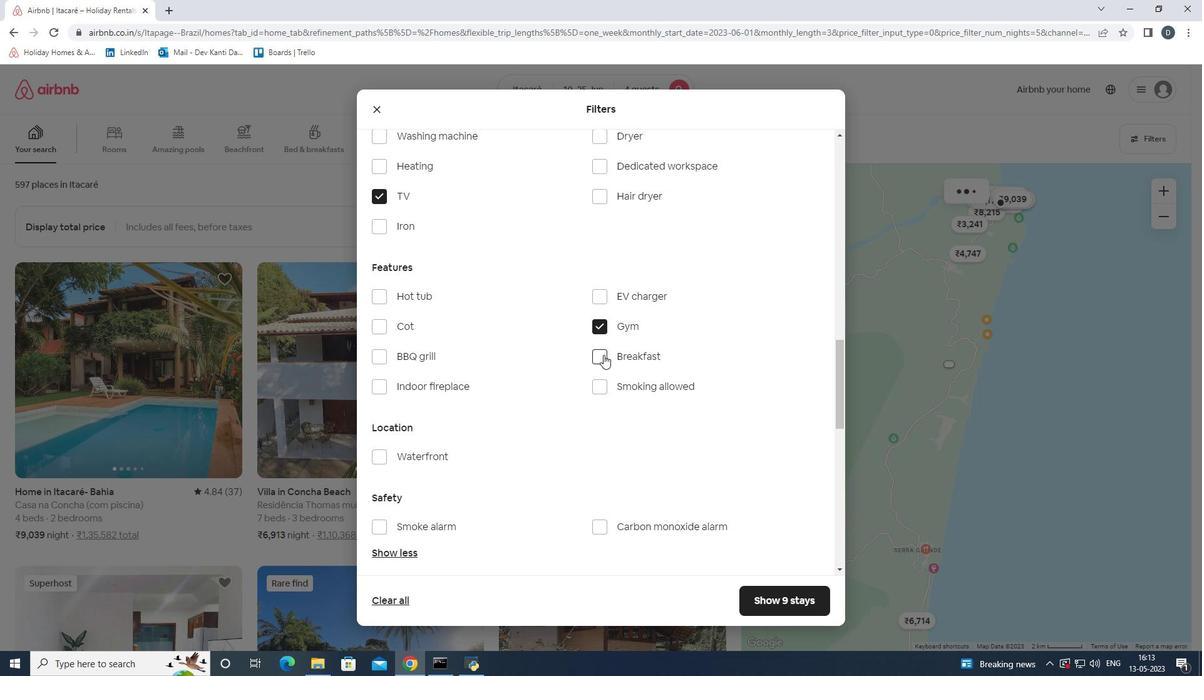 
Action: Mouse scrolled (603, 354) with delta (0, 0)
Screenshot: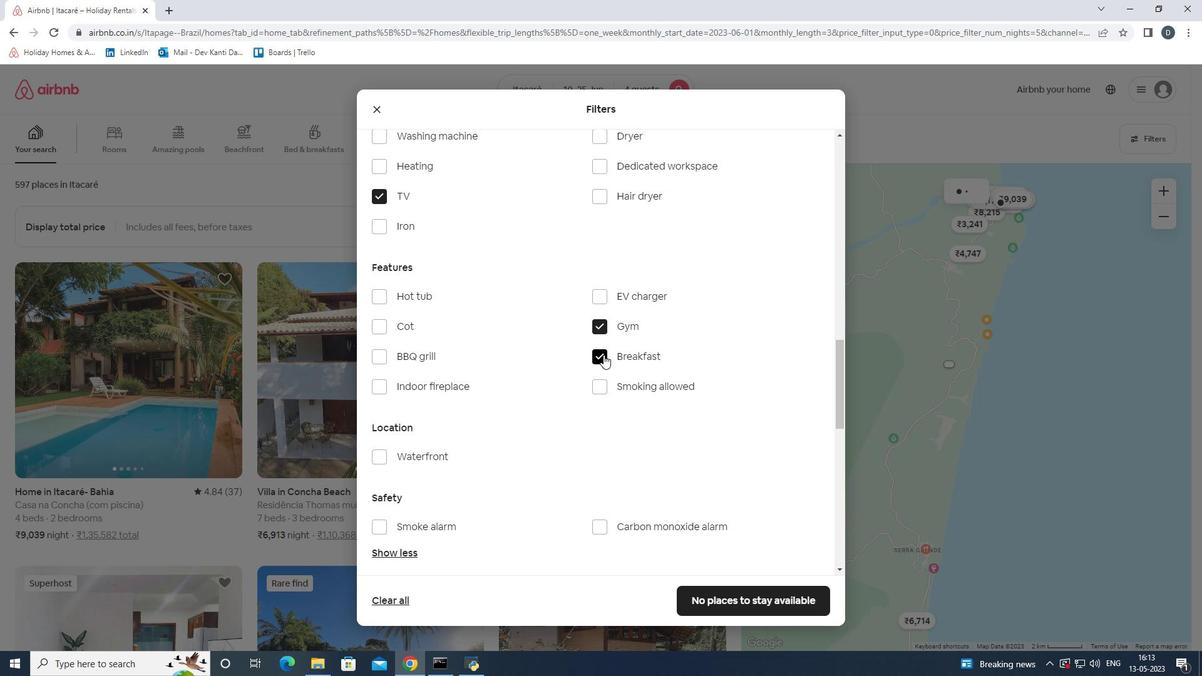 
Action: Mouse scrolled (603, 354) with delta (0, 0)
Screenshot: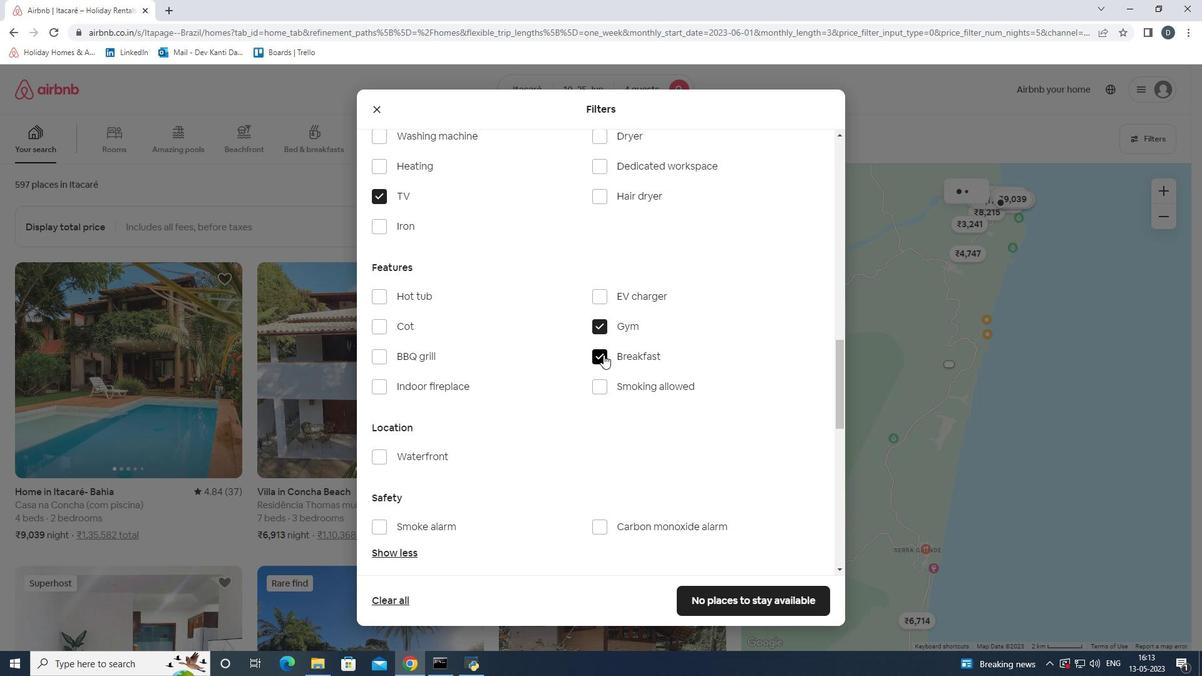 
Action: Mouse scrolled (603, 354) with delta (0, 0)
Screenshot: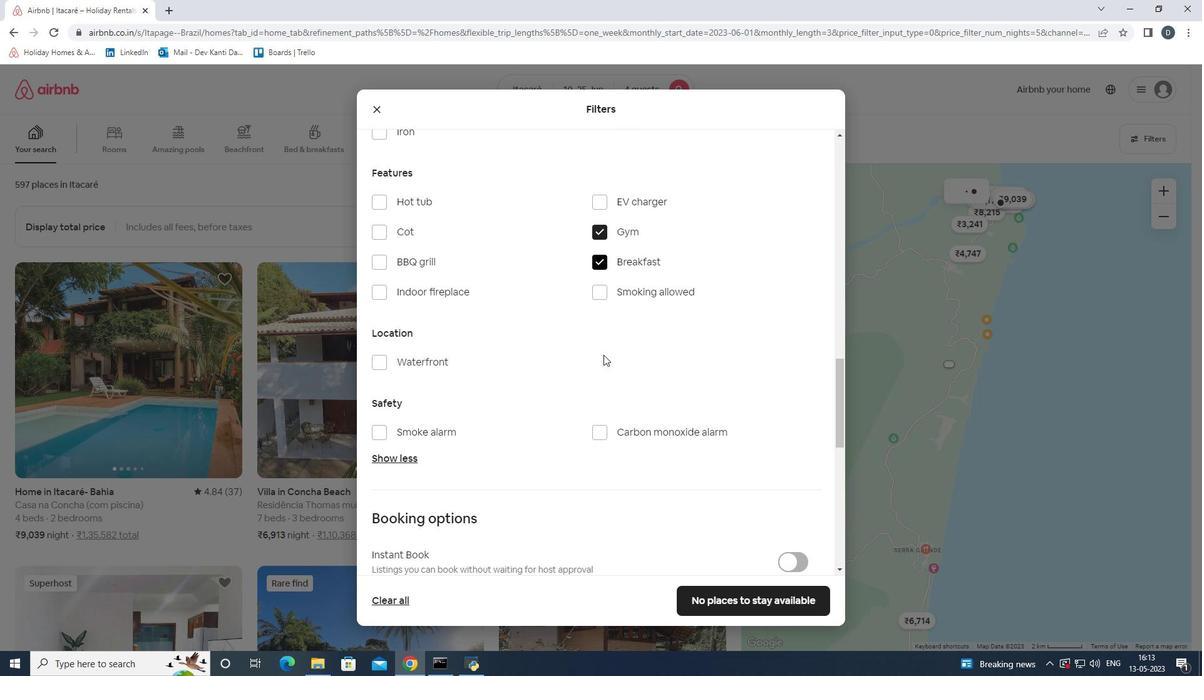 
Action: Mouse scrolled (603, 354) with delta (0, 0)
Screenshot: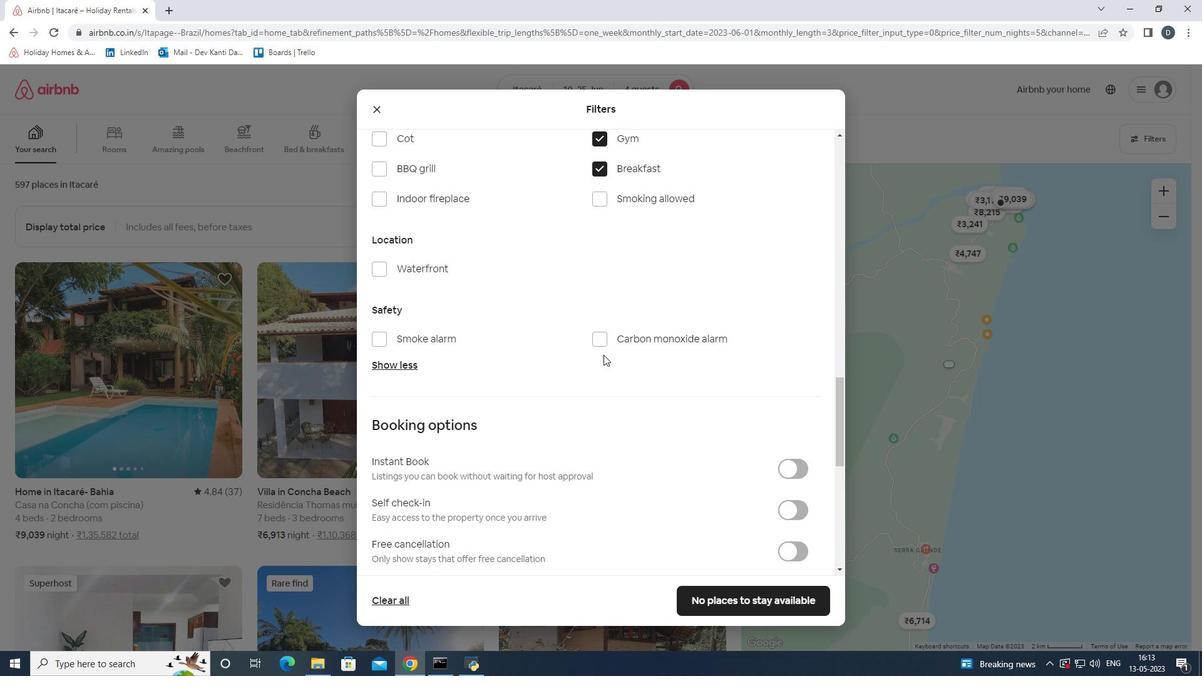 
Action: Mouse scrolled (603, 354) with delta (0, 0)
Screenshot: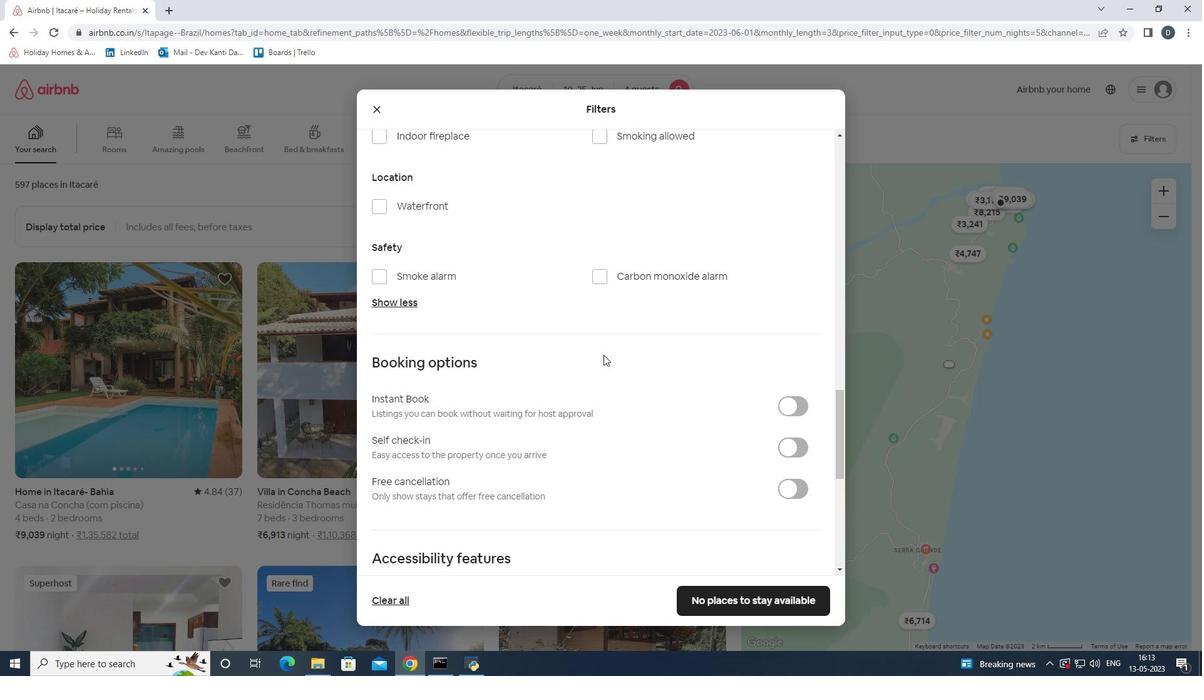 
Action: Mouse scrolled (603, 354) with delta (0, 0)
Screenshot: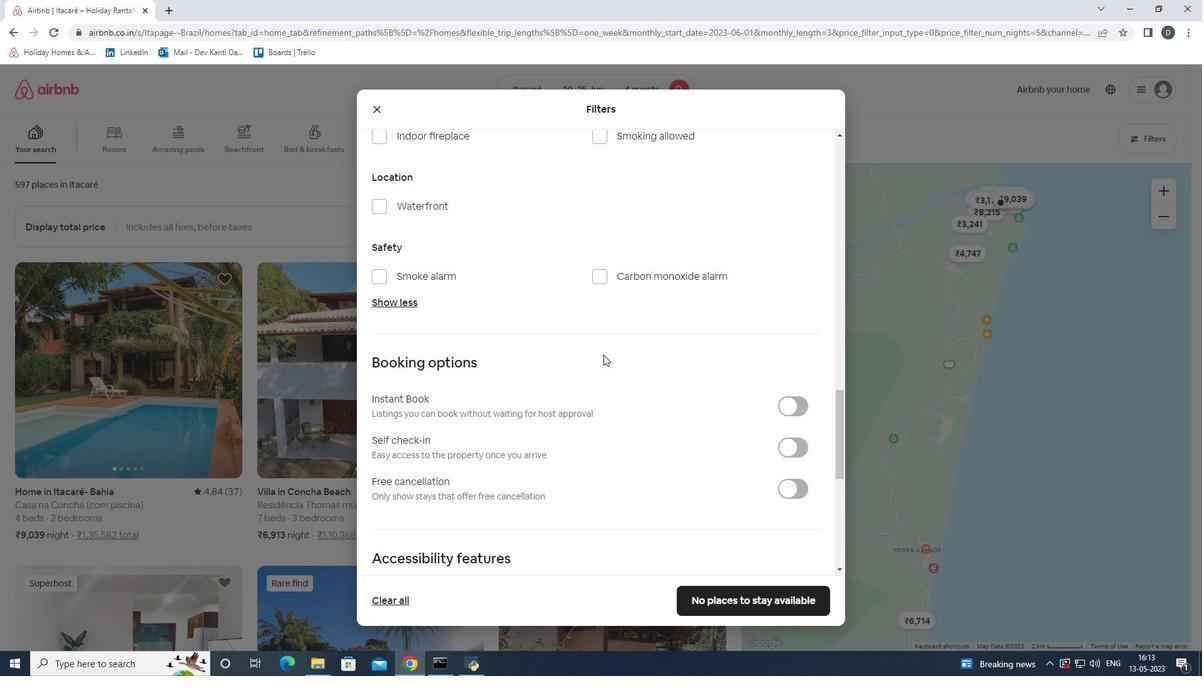 
Action: Mouse moved to (603, 355)
Screenshot: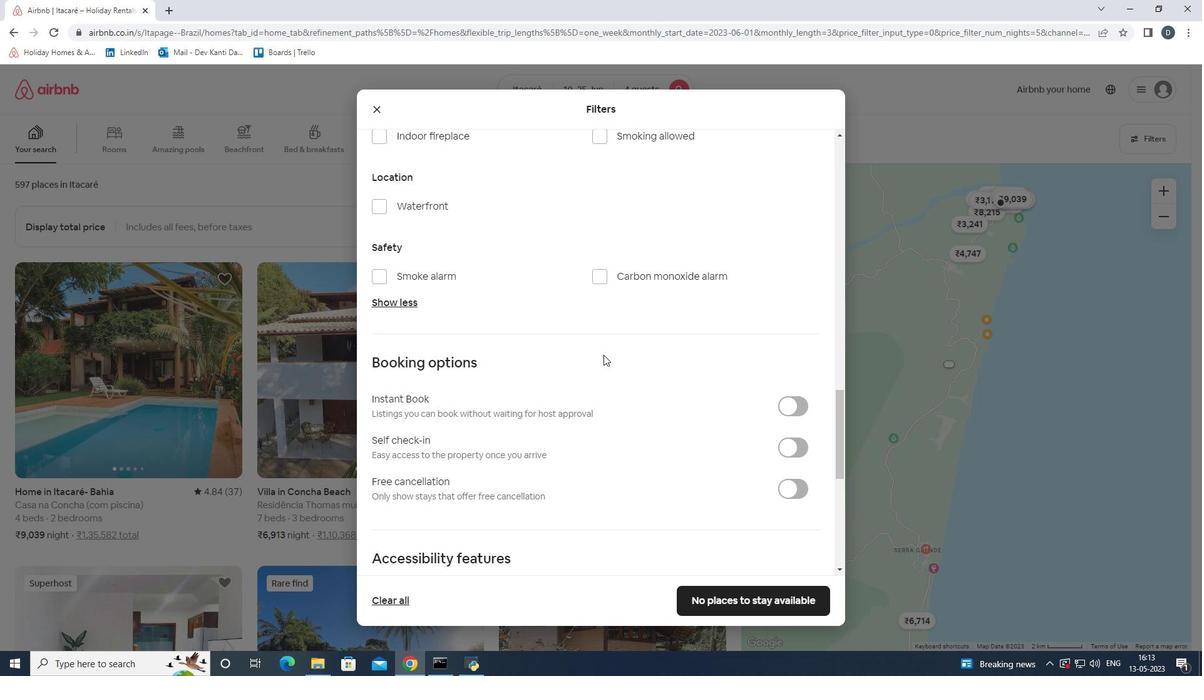 
Action: Mouse scrolled (603, 355) with delta (0, 0)
Screenshot: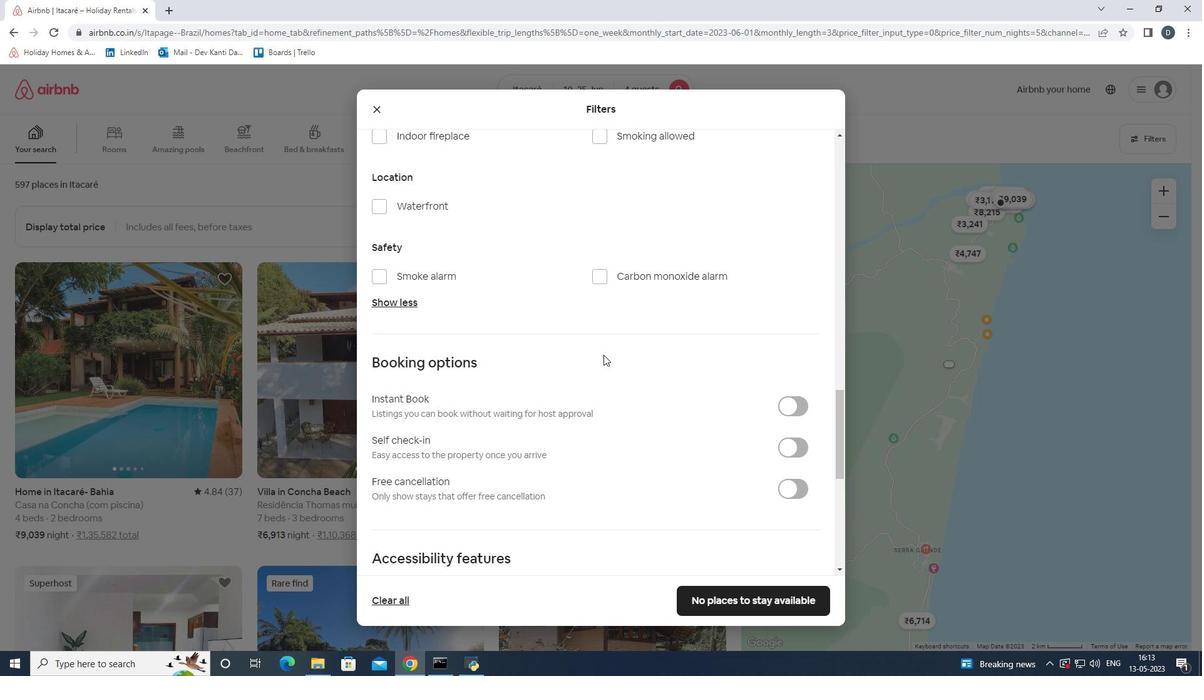 
Action: Mouse moved to (801, 380)
Screenshot: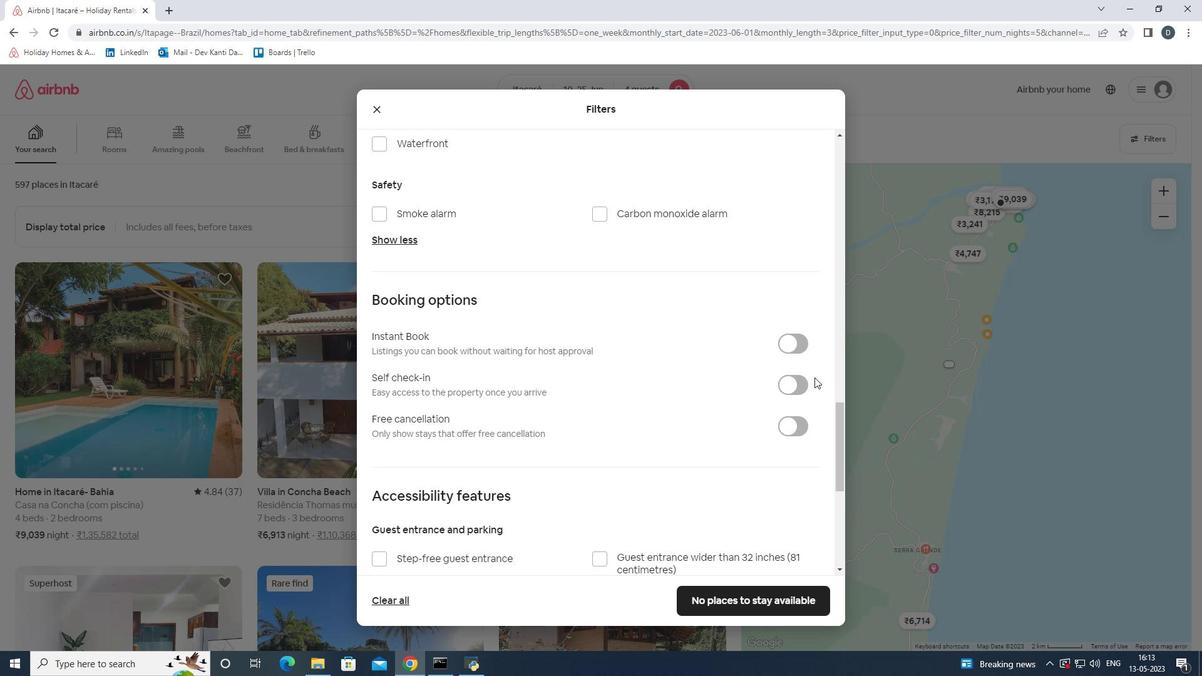 
Action: Mouse pressed left at (801, 380)
Screenshot: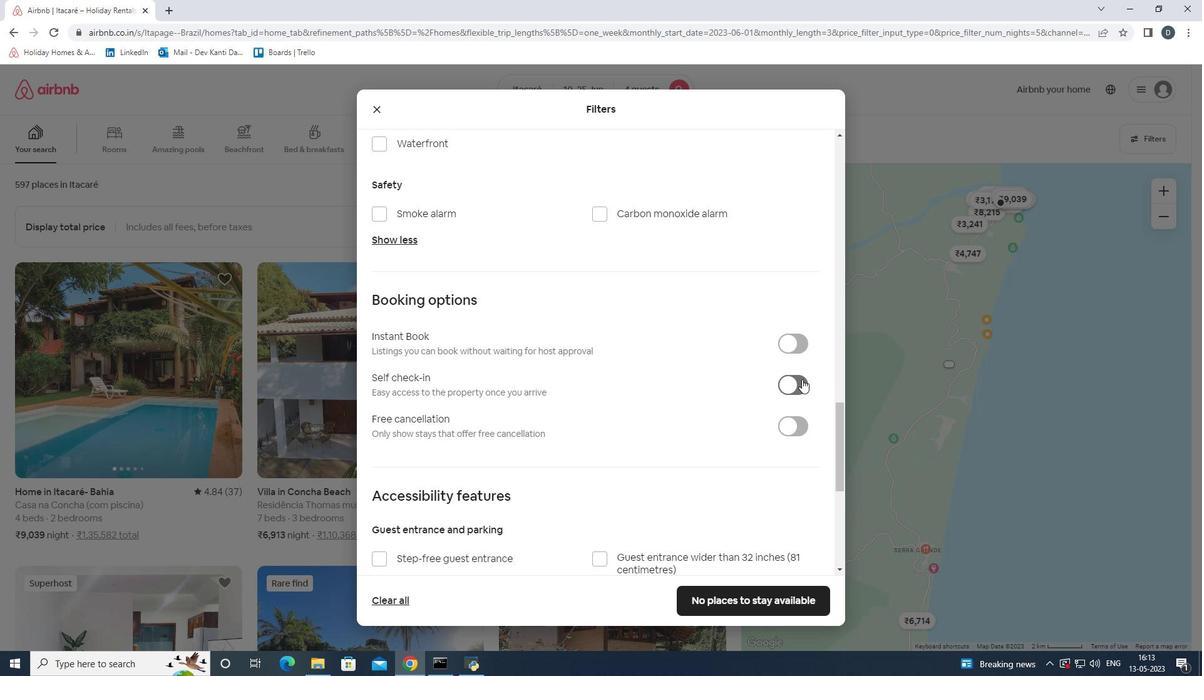 
Action: Mouse moved to (534, 350)
Screenshot: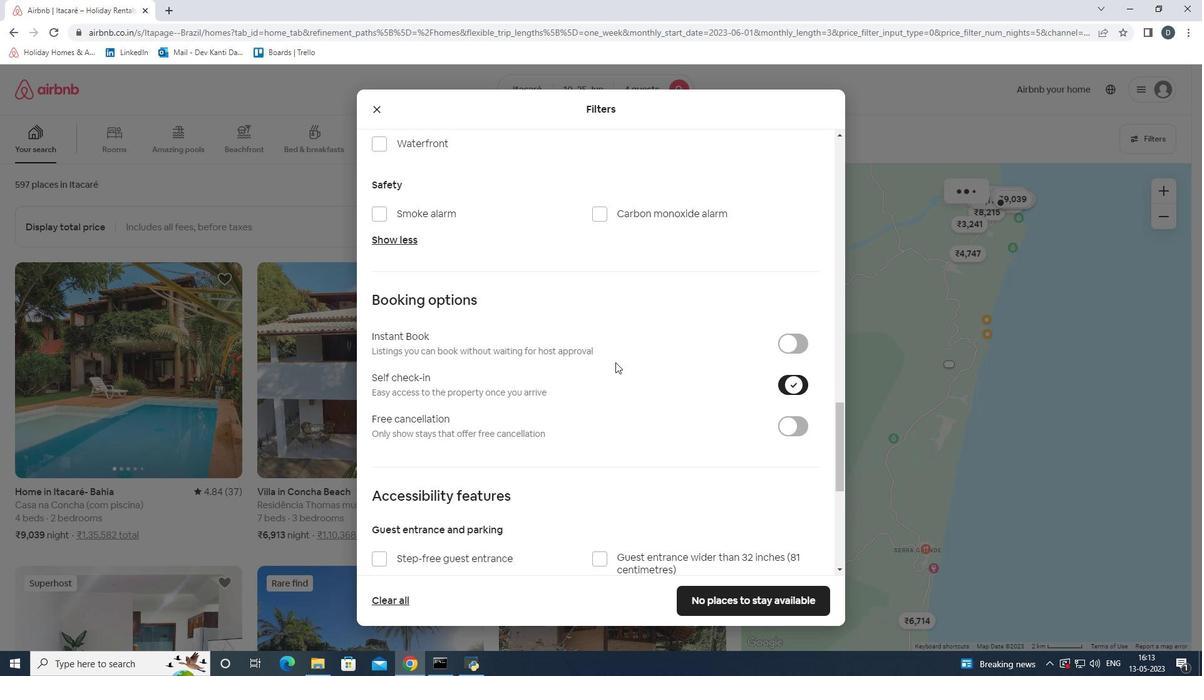 
Action: Mouse scrolled (534, 349) with delta (0, 0)
Screenshot: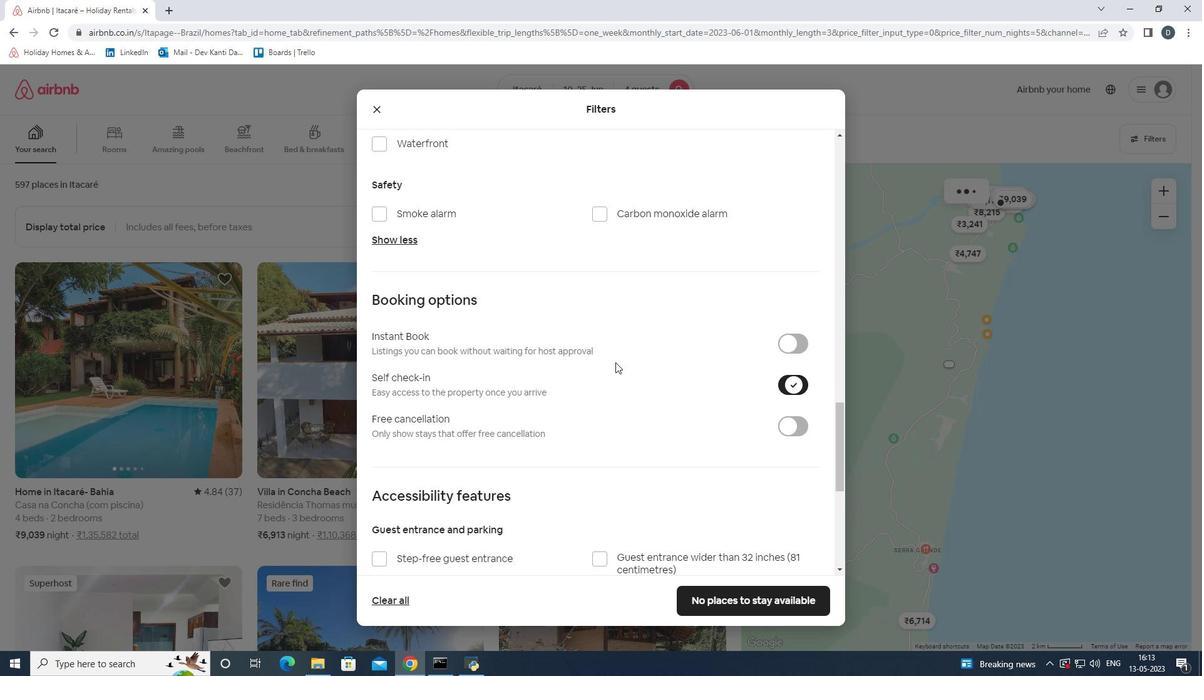 
Action: Mouse scrolled (534, 349) with delta (0, 0)
Screenshot: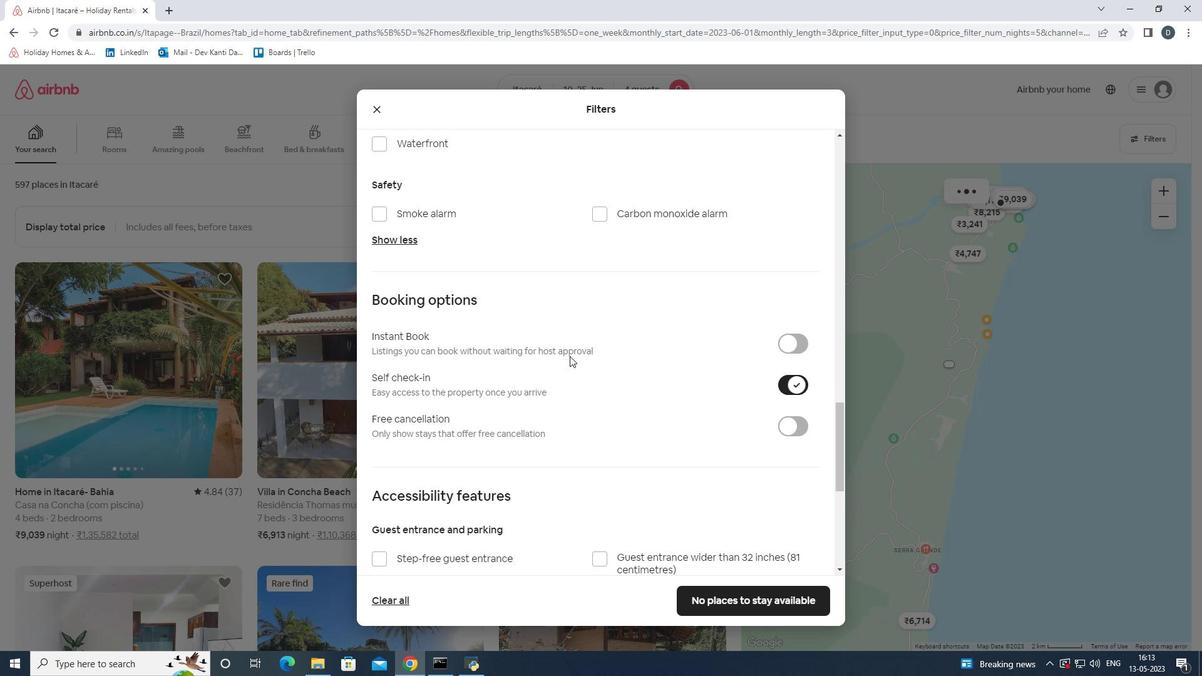 
Action: Mouse scrolled (534, 349) with delta (0, 0)
Screenshot: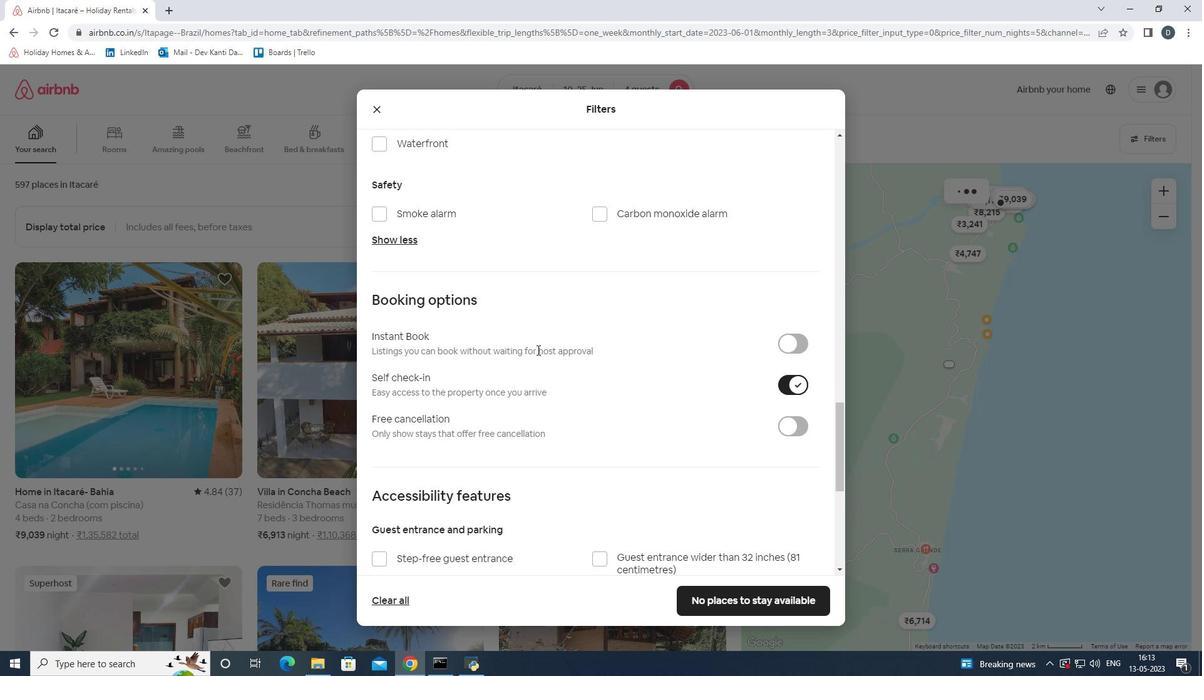 
Action: Mouse scrolled (534, 349) with delta (0, 0)
Screenshot: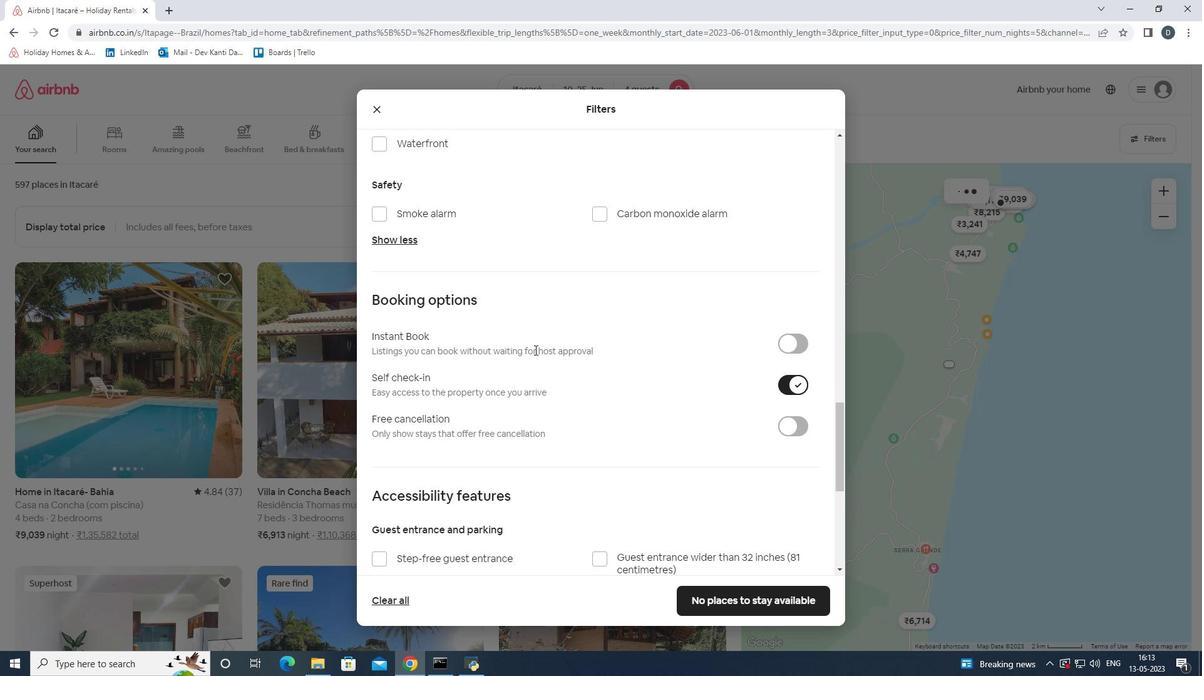 
Action: Mouse scrolled (534, 349) with delta (0, 0)
Screenshot: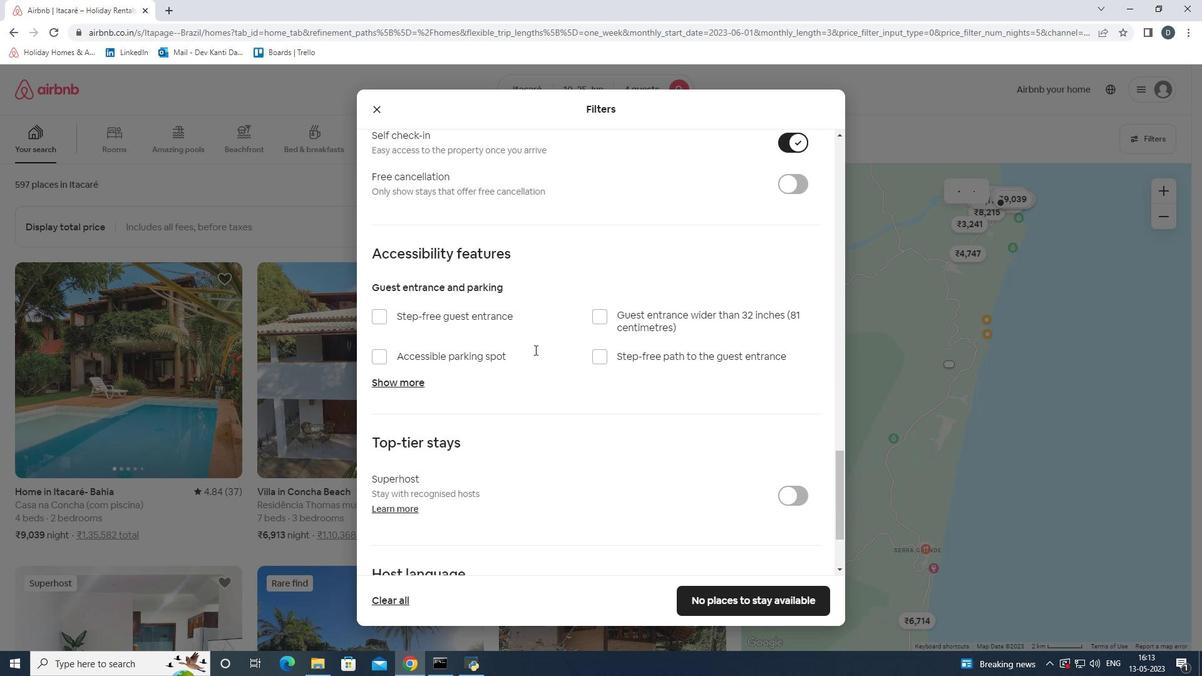 
Action: Mouse scrolled (534, 349) with delta (0, 0)
Screenshot: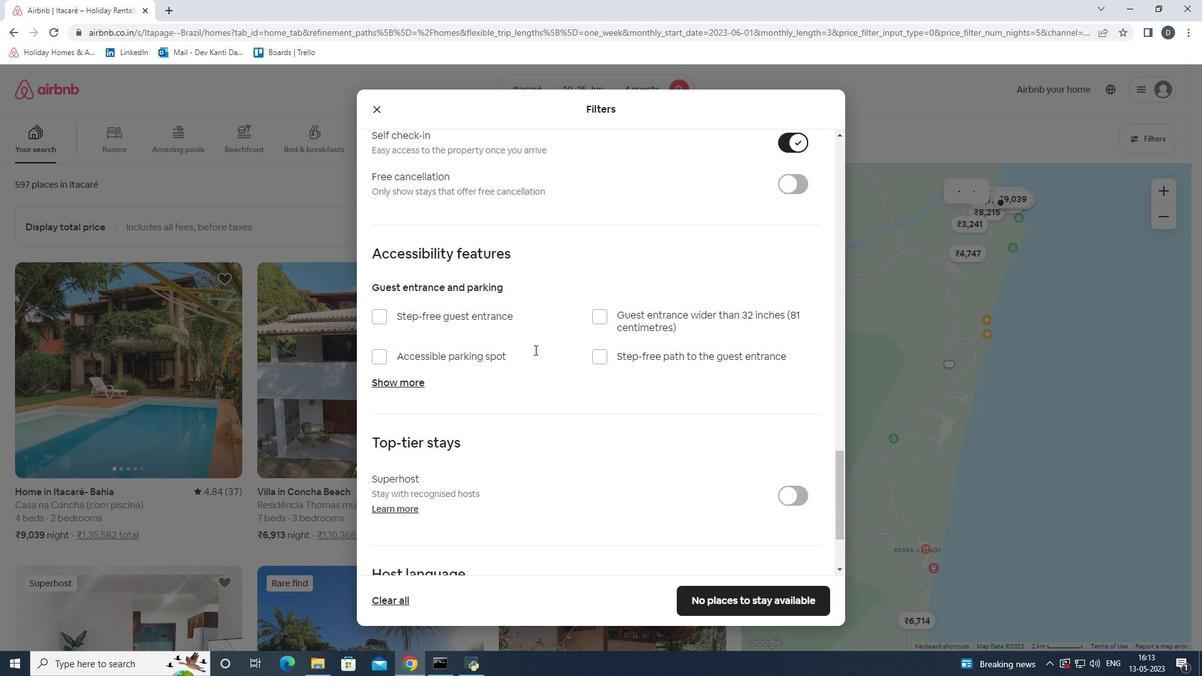 
Action: Mouse scrolled (534, 349) with delta (0, 0)
Screenshot: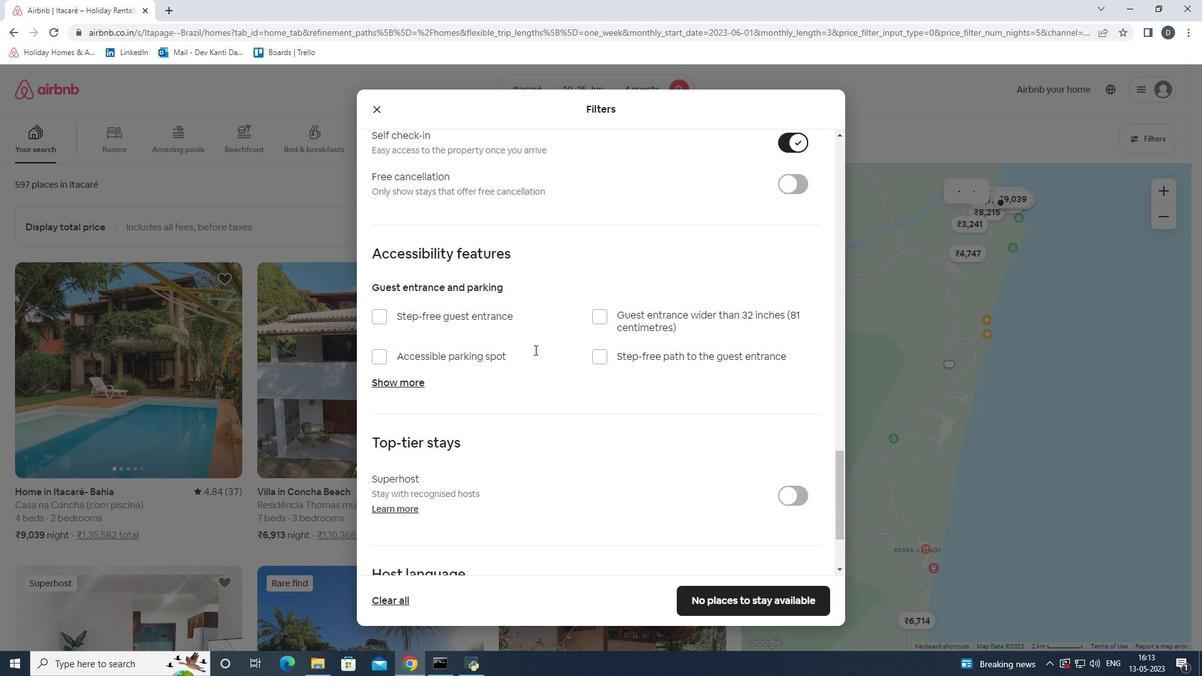 
Action: Mouse scrolled (534, 349) with delta (0, 0)
Screenshot: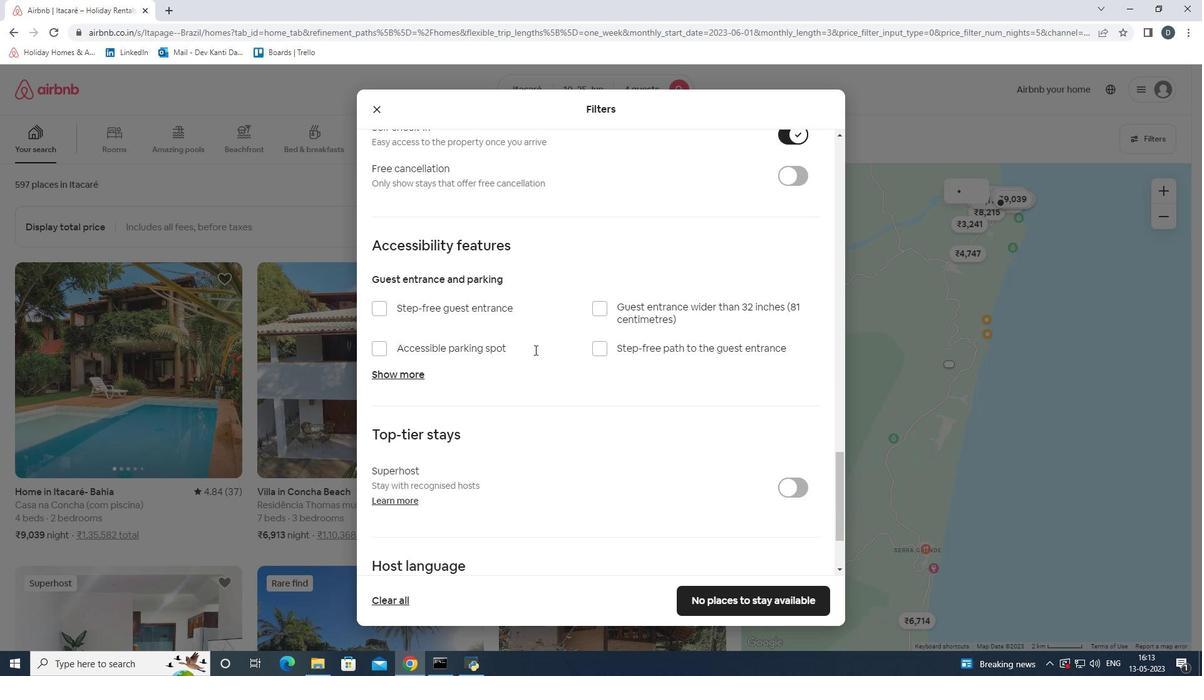 
Action: Mouse moved to (409, 484)
Screenshot: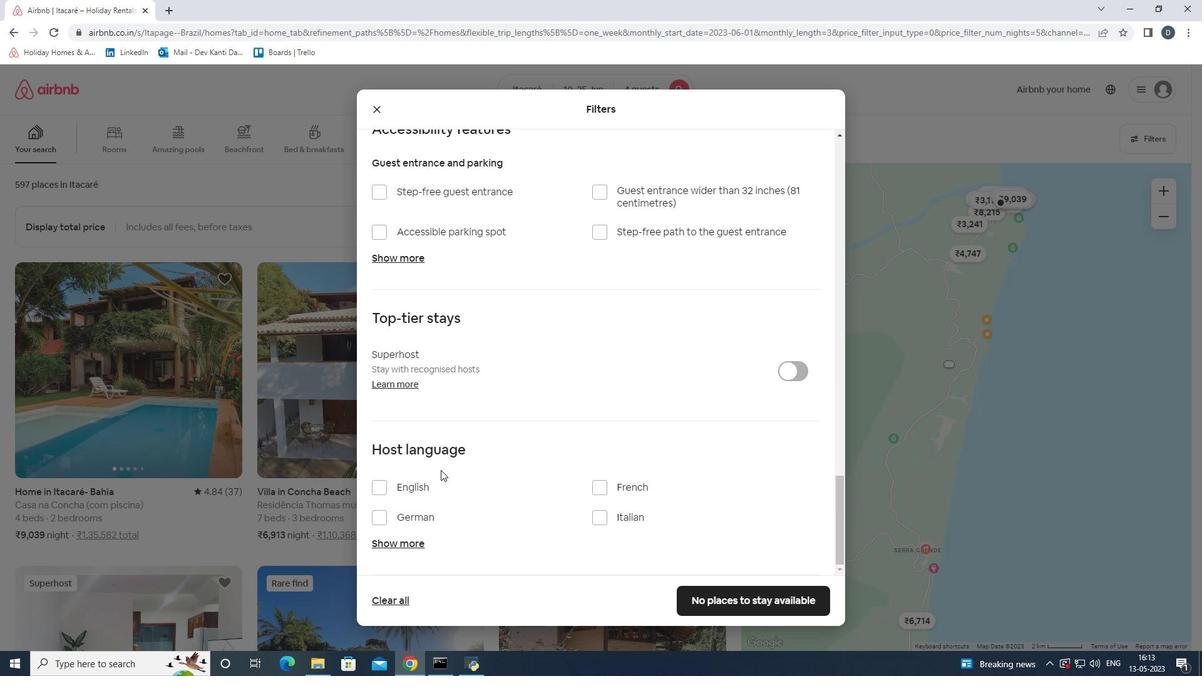 
Action: Mouse pressed left at (409, 484)
Screenshot: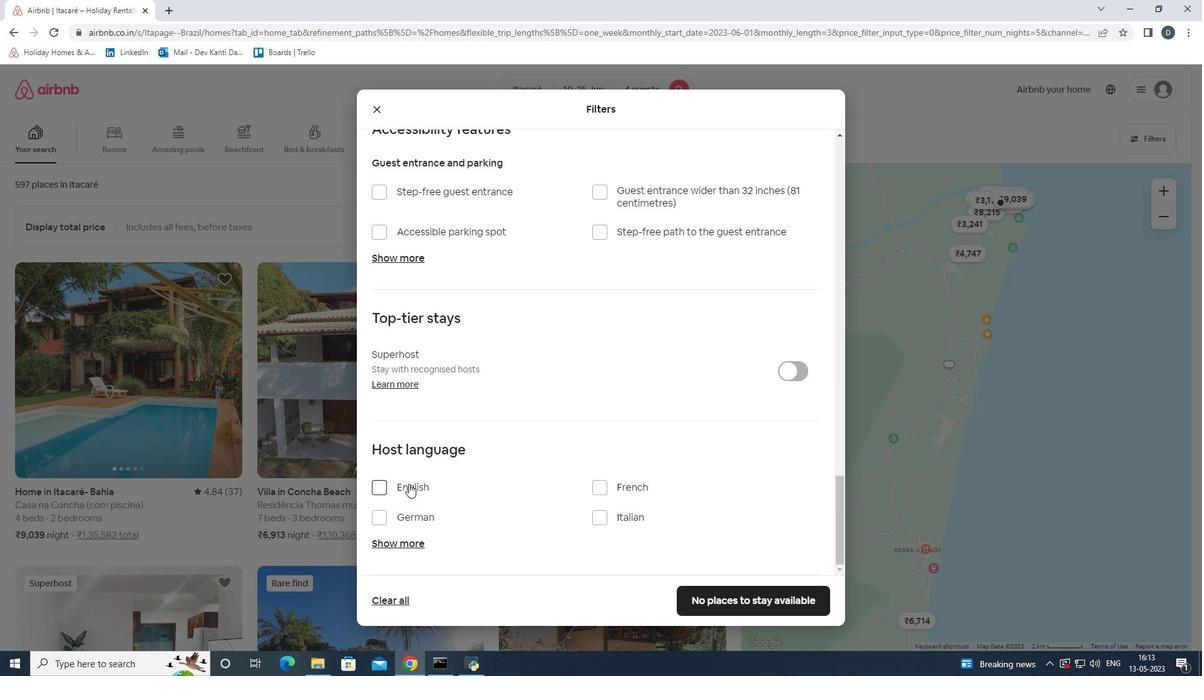 
Action: Mouse moved to (734, 599)
Screenshot: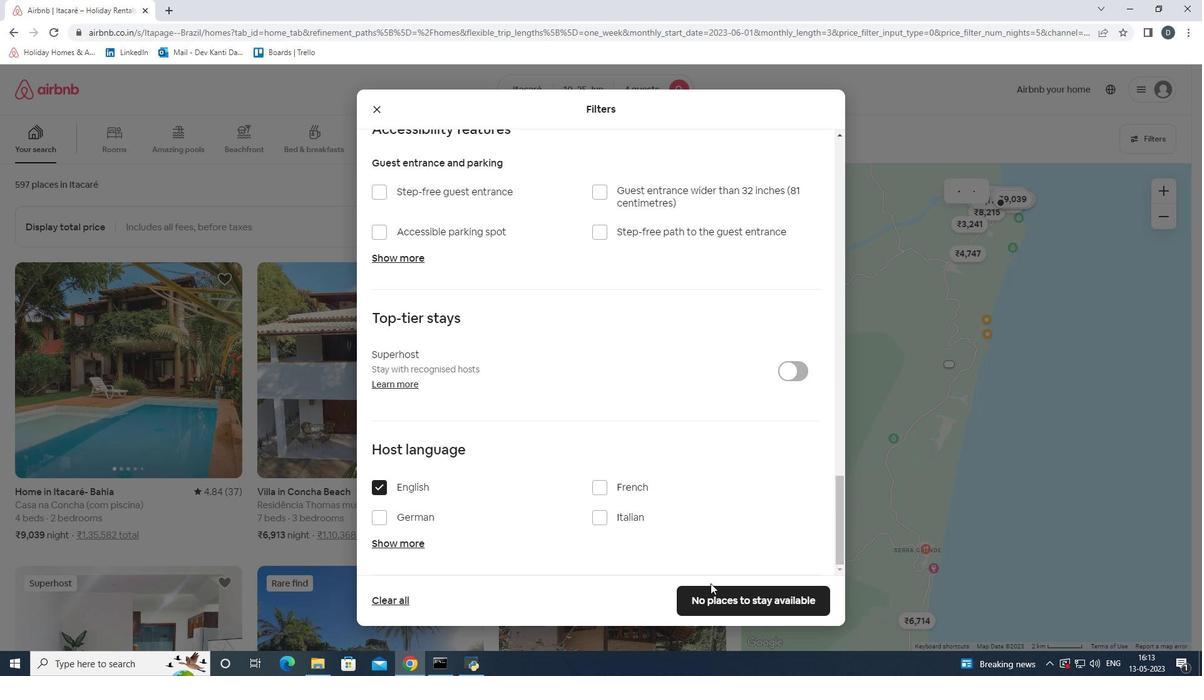 
Action: Mouse pressed left at (734, 599)
Screenshot: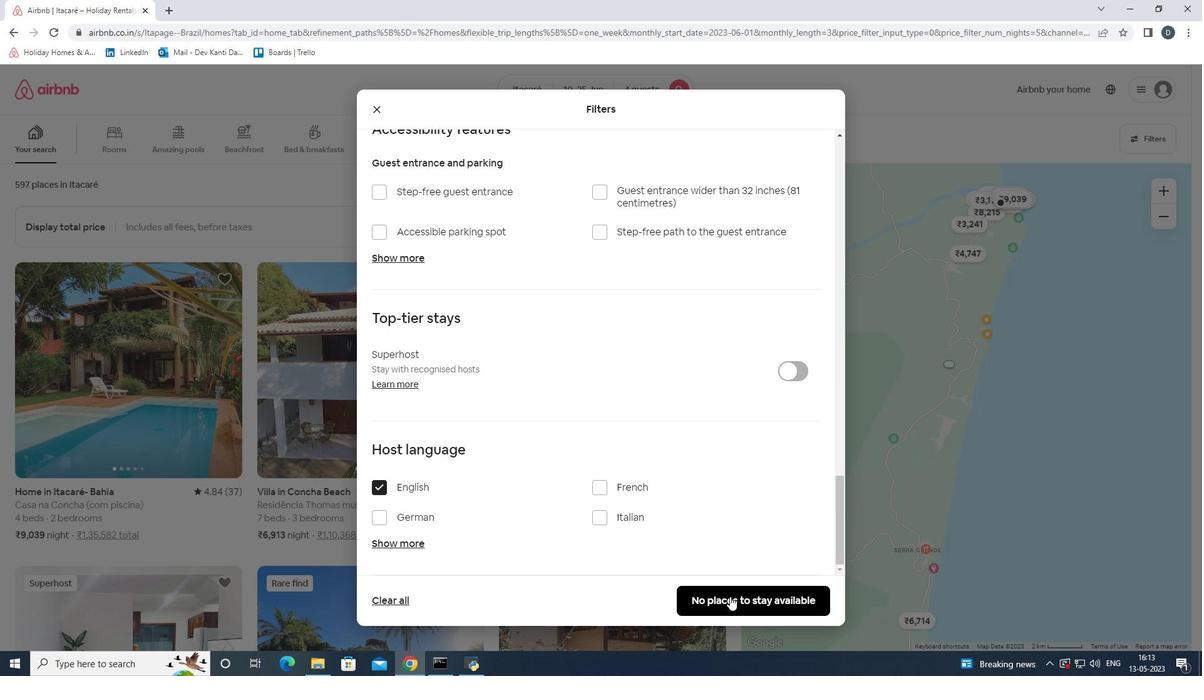 
